 Task: Open Card Event Execution in Board Thought Leadership to Workspace Creative Services and add a team member Softage.3@softage.net, a label Orange, a checklist Exercise, an attachment from Trello, a color Orange and finally, add a card description 'Plan and host company volunteer event' and a comment 'We should approach this task with a sense of ownership, taking pride in our work and its impact on the project.'. Add a start date 'Jan 07, 1900' with a due date 'Jan 14, 1900'
Action: Mouse moved to (527, 159)
Screenshot: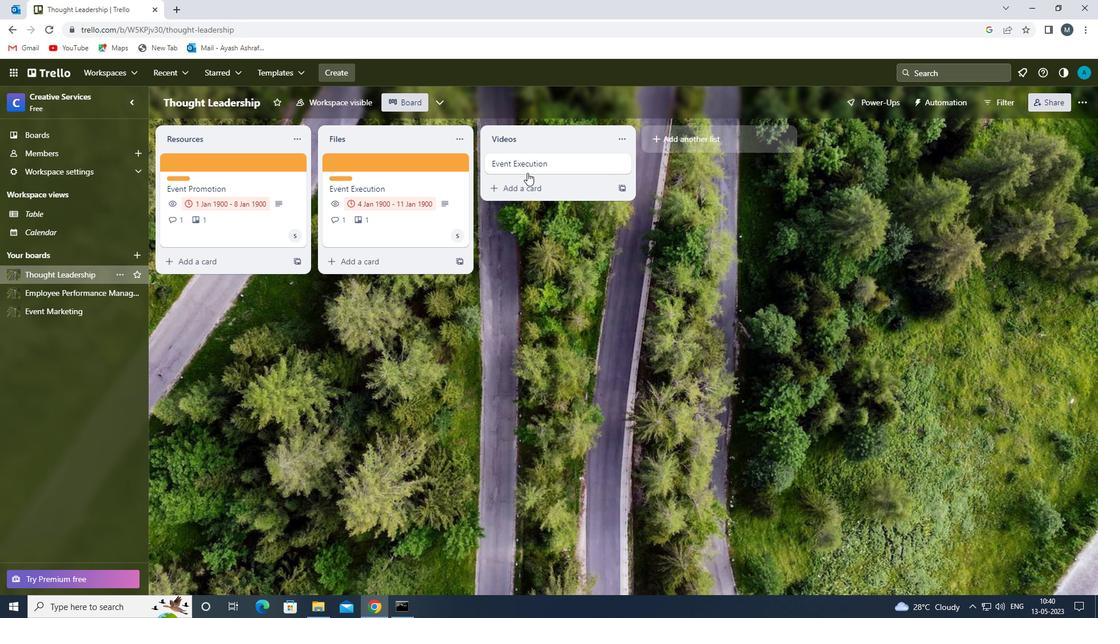 
Action: Mouse pressed left at (527, 159)
Screenshot: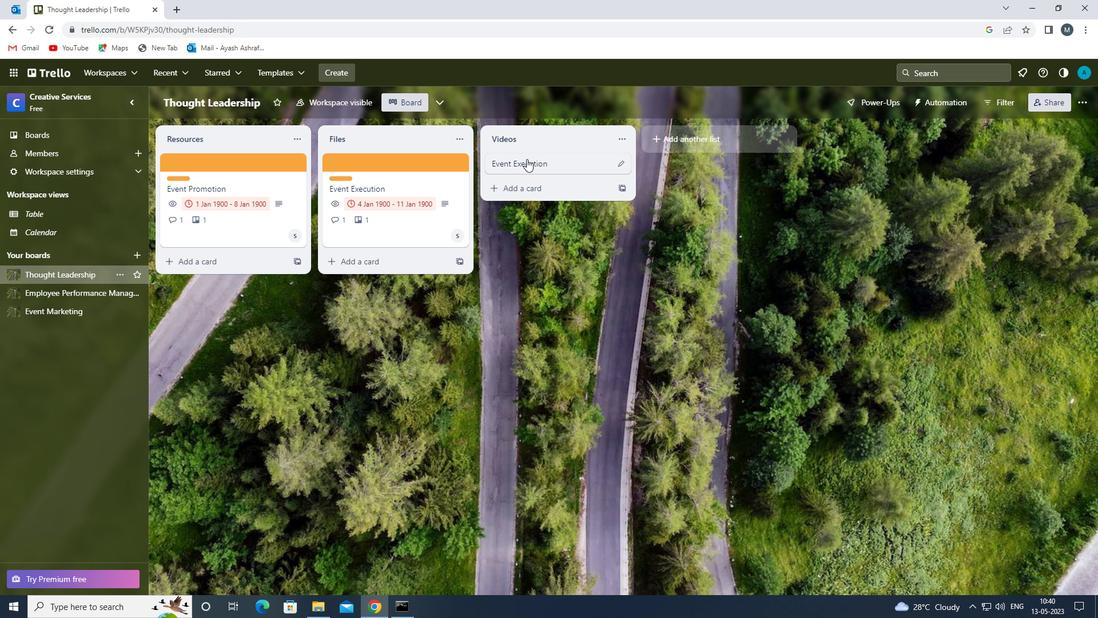 
Action: Mouse moved to (679, 210)
Screenshot: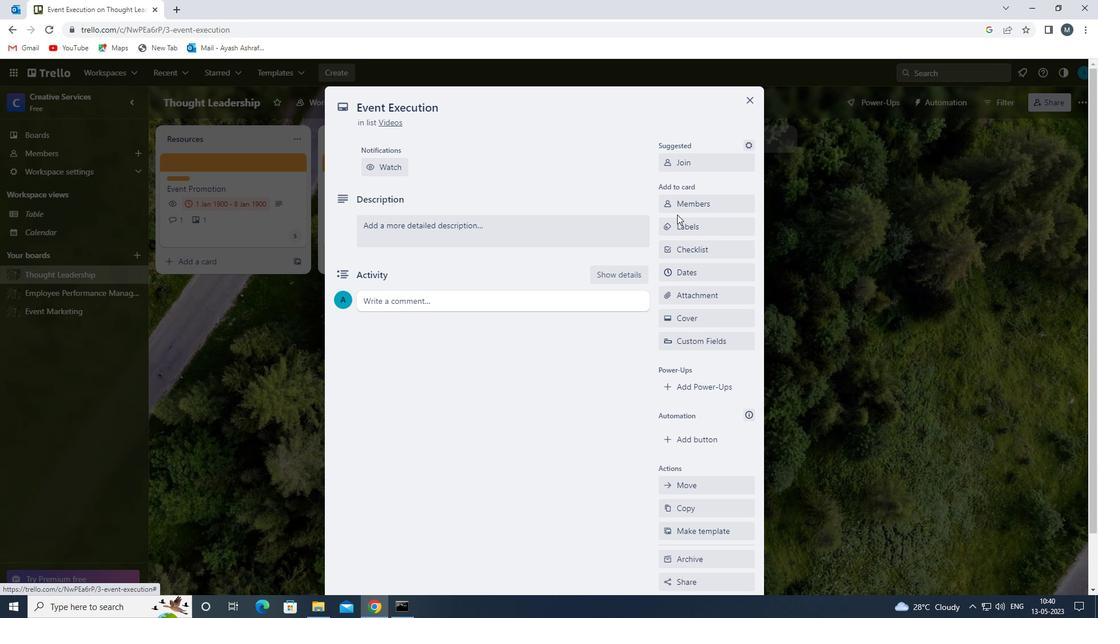 
Action: Mouse pressed left at (679, 210)
Screenshot: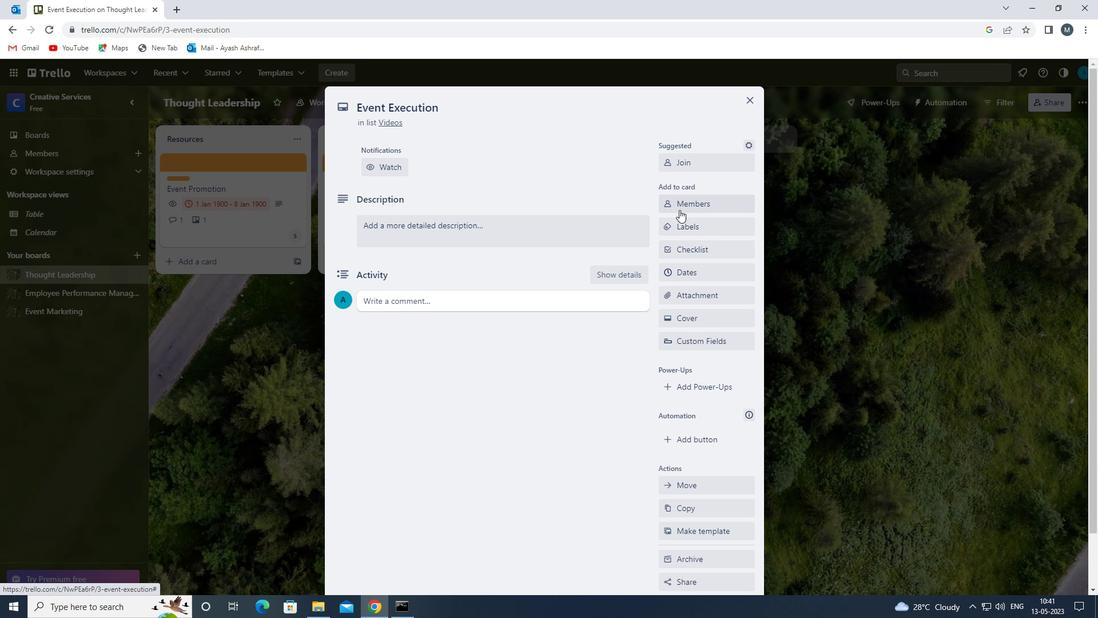 
Action: Key pressed s
Screenshot: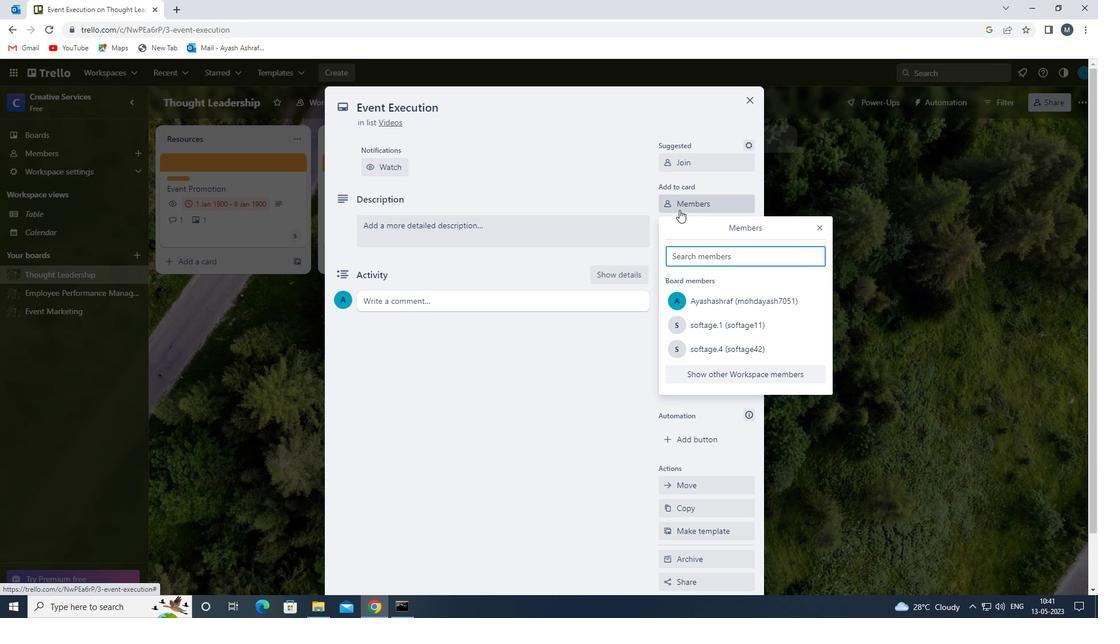 
Action: Mouse moved to (719, 395)
Screenshot: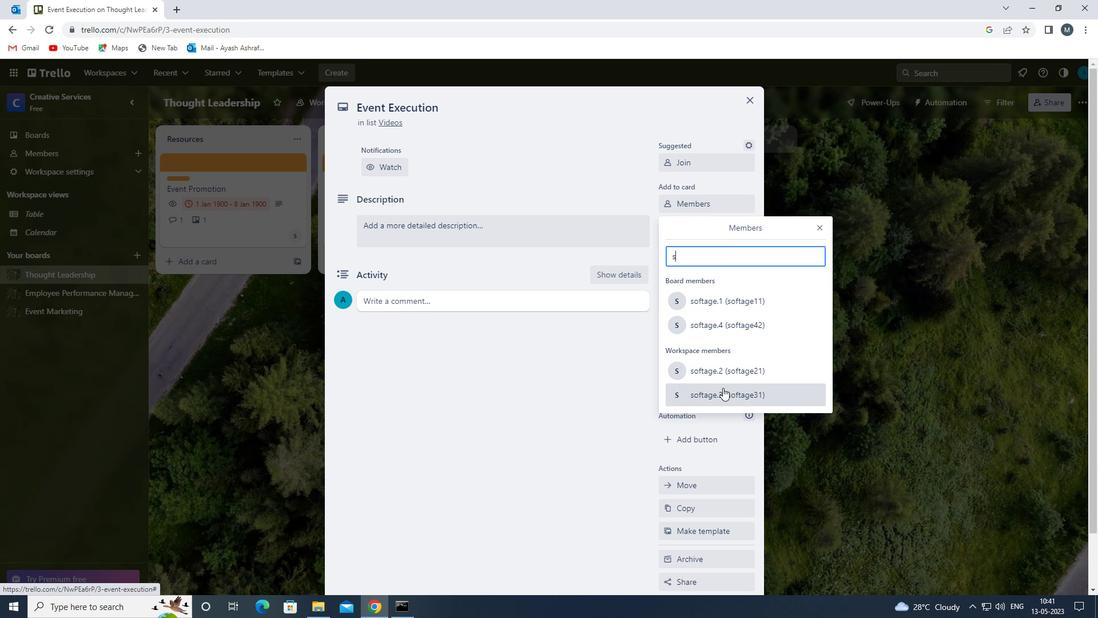 
Action: Mouse pressed left at (719, 395)
Screenshot: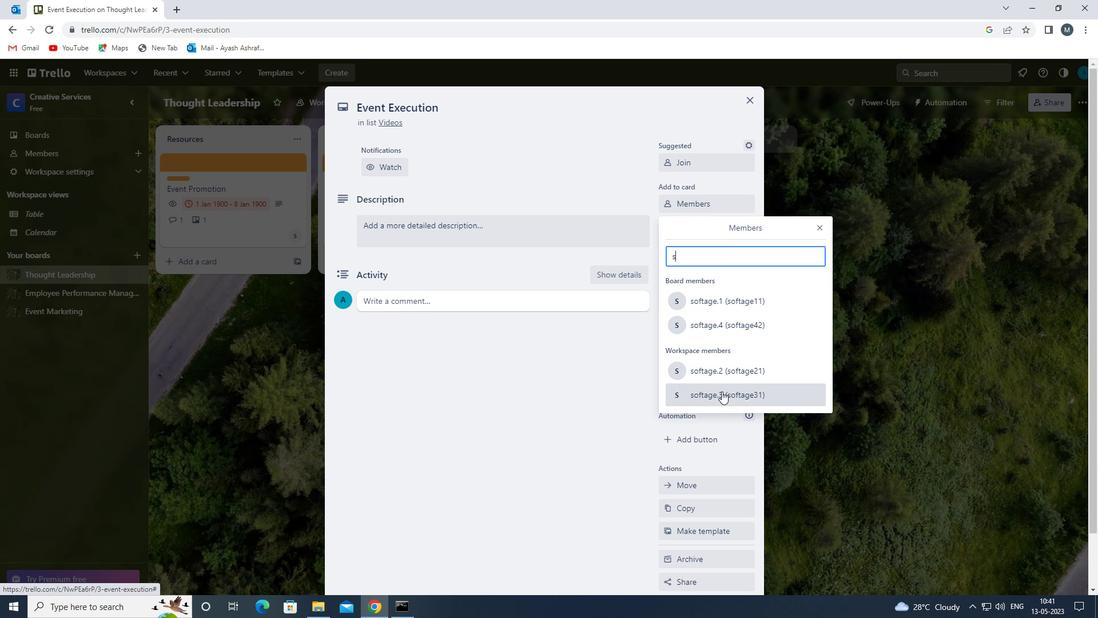 
Action: Mouse moved to (823, 228)
Screenshot: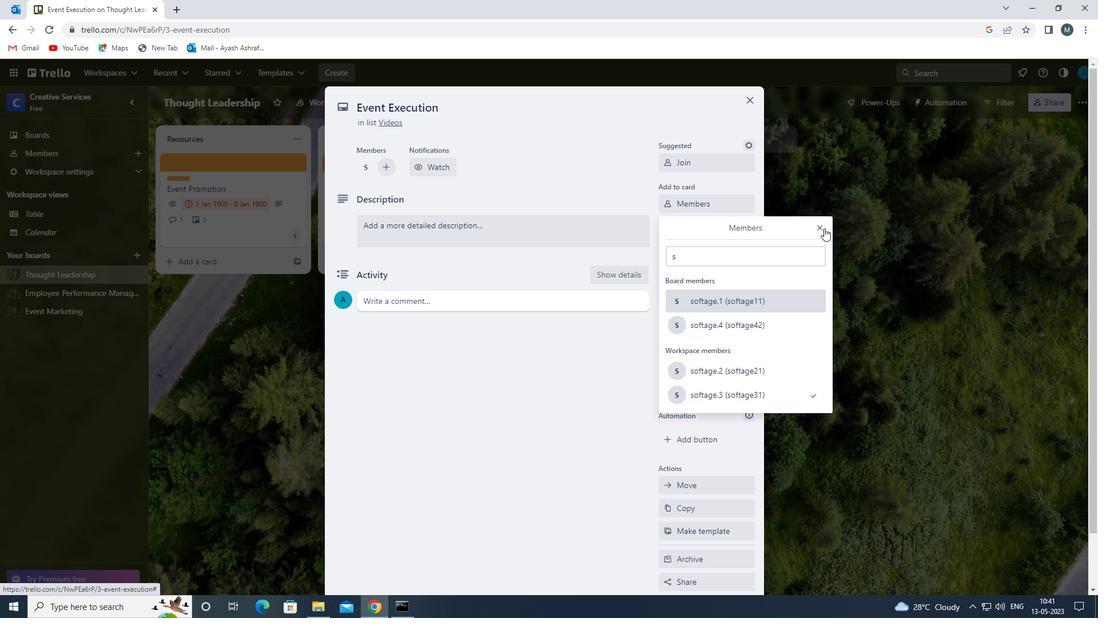 
Action: Mouse pressed left at (823, 228)
Screenshot: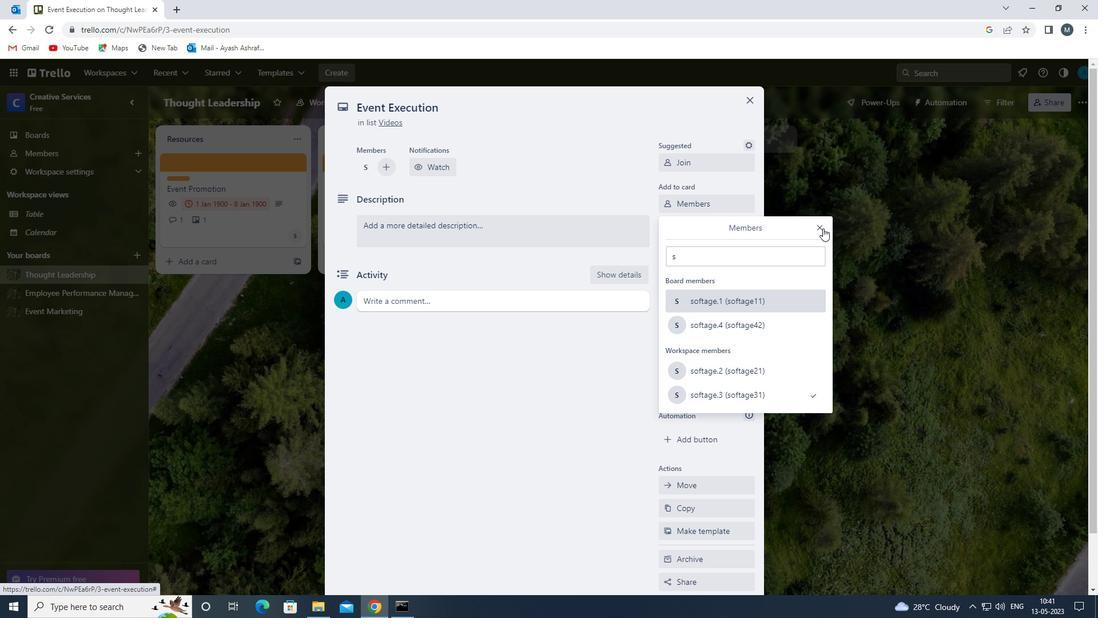 
Action: Mouse moved to (700, 233)
Screenshot: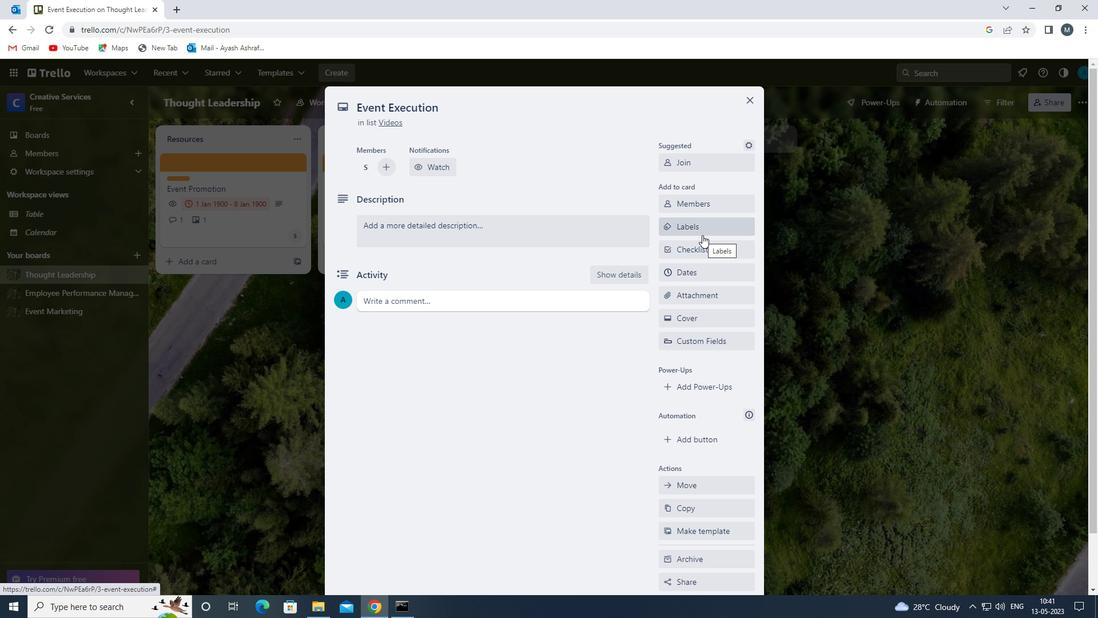 
Action: Mouse pressed left at (700, 233)
Screenshot: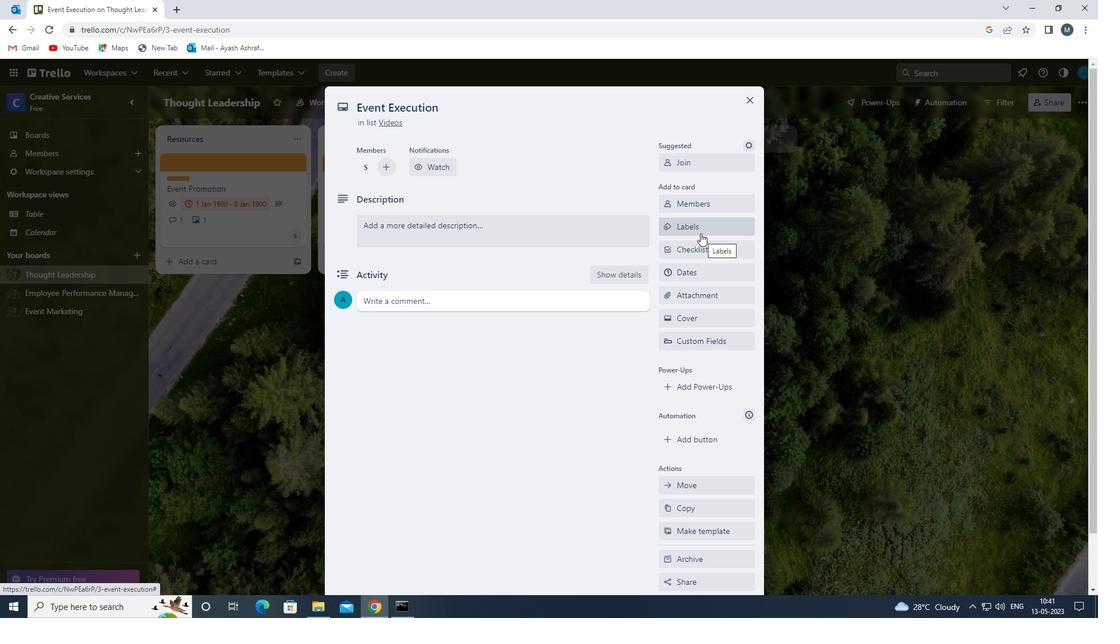 
Action: Mouse moved to (714, 364)
Screenshot: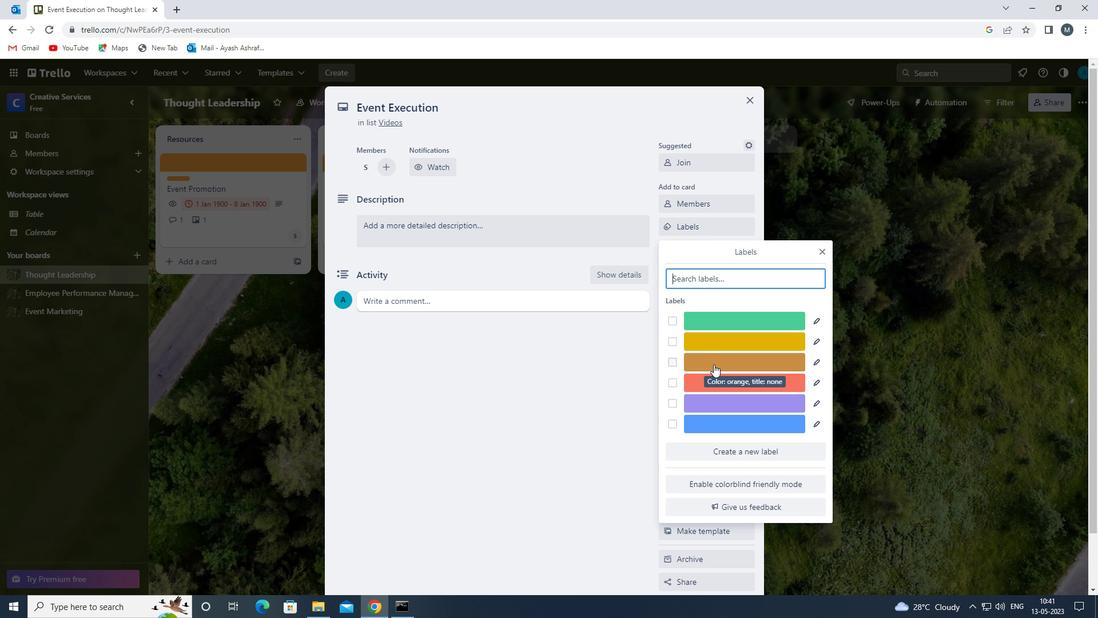 
Action: Mouse pressed left at (714, 364)
Screenshot: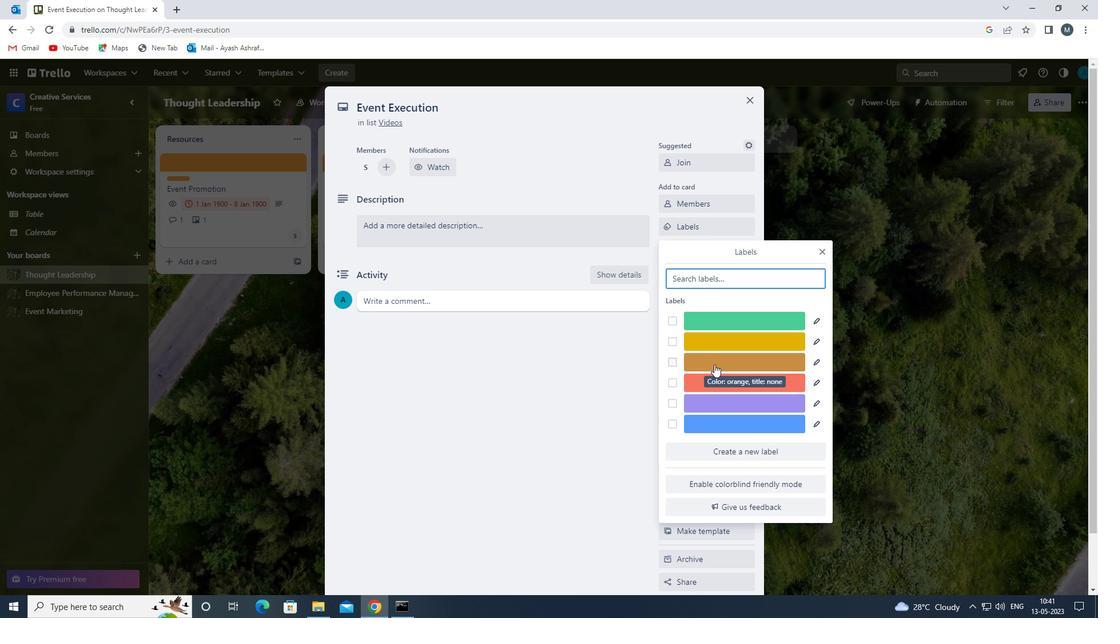 
Action: Mouse moved to (821, 251)
Screenshot: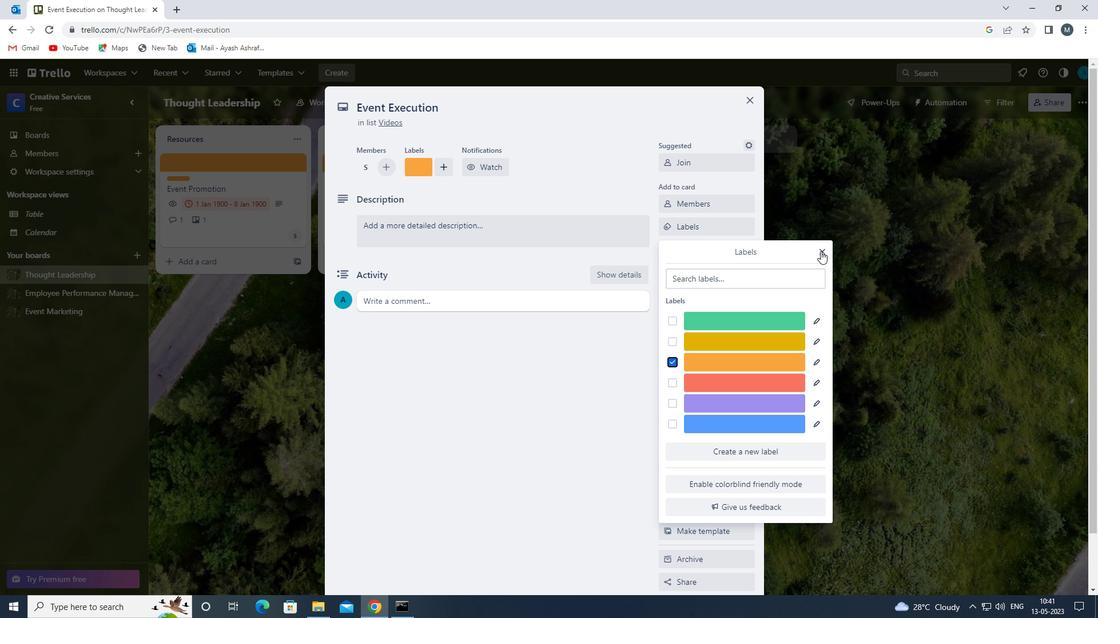 
Action: Mouse pressed left at (821, 251)
Screenshot: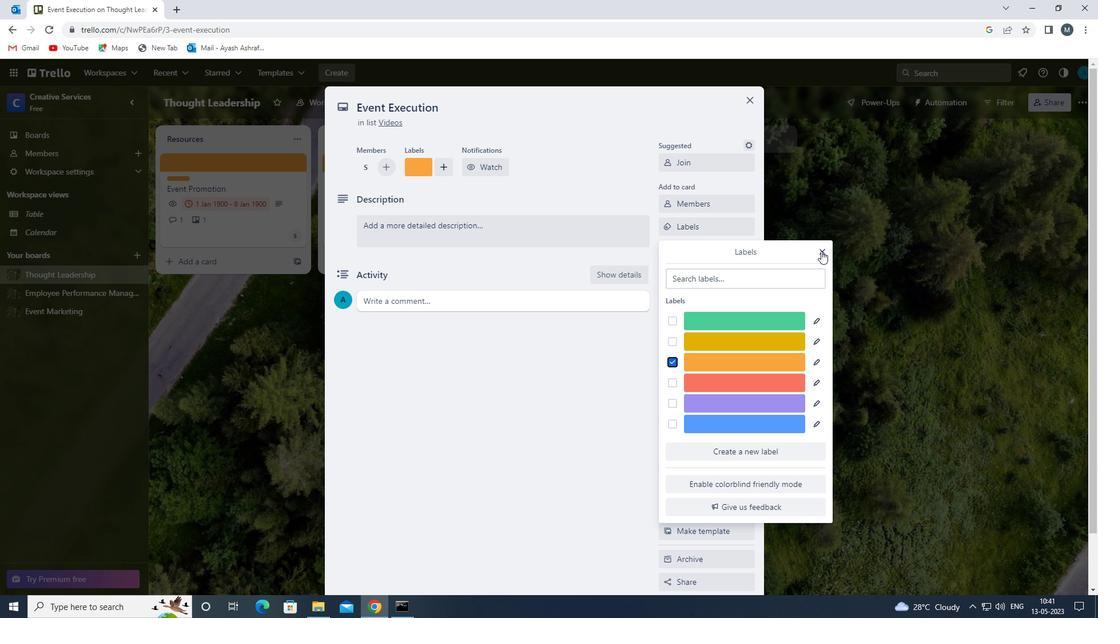
Action: Mouse moved to (695, 254)
Screenshot: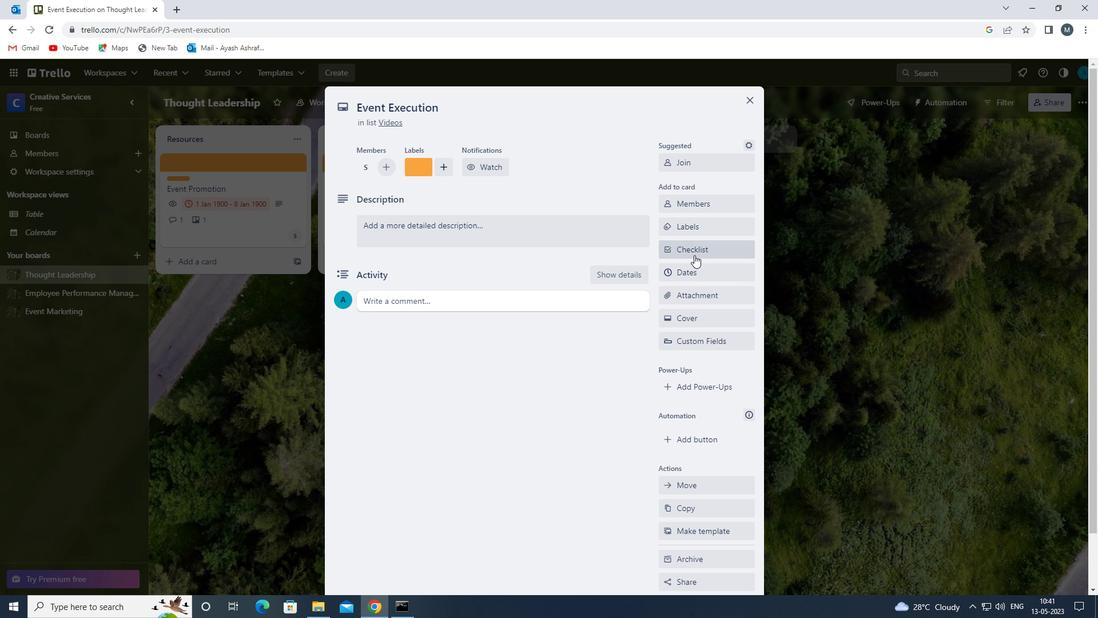 
Action: Mouse pressed left at (695, 254)
Screenshot: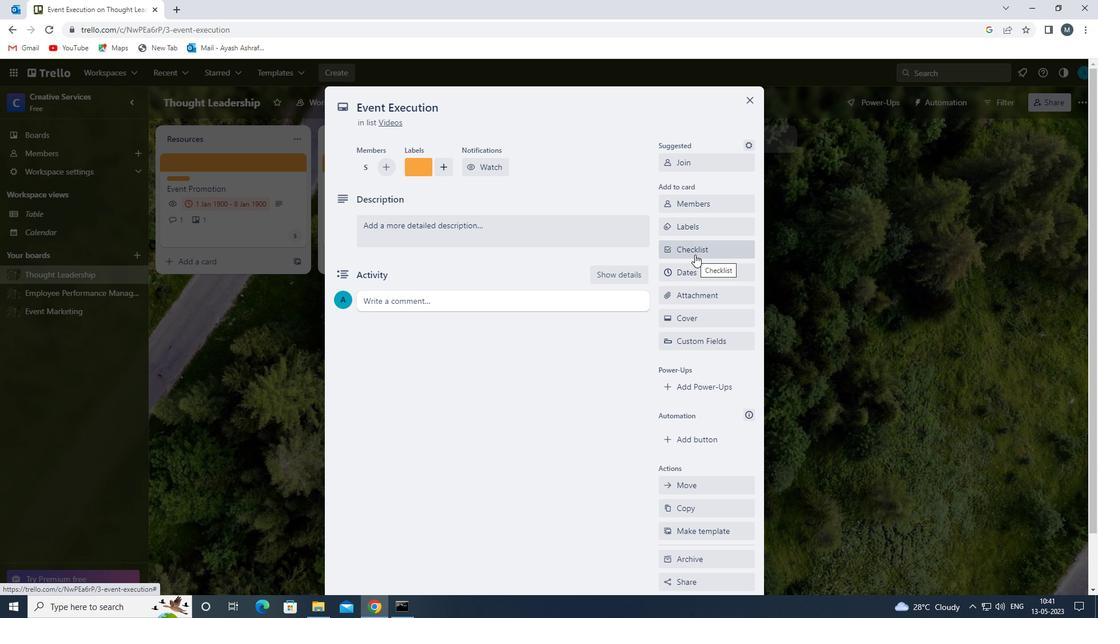 
Action: Mouse moved to (695, 322)
Screenshot: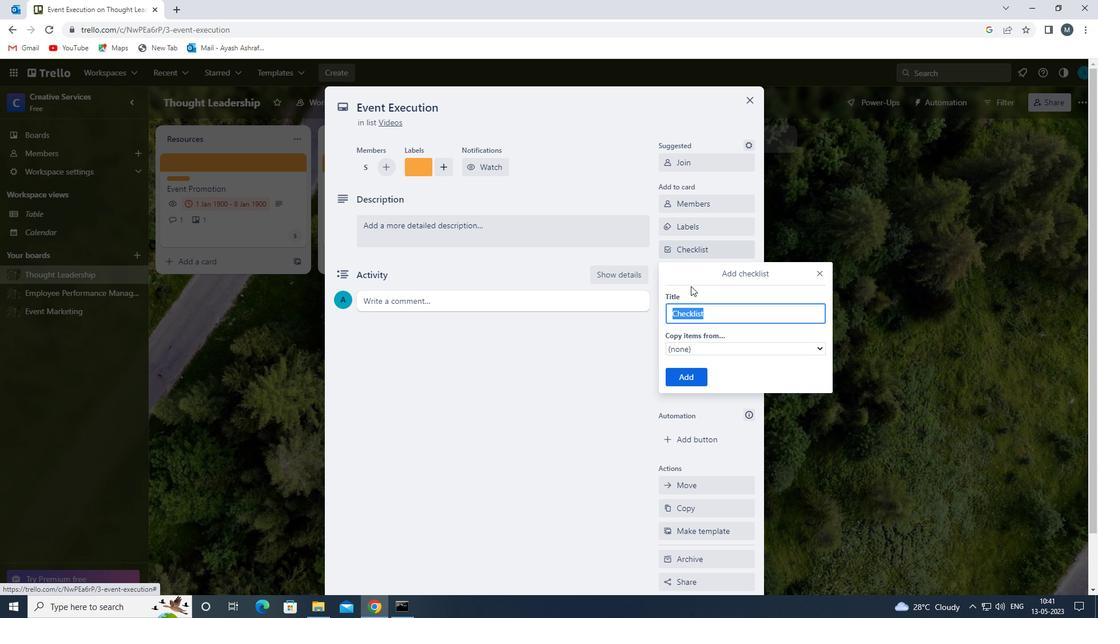 
Action: Key pressed e
Screenshot: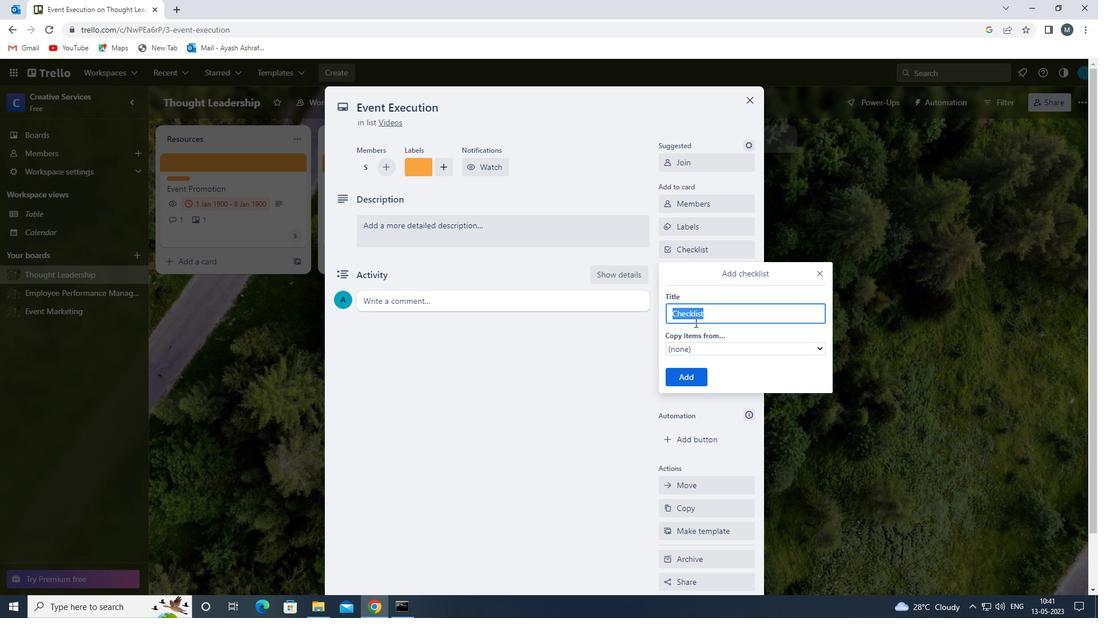 
Action: Mouse moved to (746, 386)
Screenshot: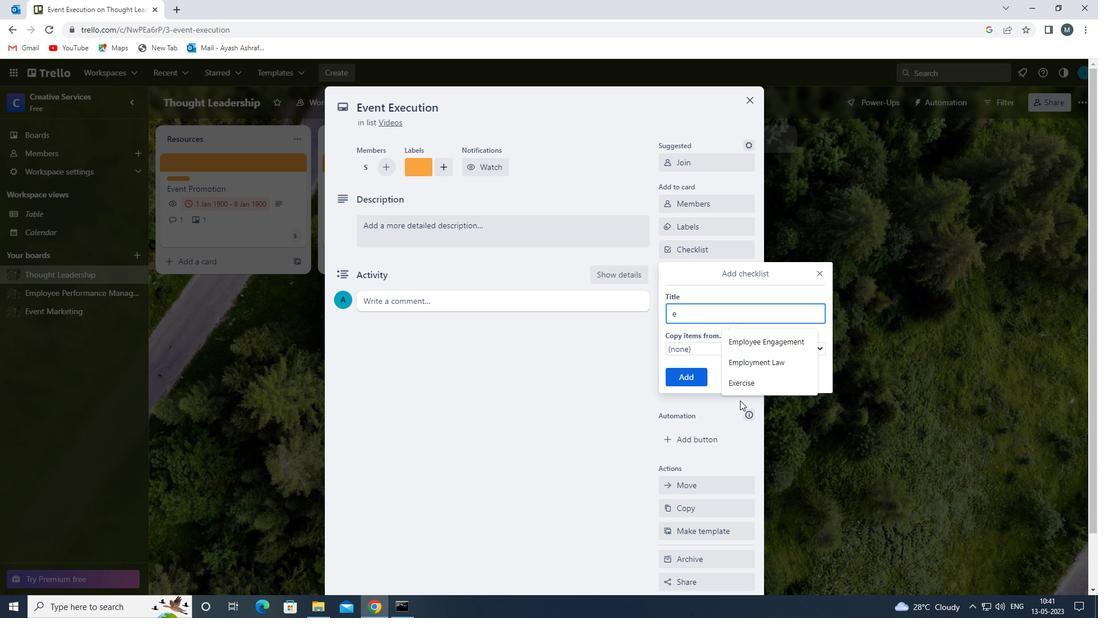 
Action: Mouse pressed left at (746, 386)
Screenshot: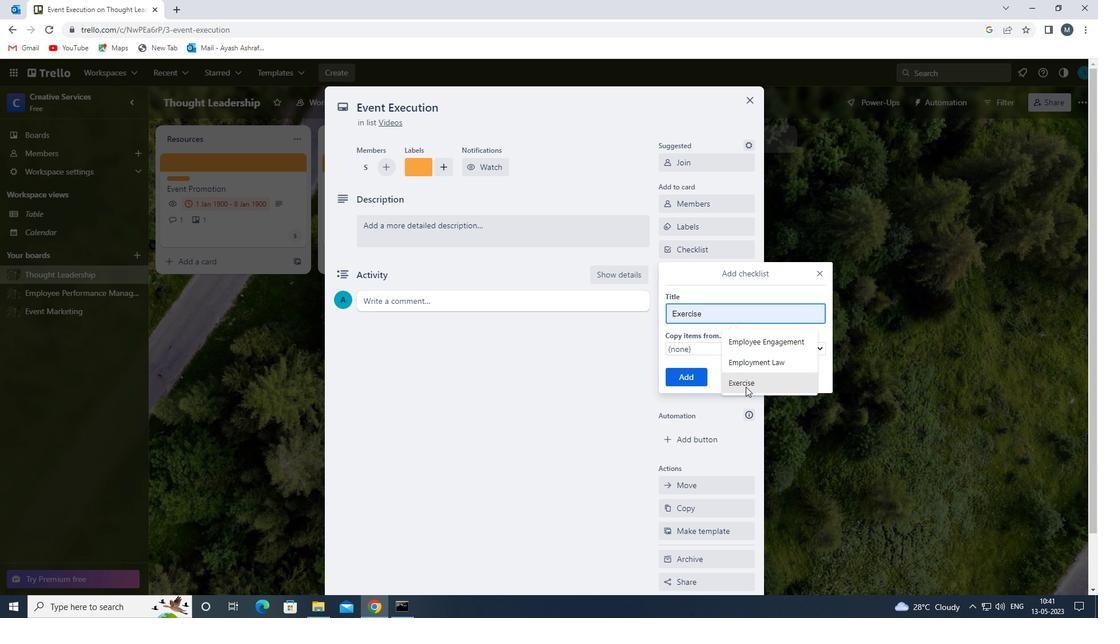 
Action: Mouse moved to (687, 379)
Screenshot: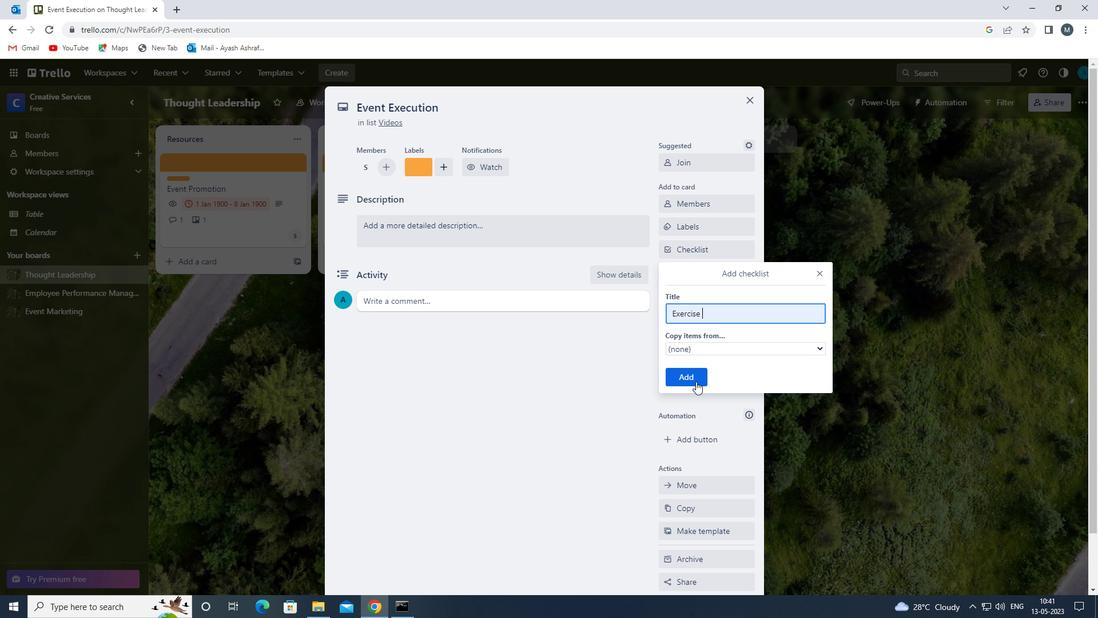 
Action: Mouse pressed left at (687, 379)
Screenshot: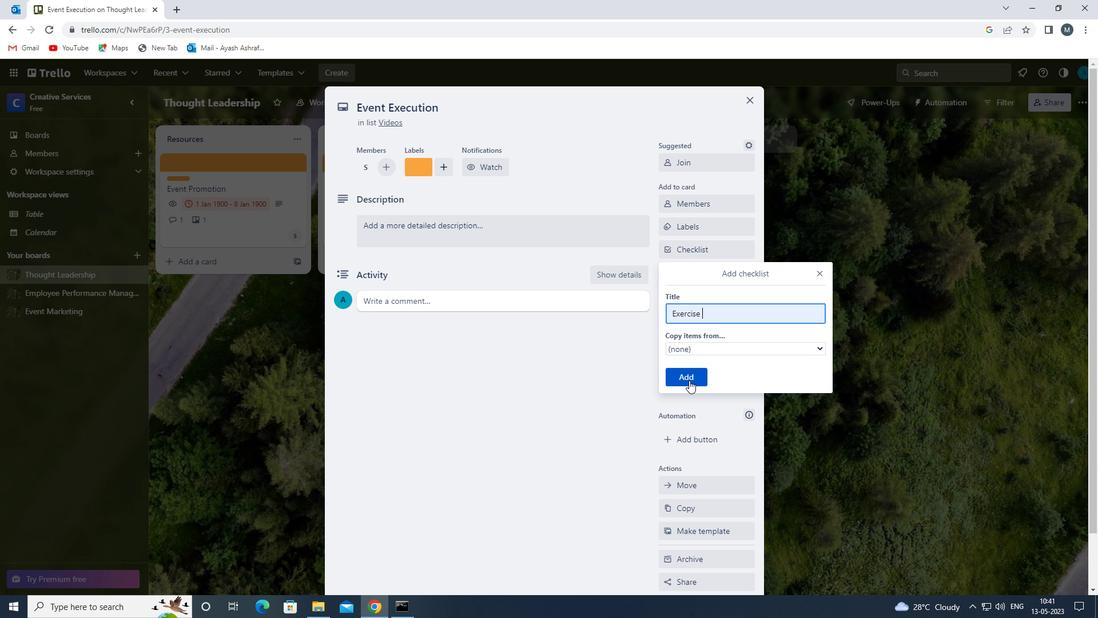 
Action: Mouse moved to (707, 298)
Screenshot: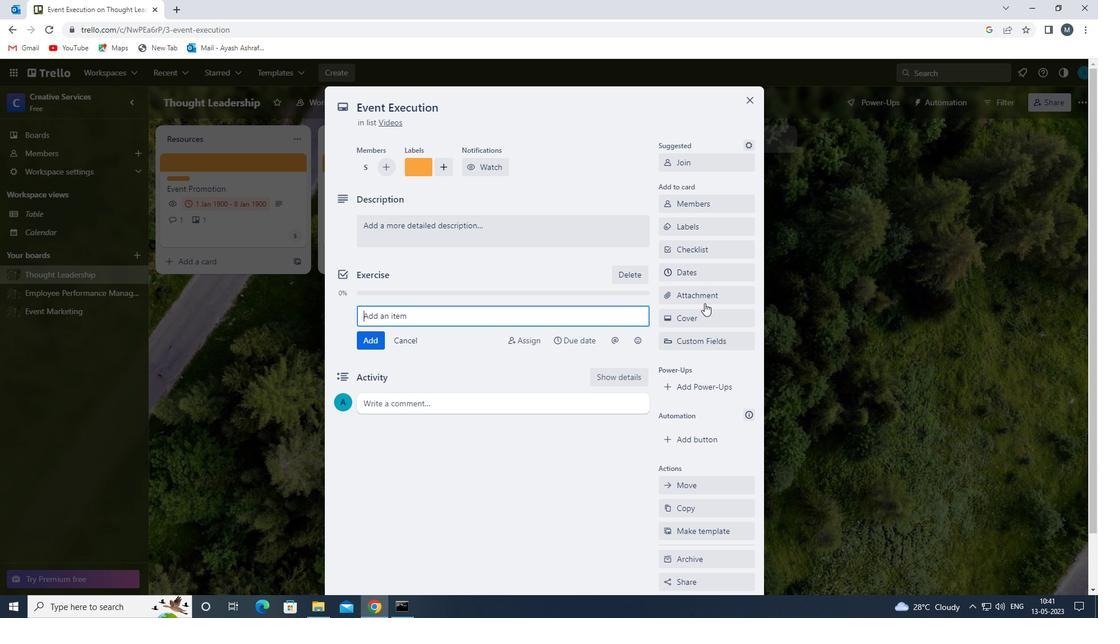 
Action: Mouse pressed left at (707, 298)
Screenshot: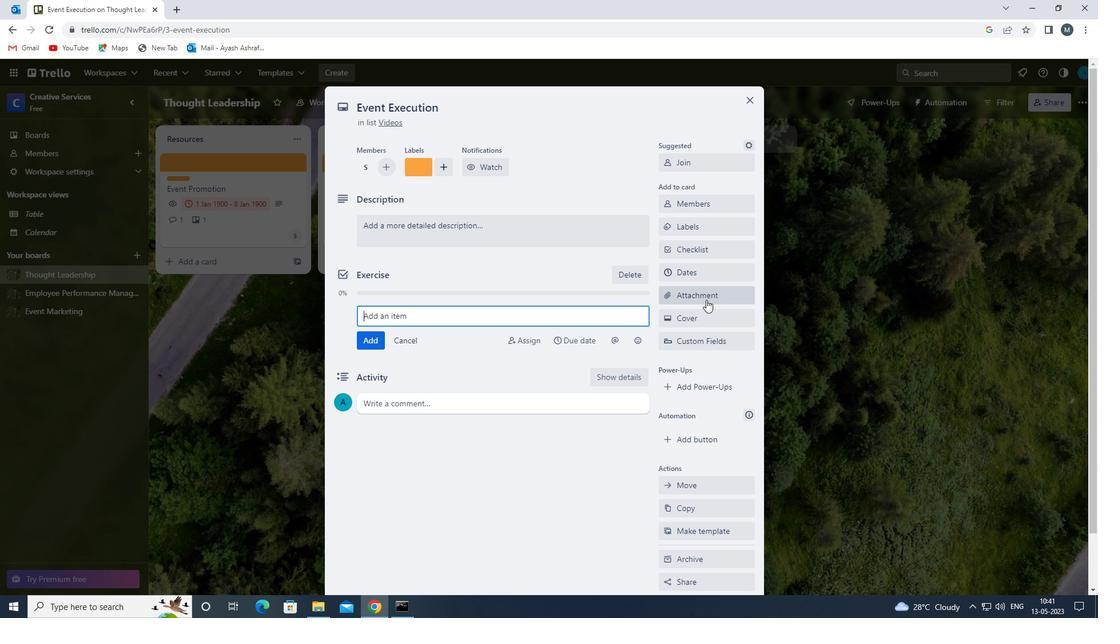 
Action: Mouse moved to (697, 367)
Screenshot: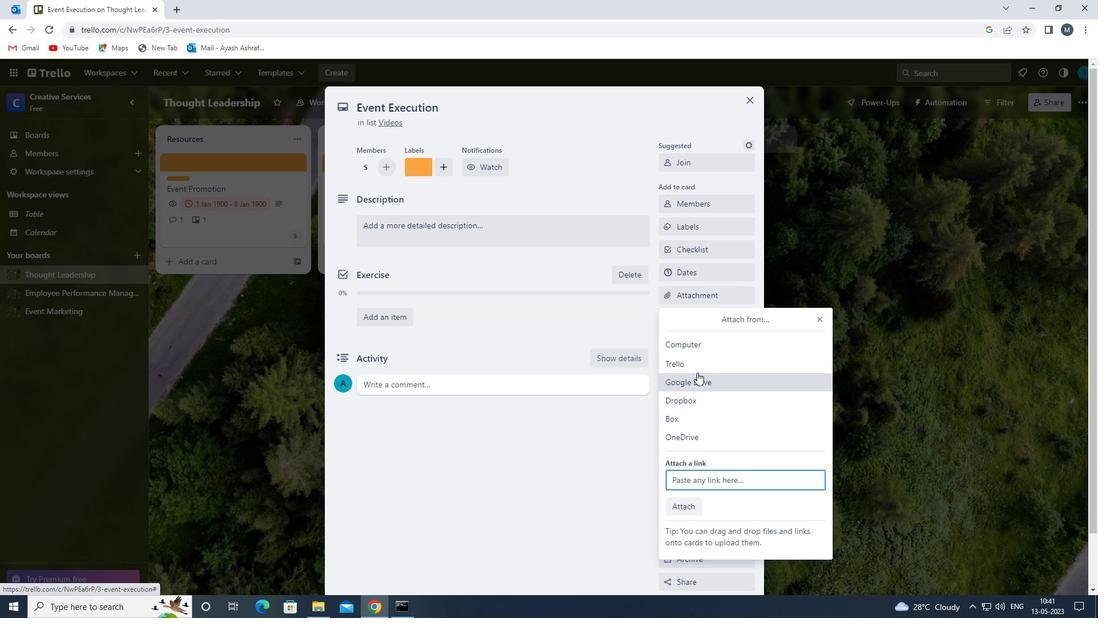 
Action: Mouse pressed left at (697, 367)
Screenshot: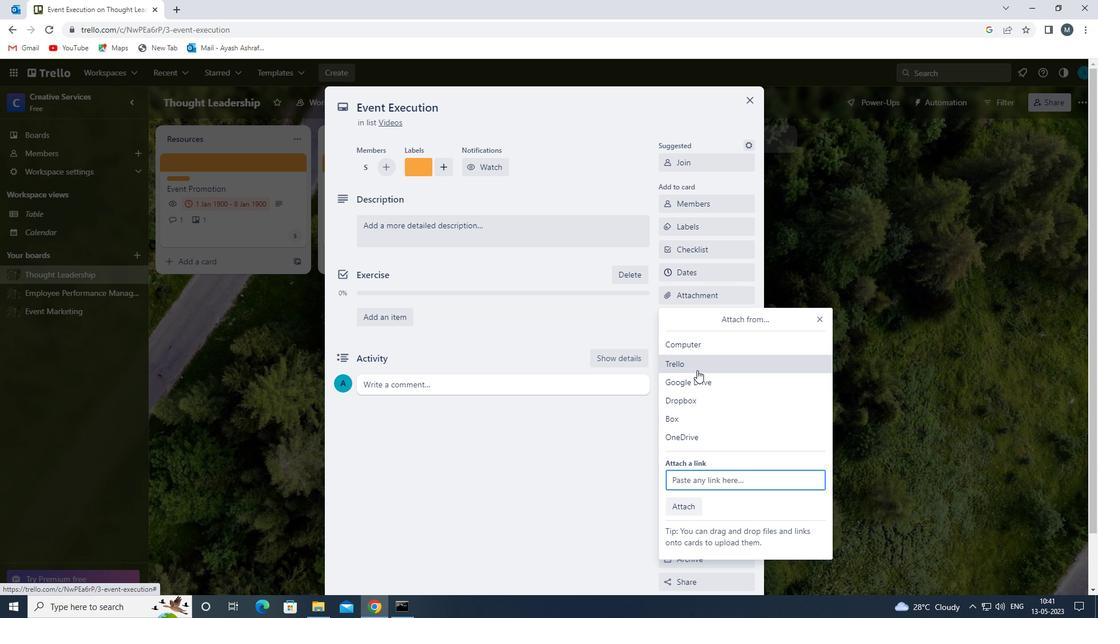 
Action: Mouse moved to (705, 335)
Screenshot: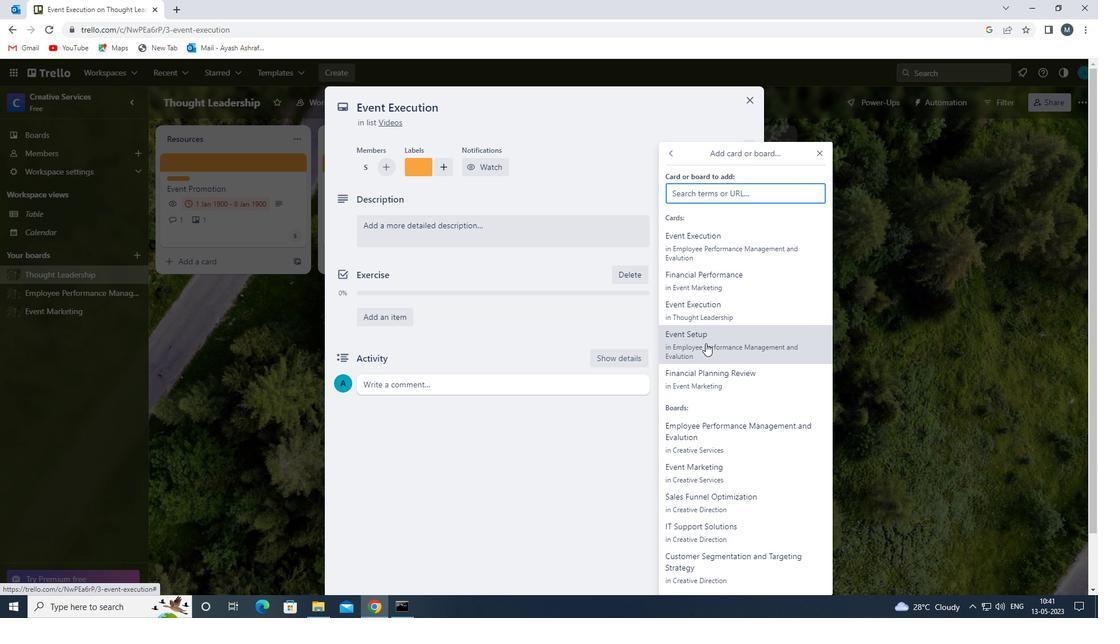
Action: Mouse pressed left at (705, 335)
Screenshot: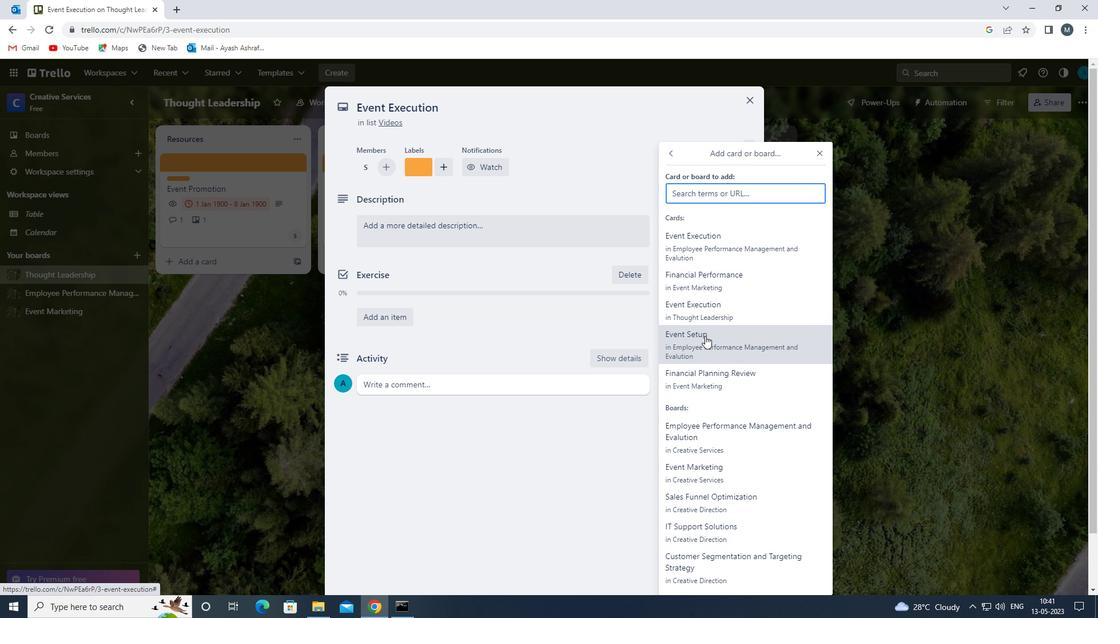 
Action: Mouse moved to (694, 322)
Screenshot: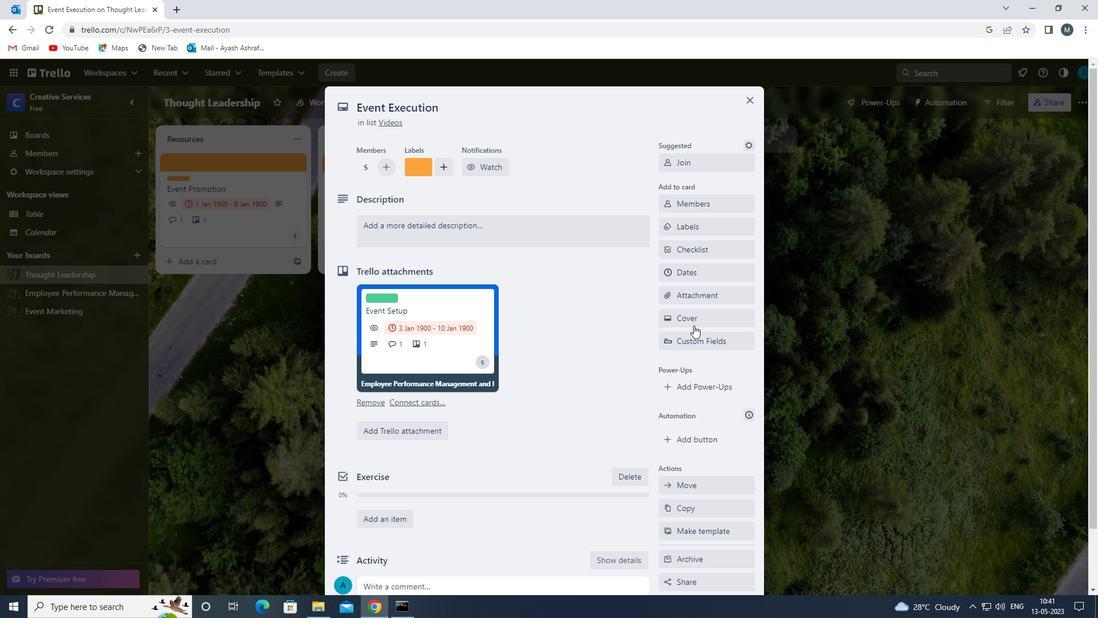 
Action: Mouse pressed left at (694, 322)
Screenshot: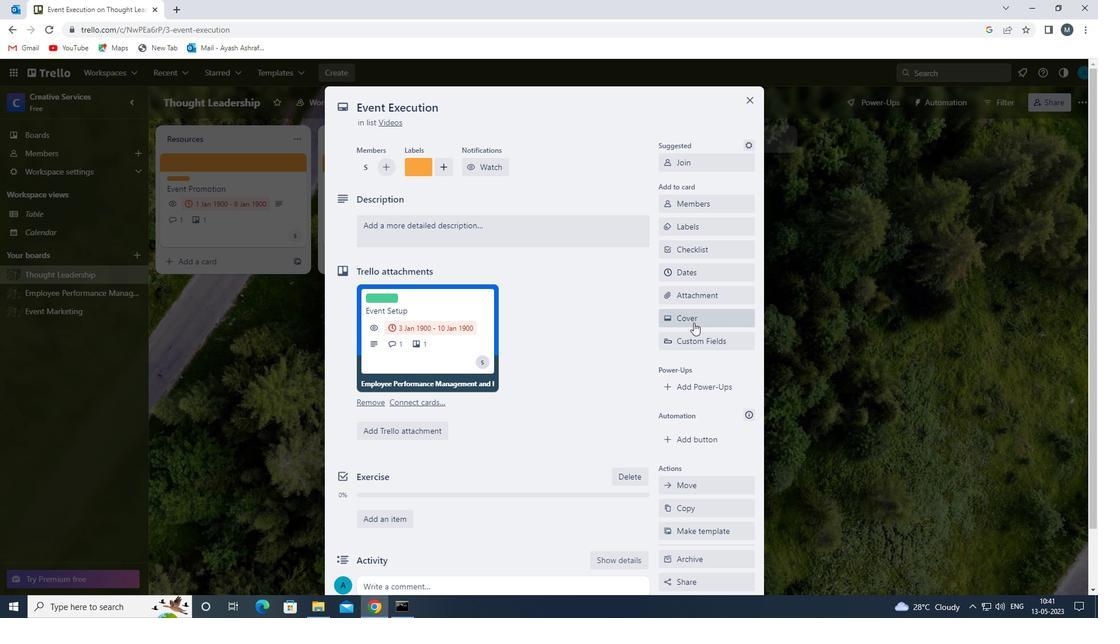 
Action: Mouse moved to (743, 363)
Screenshot: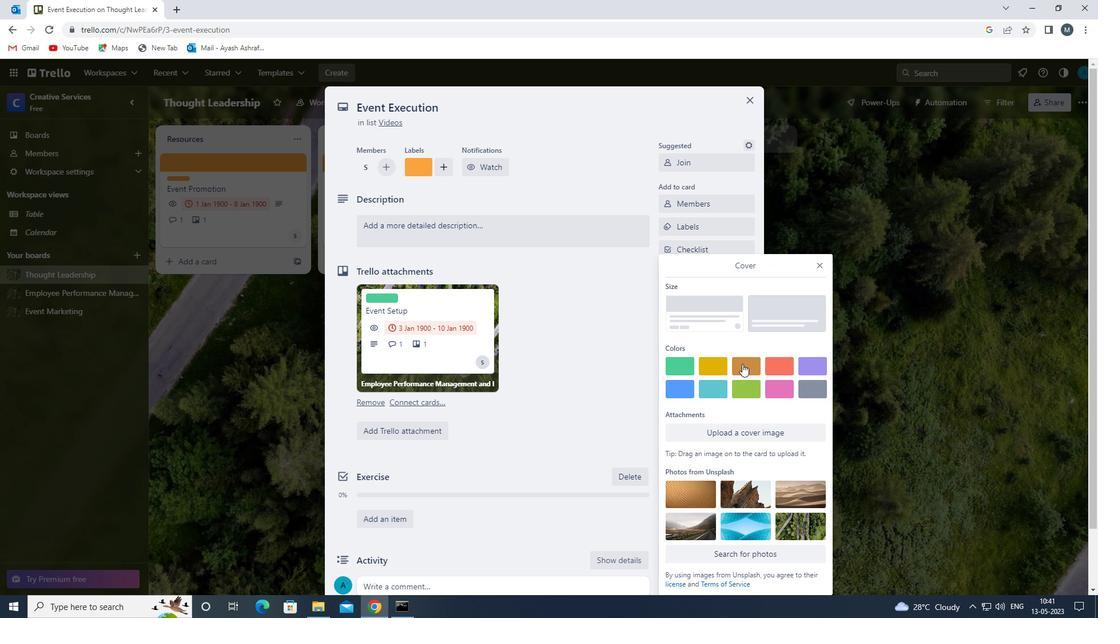 
Action: Mouse pressed left at (743, 363)
Screenshot: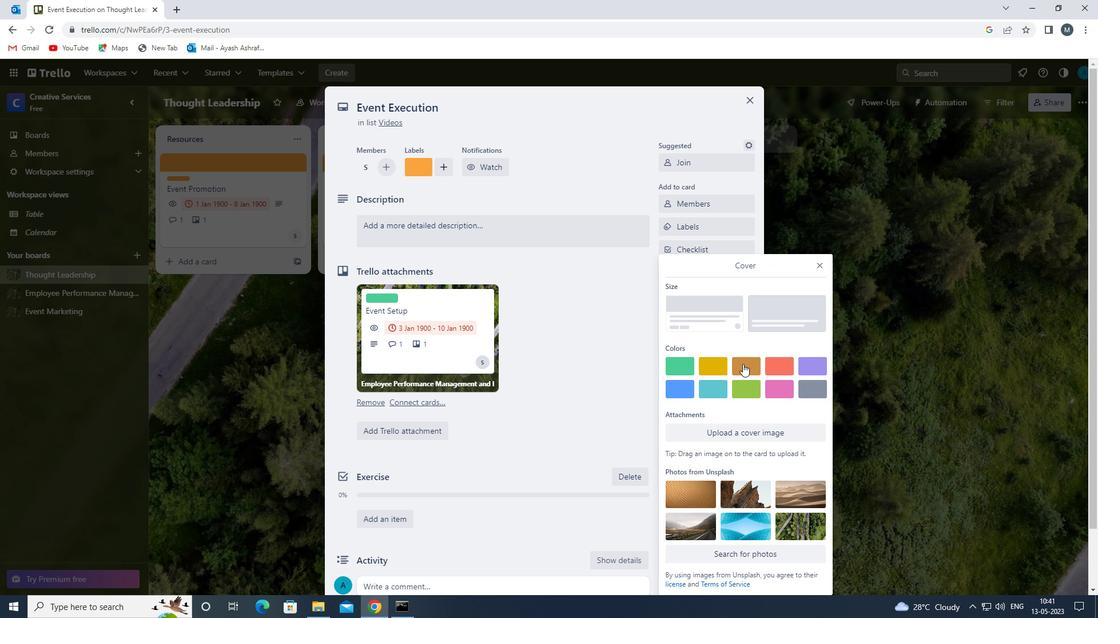 
Action: Mouse moved to (821, 247)
Screenshot: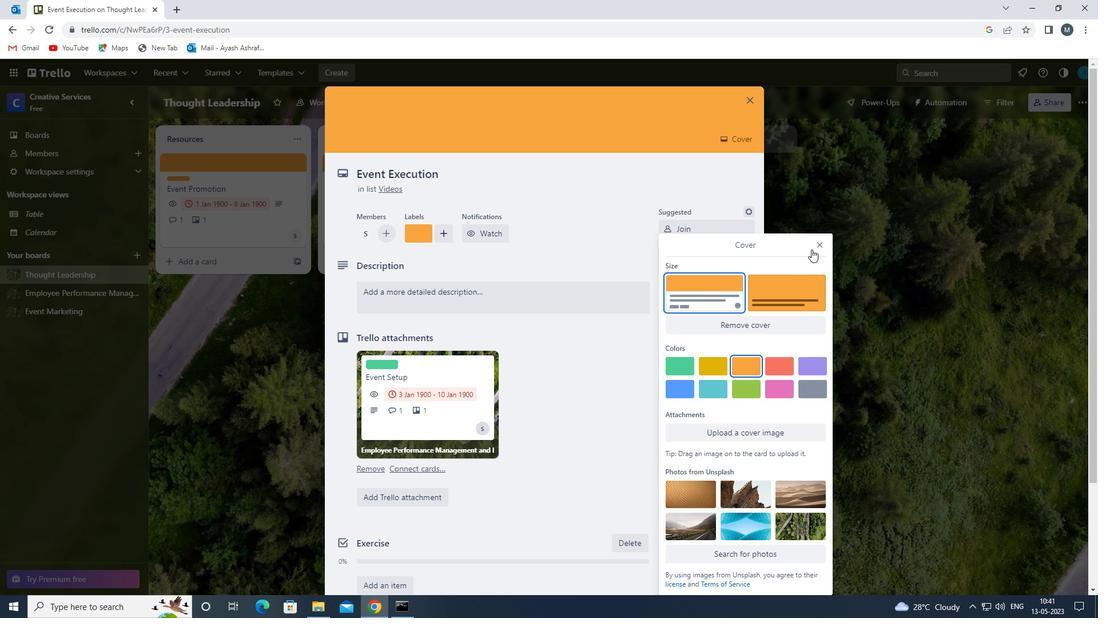 
Action: Mouse pressed left at (821, 247)
Screenshot: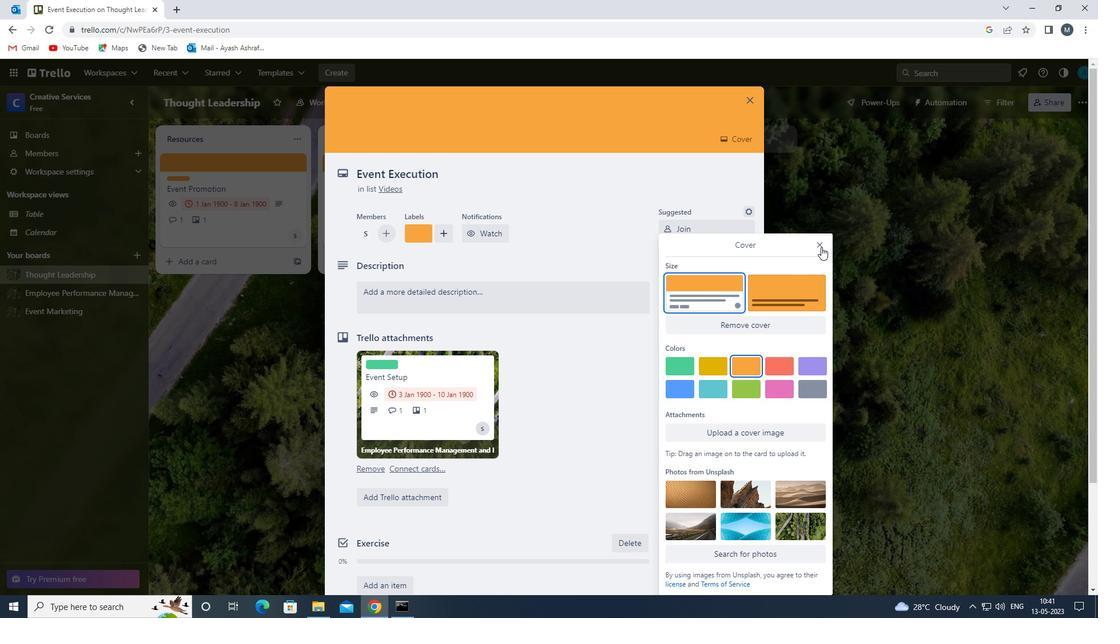 
Action: Mouse moved to (399, 304)
Screenshot: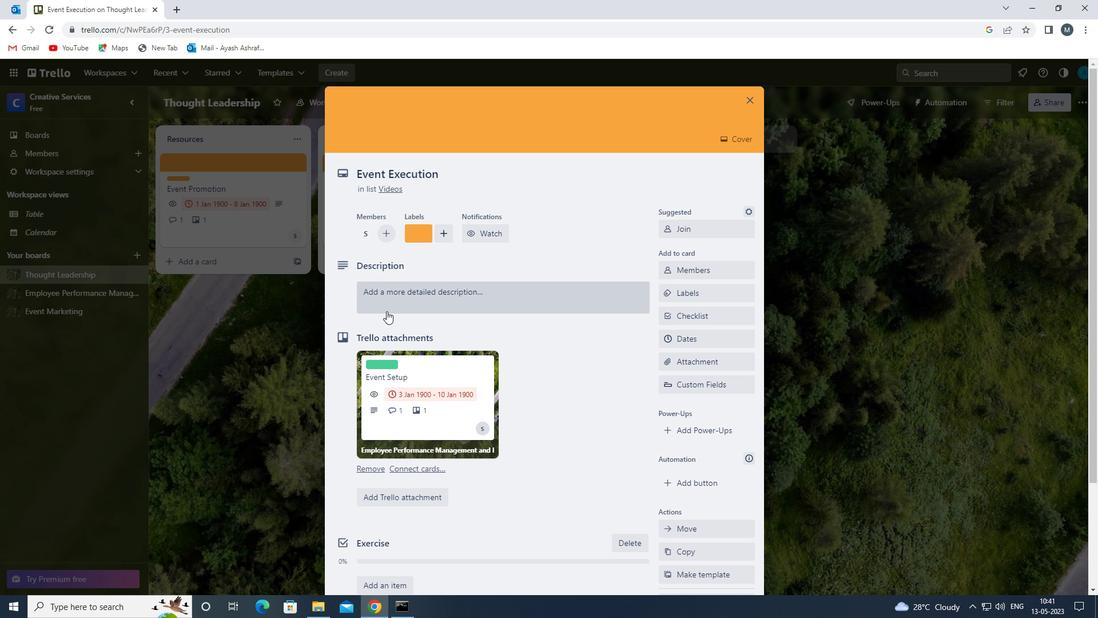 
Action: Mouse pressed left at (399, 304)
Screenshot: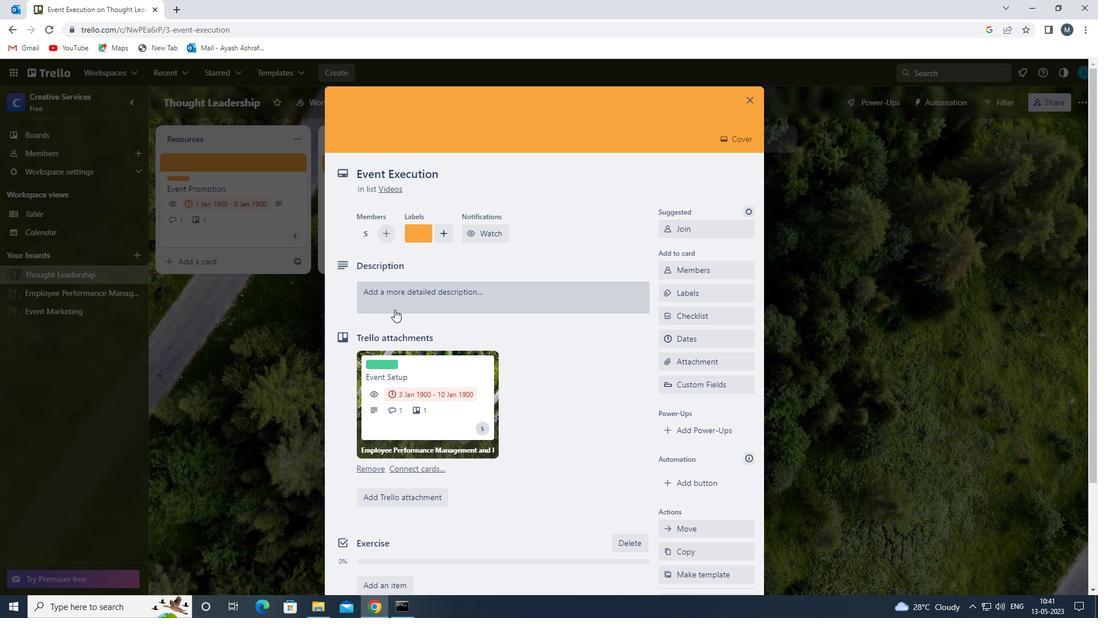 
Action: Mouse moved to (413, 340)
Screenshot: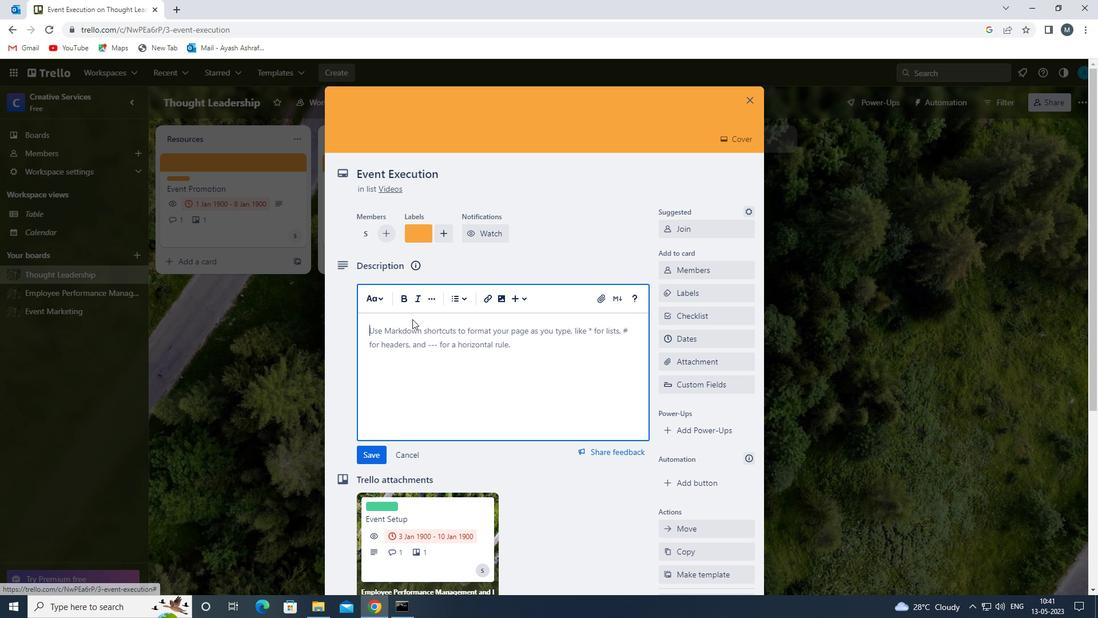 
Action: Mouse pressed left at (413, 340)
Screenshot: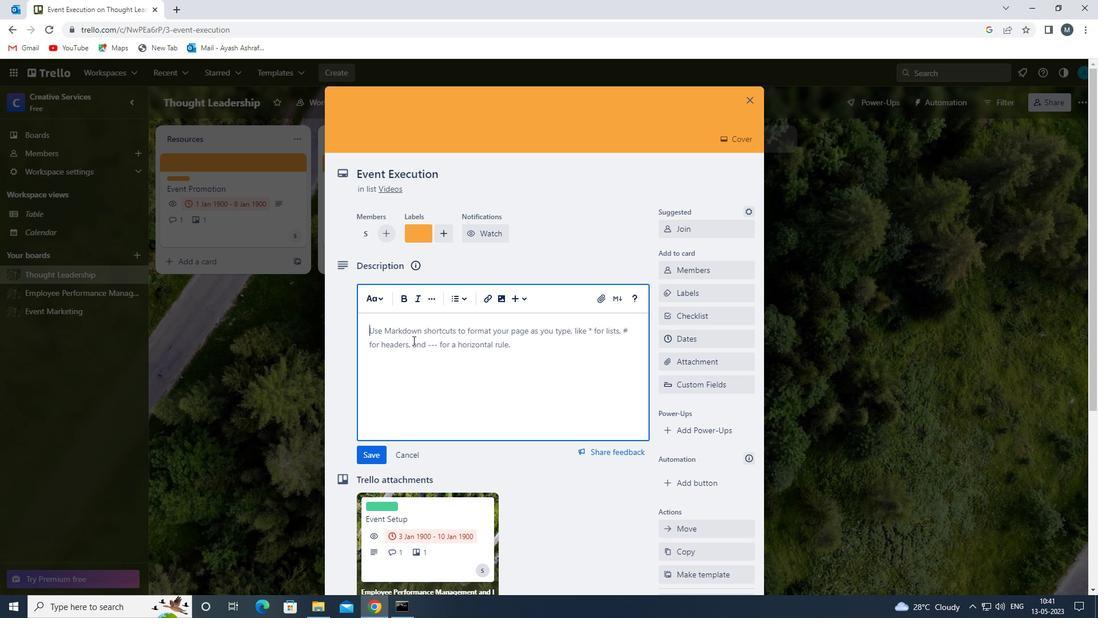 
Action: Key pressed <Key.shift>PLAN<Key.space>AND<Key.space>HOST<Key.space>COMPANY<Key.space>VOLUNTEER<Key.space>EVENT
Screenshot: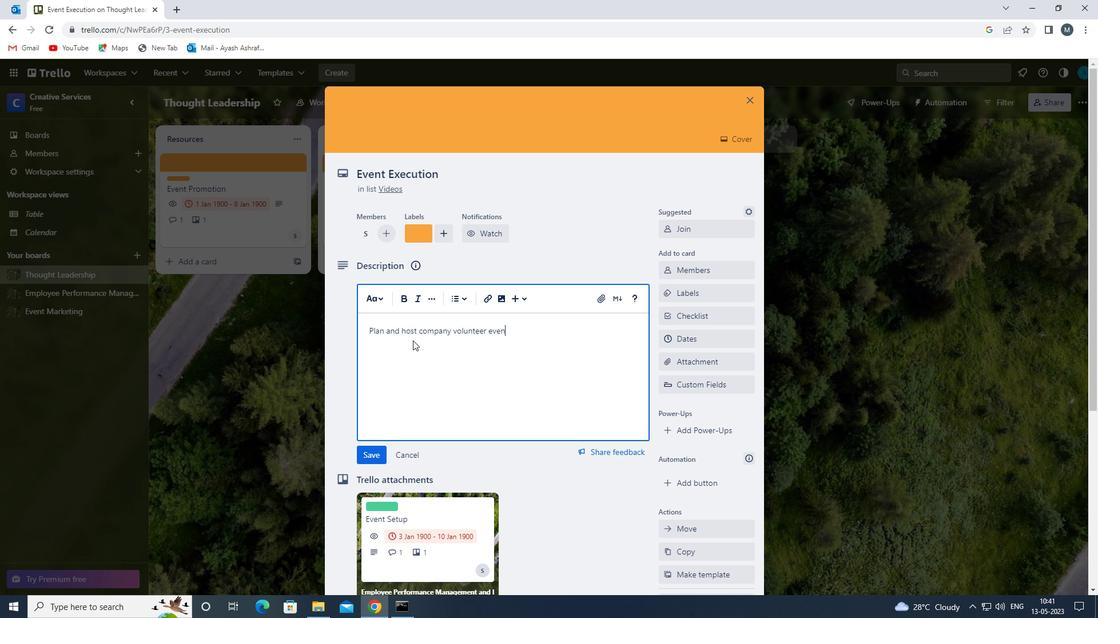 
Action: Mouse moved to (369, 456)
Screenshot: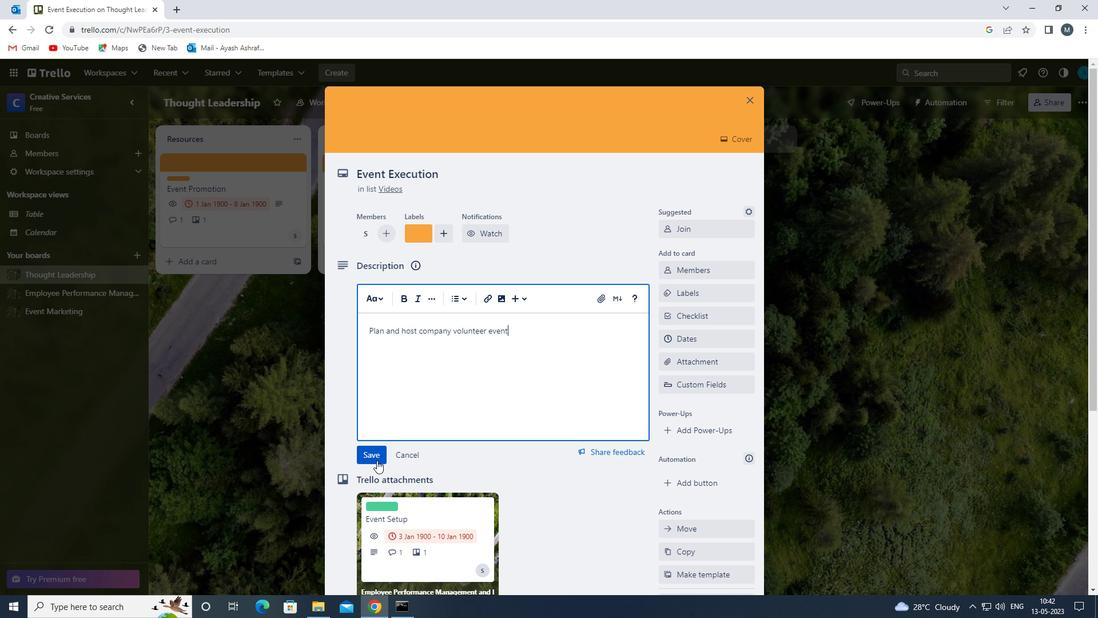 
Action: Mouse pressed left at (369, 456)
Screenshot: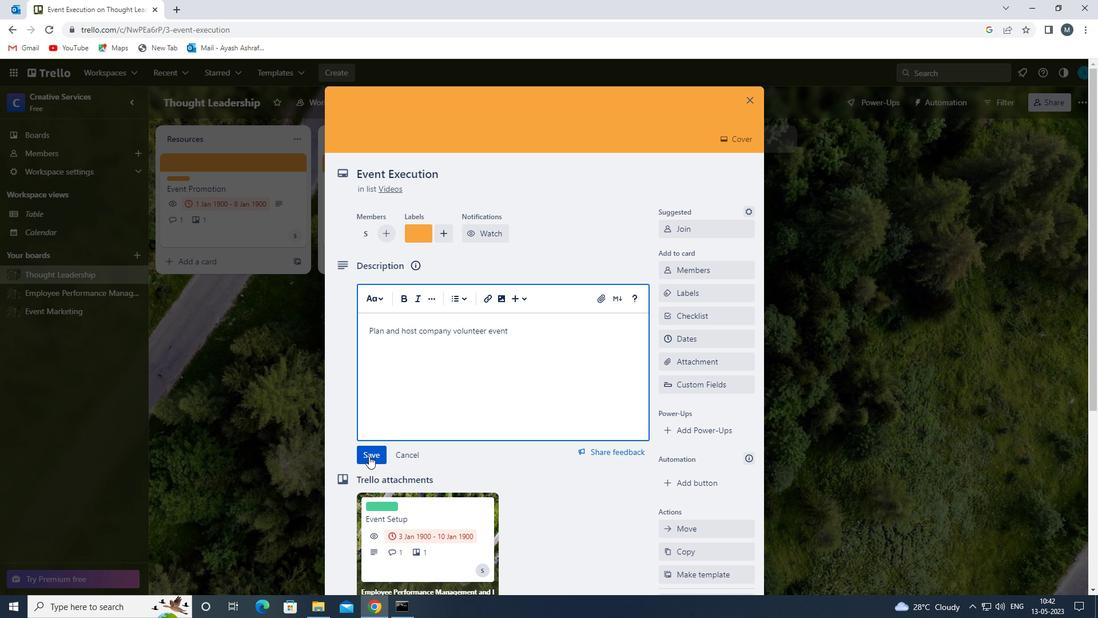 
Action: Mouse moved to (551, 391)
Screenshot: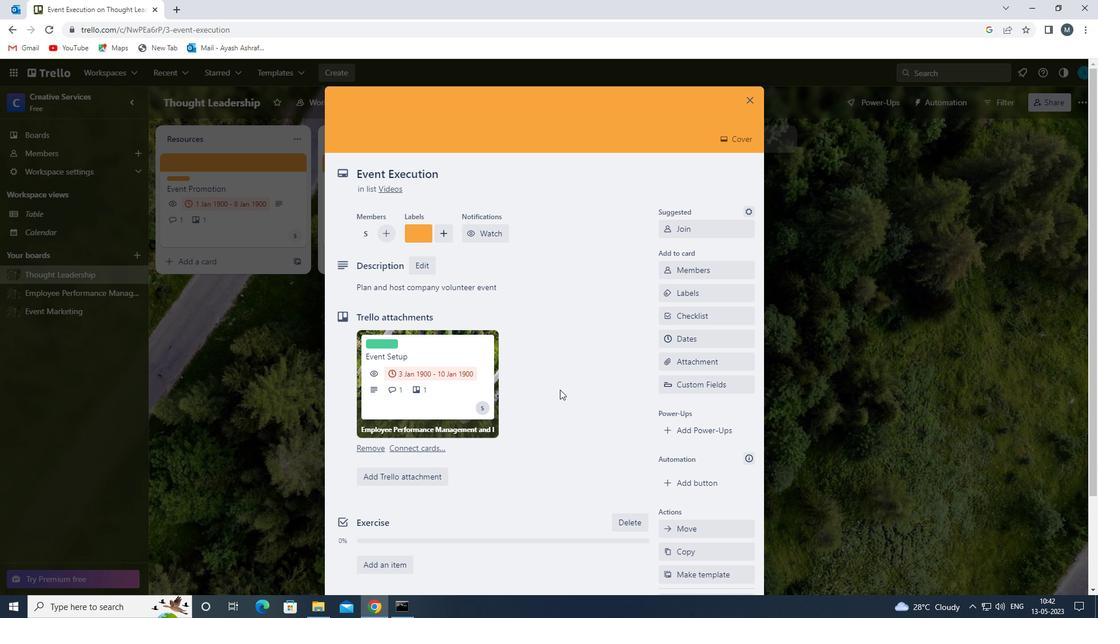 
Action: Mouse scrolled (551, 390) with delta (0, 0)
Screenshot: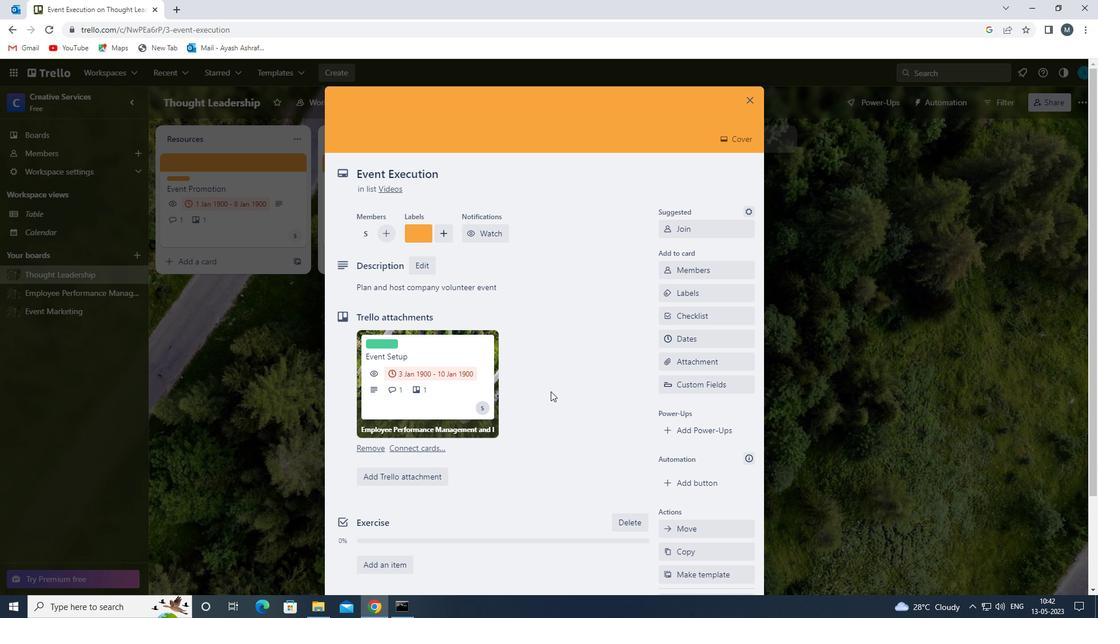 
Action: Mouse moved to (539, 395)
Screenshot: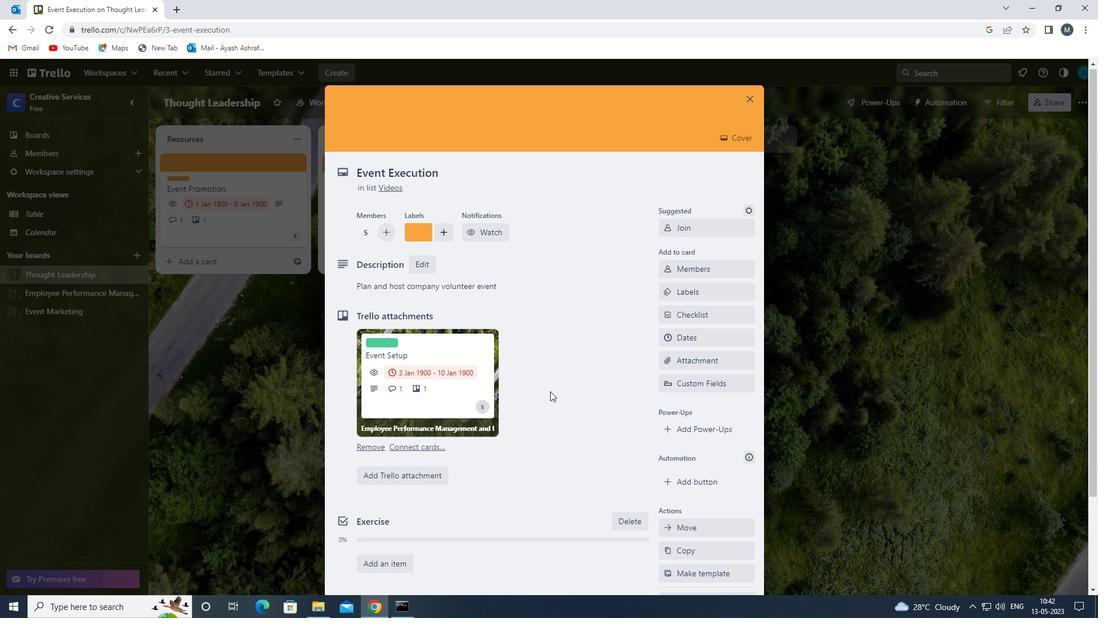 
Action: Mouse scrolled (539, 395) with delta (0, 0)
Screenshot: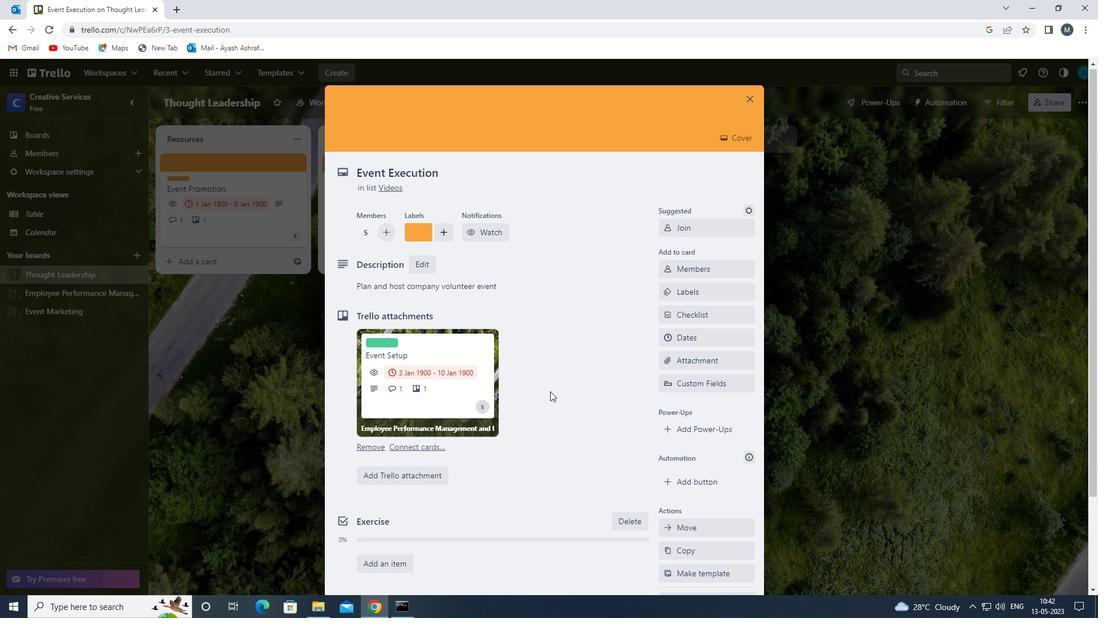 
Action: Mouse moved to (505, 409)
Screenshot: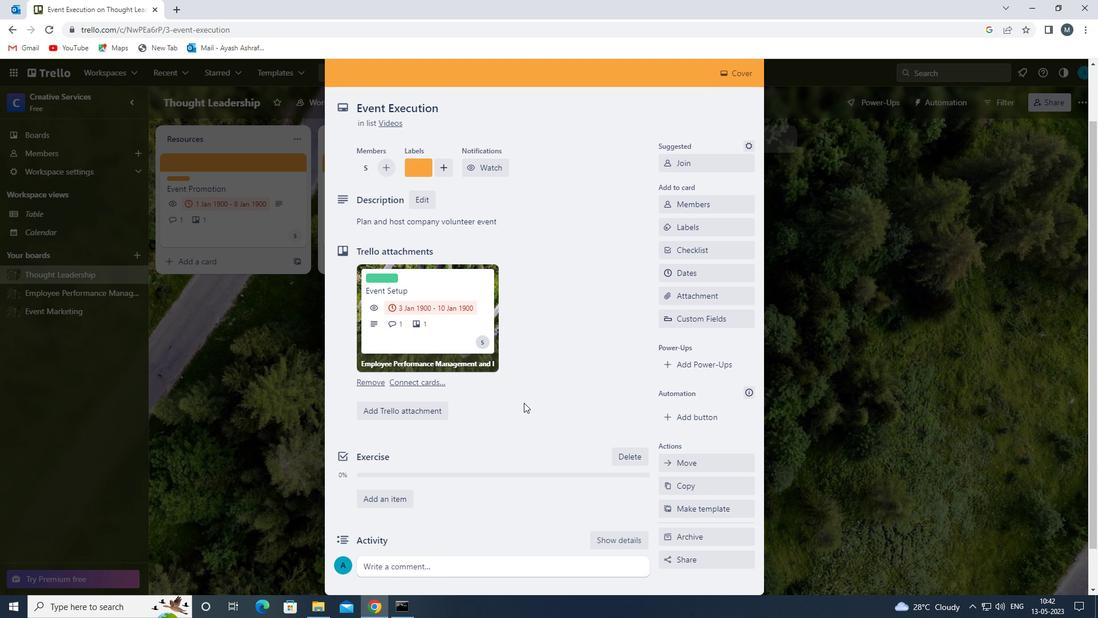 
Action: Mouse scrolled (505, 409) with delta (0, 0)
Screenshot: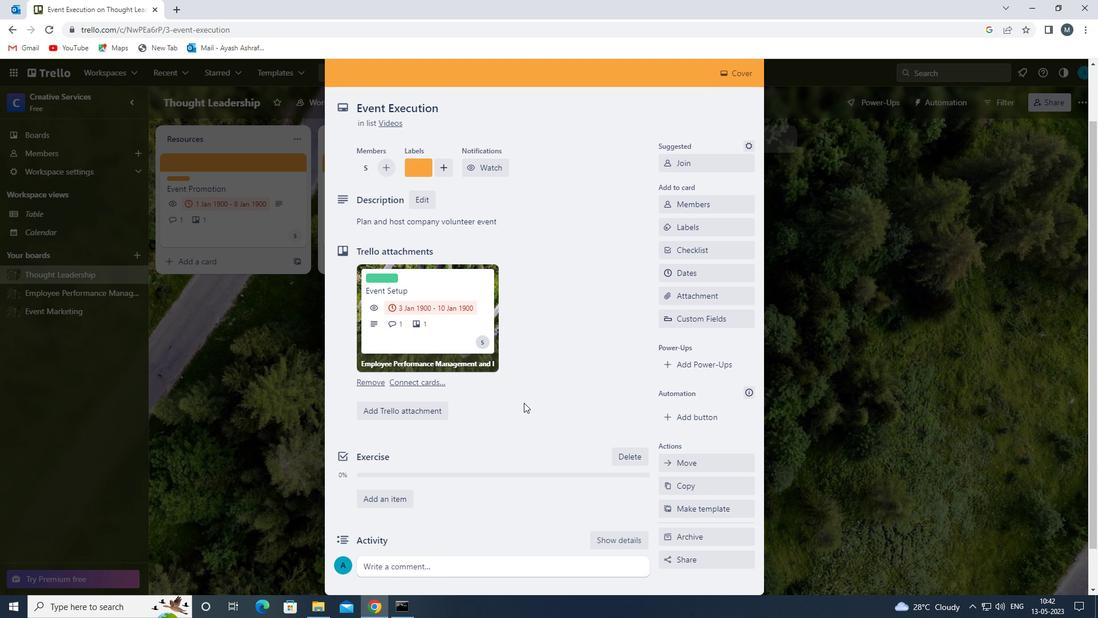 
Action: Mouse moved to (497, 412)
Screenshot: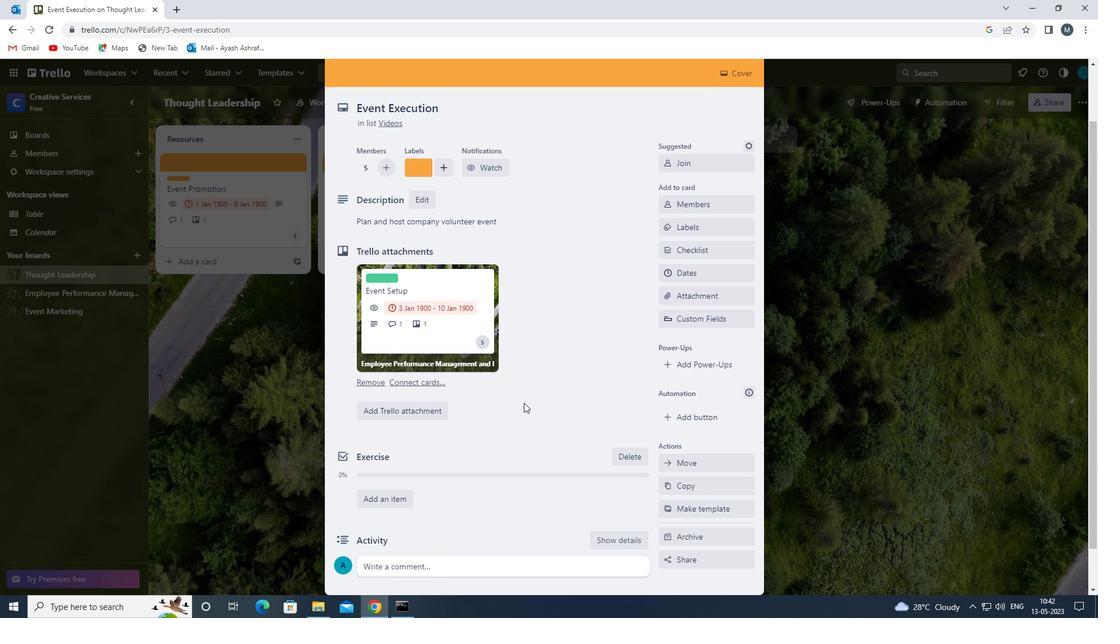 
Action: Mouse scrolled (497, 412) with delta (0, 0)
Screenshot: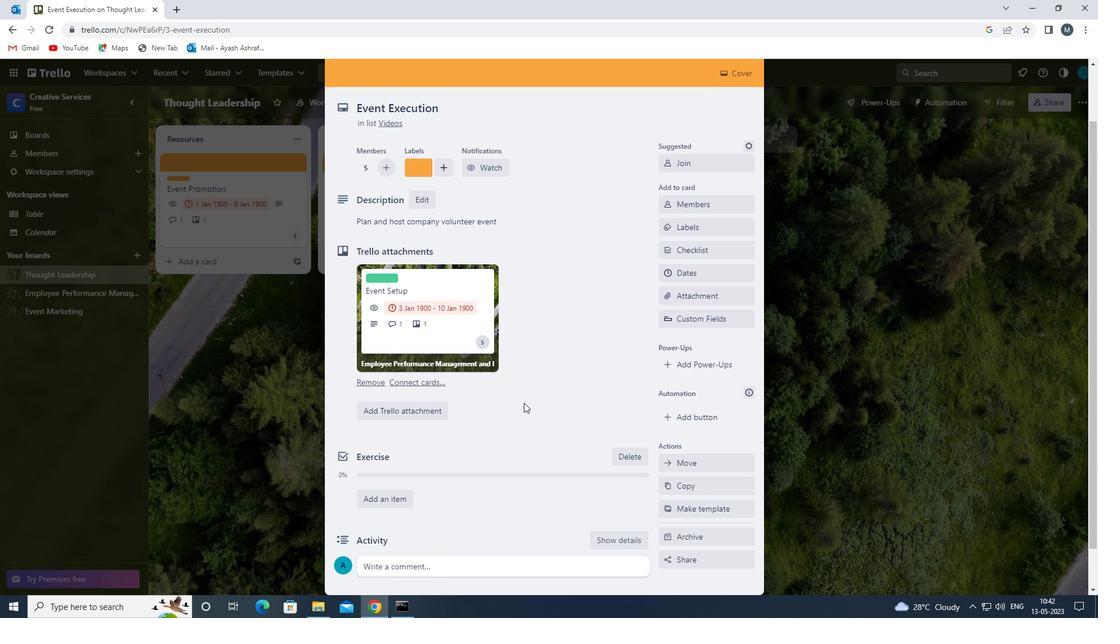 
Action: Mouse moved to (468, 516)
Screenshot: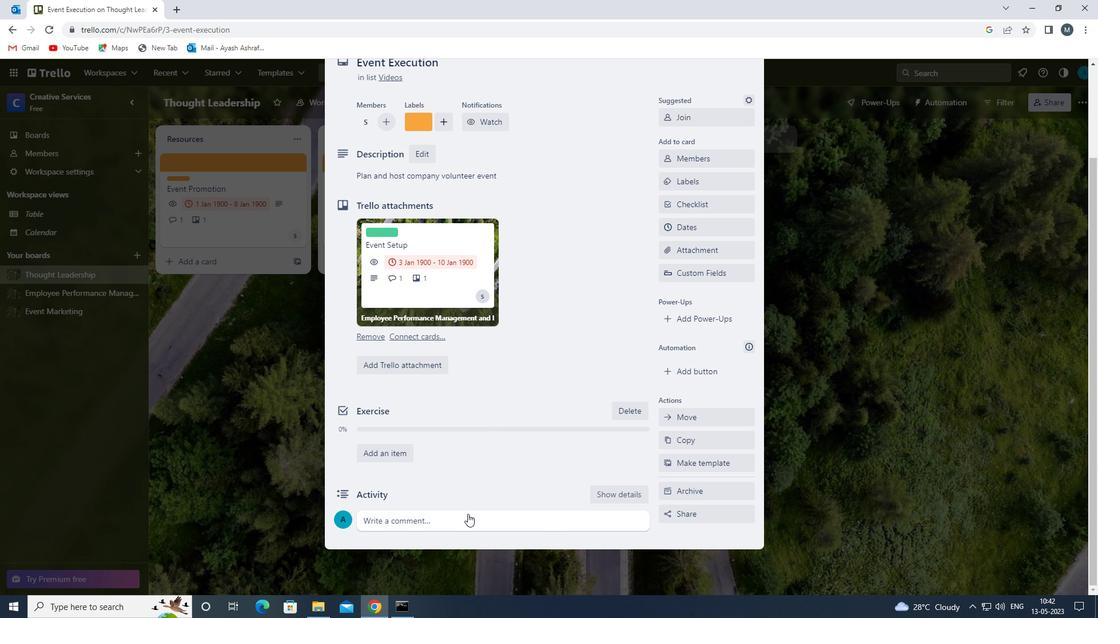 
Action: Mouse pressed left at (468, 516)
Screenshot: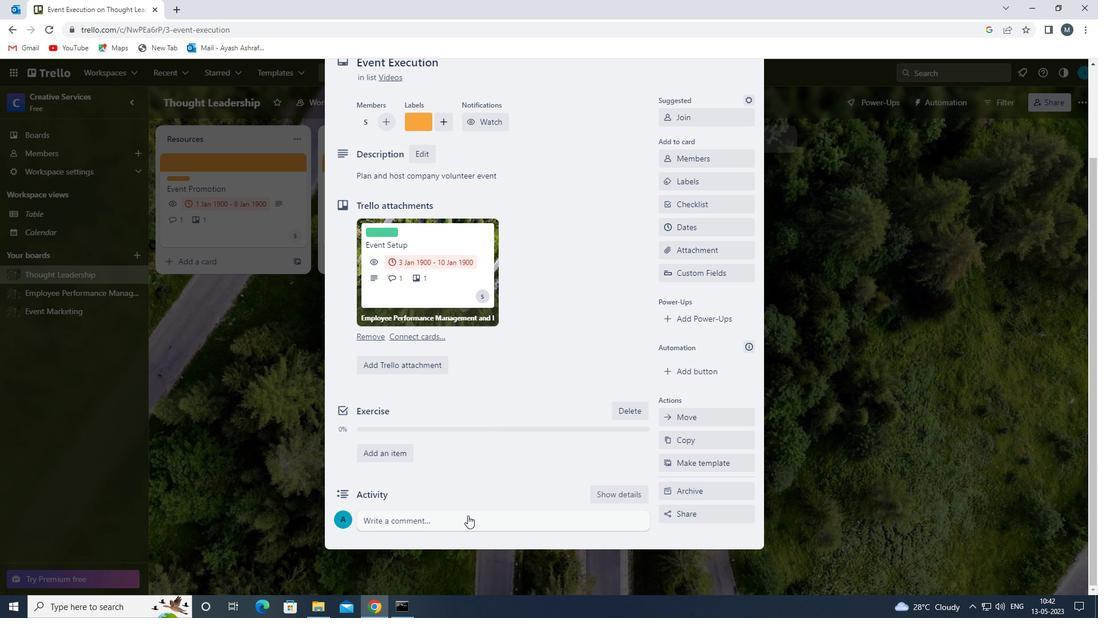 
Action: Mouse moved to (453, 557)
Screenshot: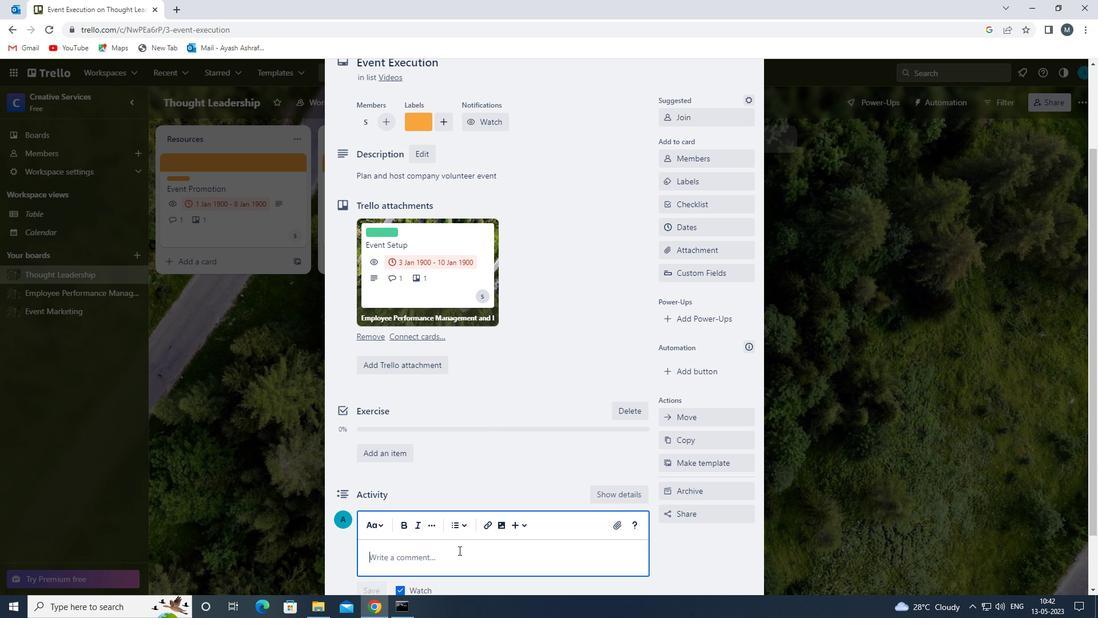 
Action: Mouse pressed left at (453, 557)
Screenshot: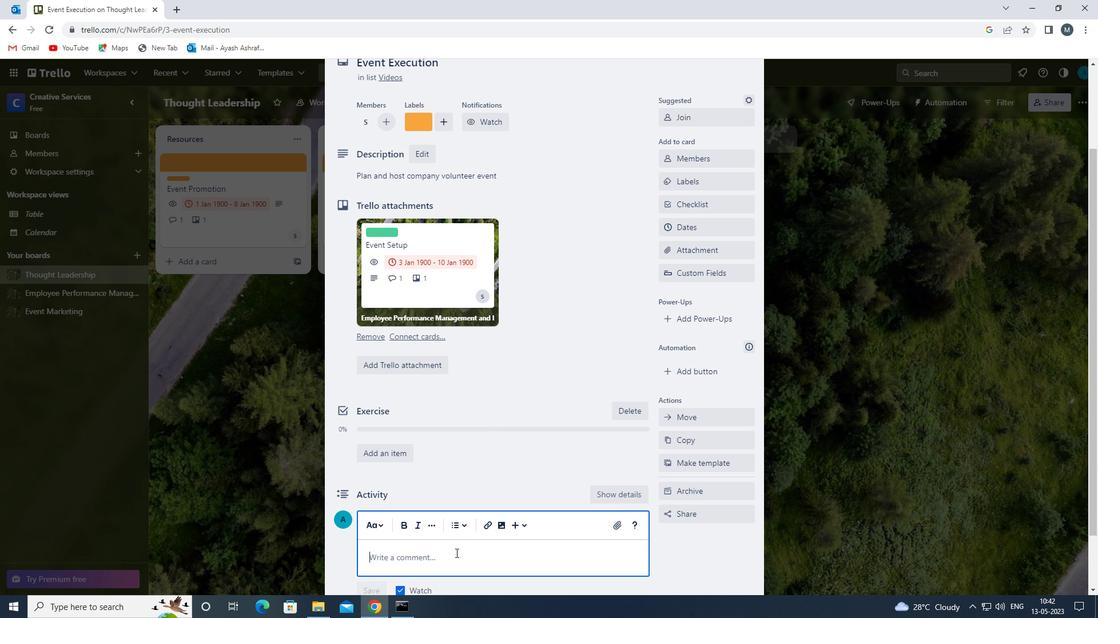 
Action: Mouse moved to (456, 552)
Screenshot: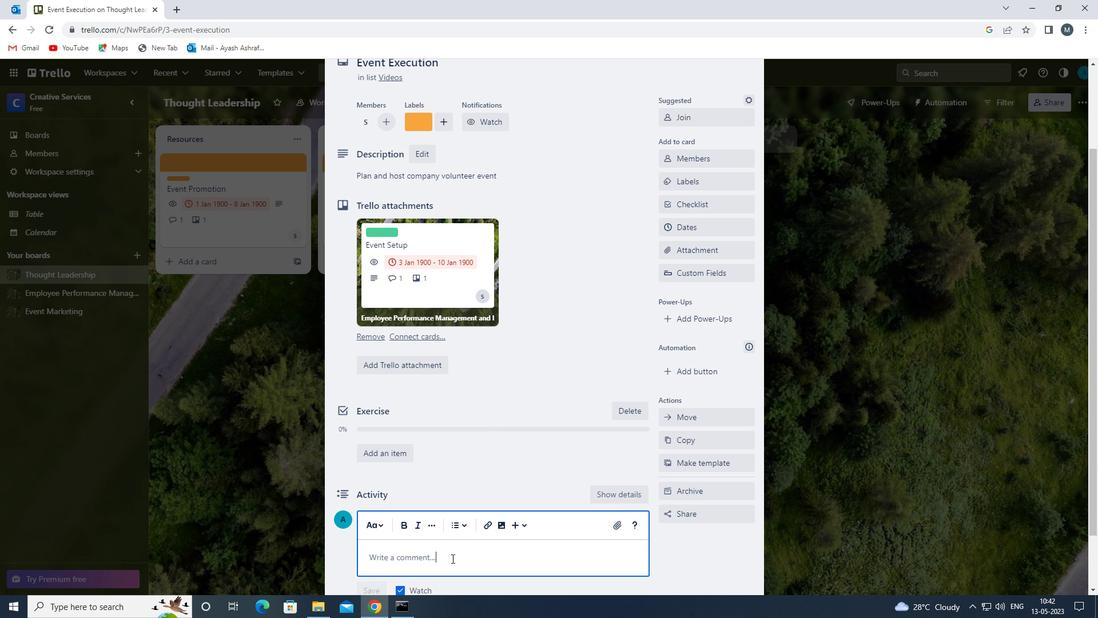 
Action: Mouse scrolled (456, 552) with delta (0, 0)
Screenshot: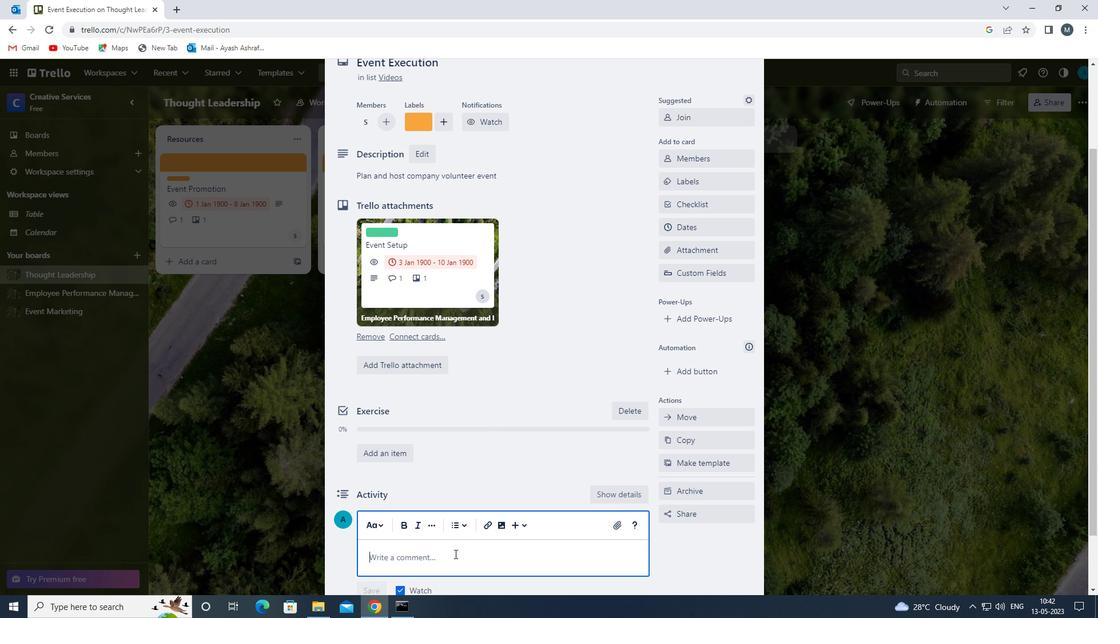 
Action: Mouse moved to (457, 552)
Screenshot: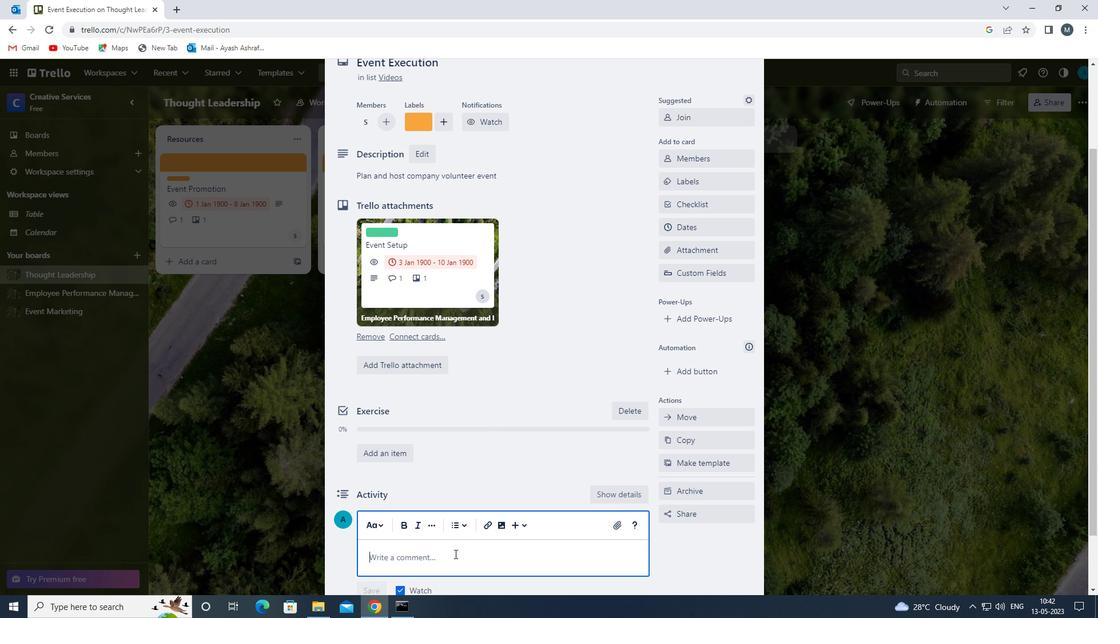 
Action: Mouse scrolled (457, 552) with delta (0, 0)
Screenshot: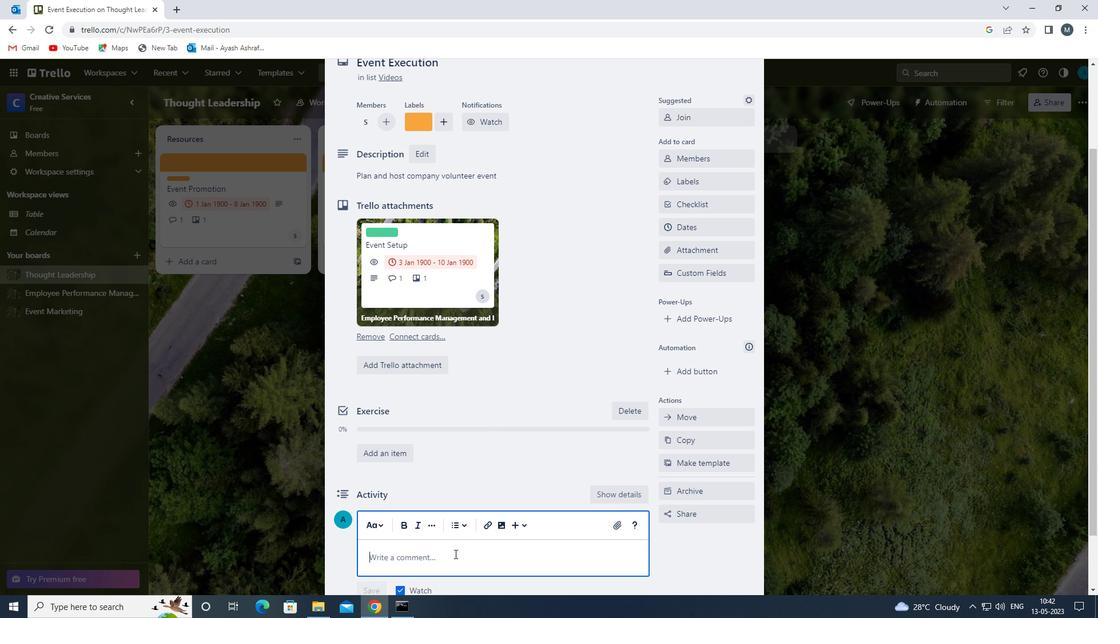 
Action: Mouse moved to (461, 508)
Screenshot: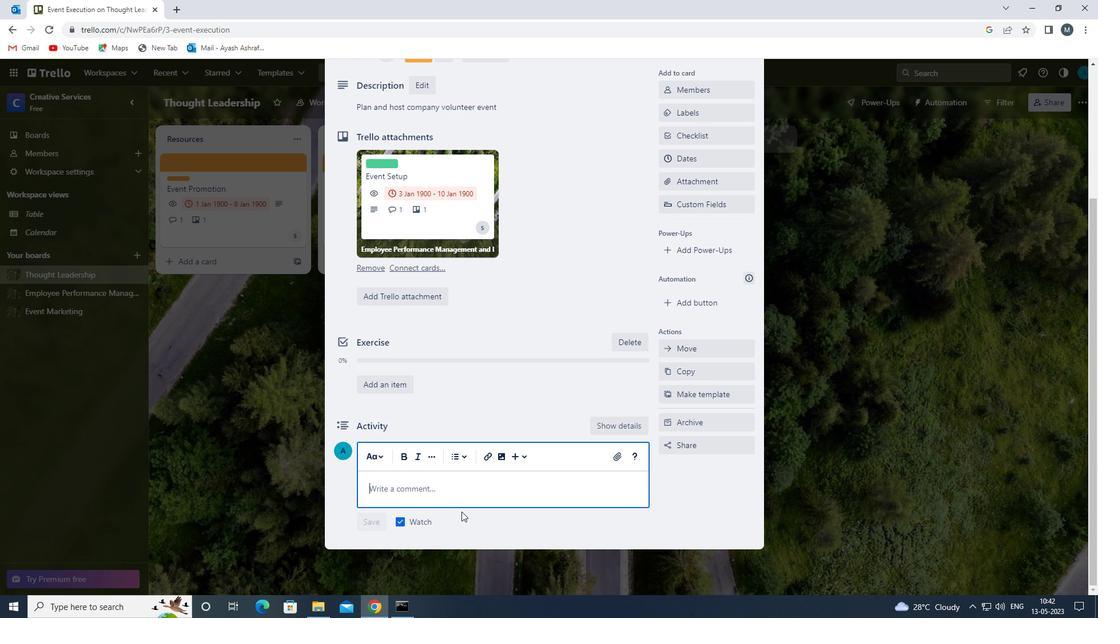 
Action: Key pressed <Key.shift>WE<Key.space>SHOULD<Key.space>APPROACH<Key.space>THIS<Key.space>TASK<Key.space>WITH<Key.space>A<Key.space>SENSE<Key.space>OF<Key.space>OWNERSHIP,<Key.space>TAKING<Key.space>PRIDE<Key.space>IN<Key.space>OUR<Key.space>WORK<Key.space>AM<Key.backspace>ND<Key.space>ITS<Key.space>IMPAT<Key.backspace>CT<Key.space>ON<Key.space>THE<Key.space>PROJECT.
Screenshot: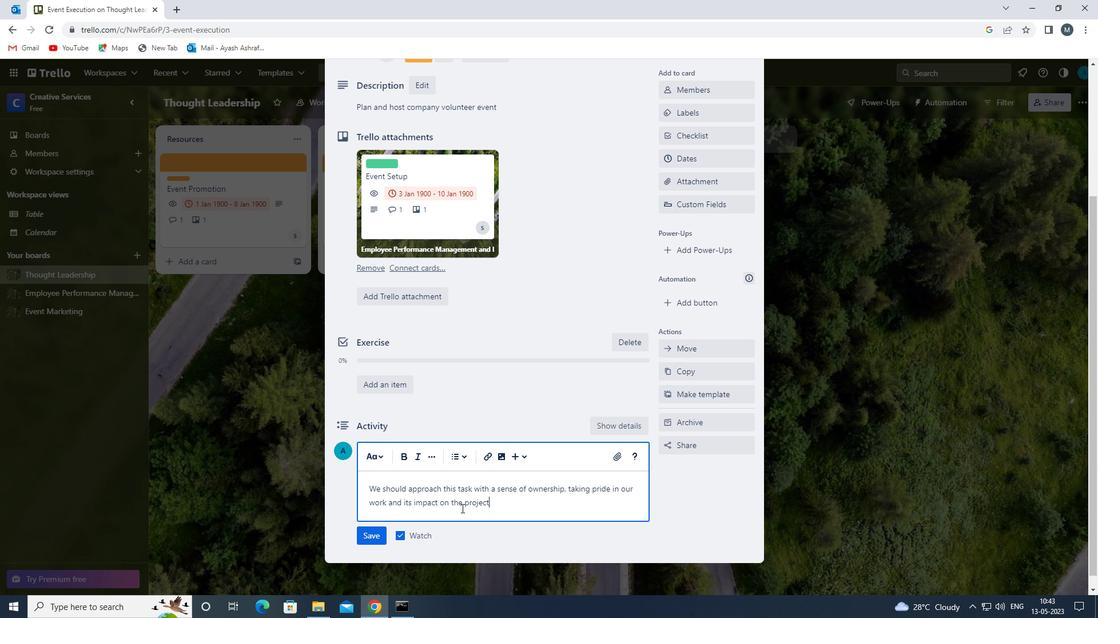
Action: Mouse moved to (371, 536)
Screenshot: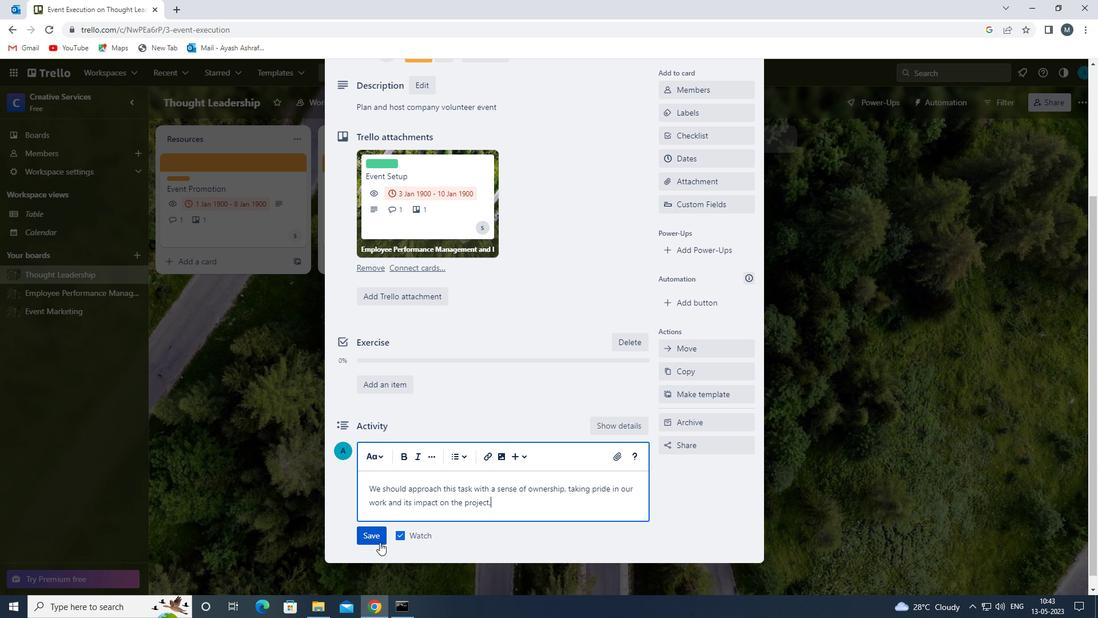
Action: Mouse pressed left at (371, 536)
Screenshot: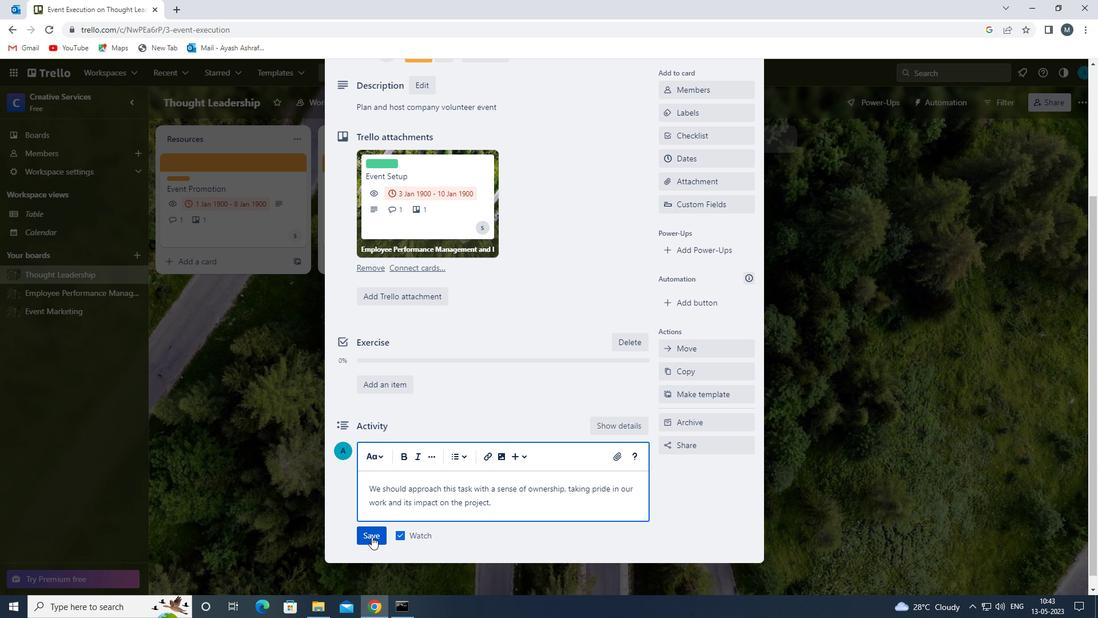 
Action: Mouse moved to (709, 151)
Screenshot: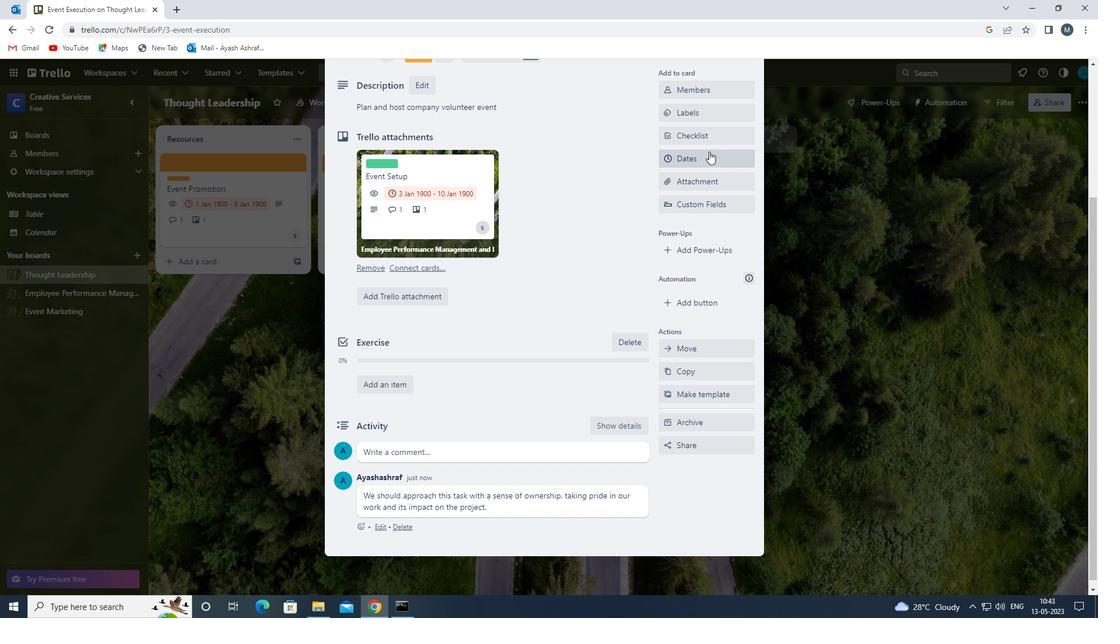 
Action: Mouse pressed left at (709, 151)
Screenshot: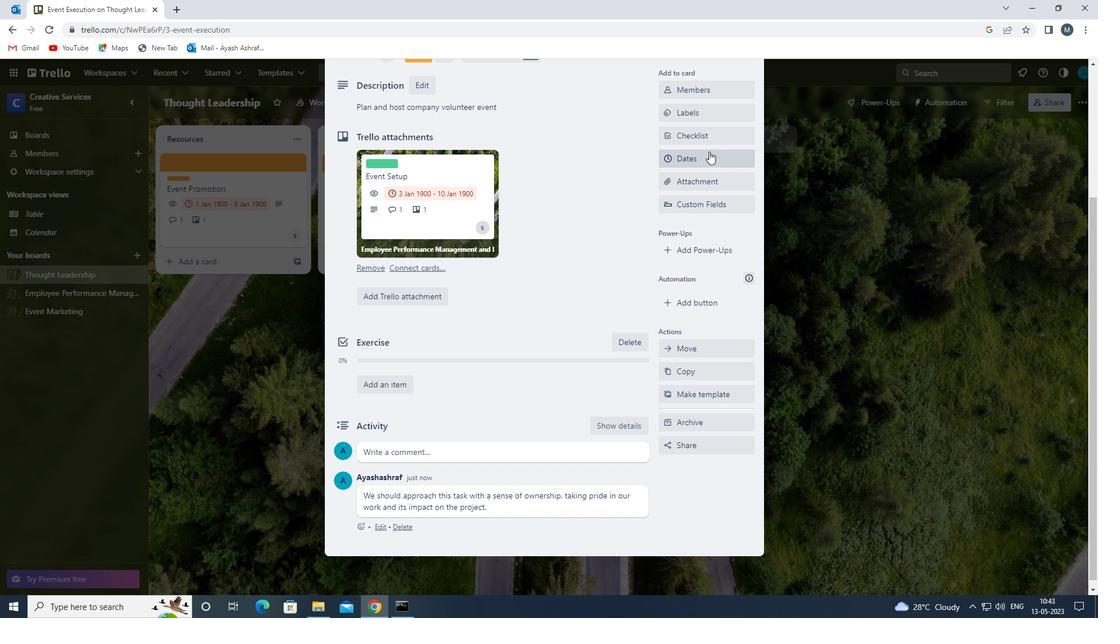 
Action: Mouse moved to (668, 394)
Screenshot: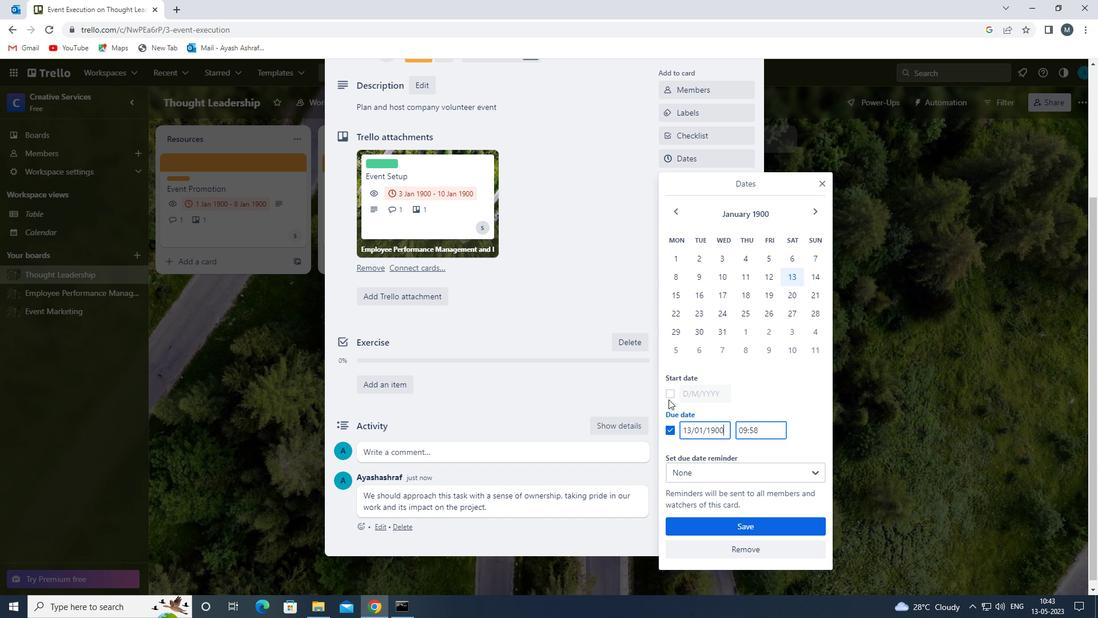
Action: Mouse pressed left at (668, 394)
Screenshot: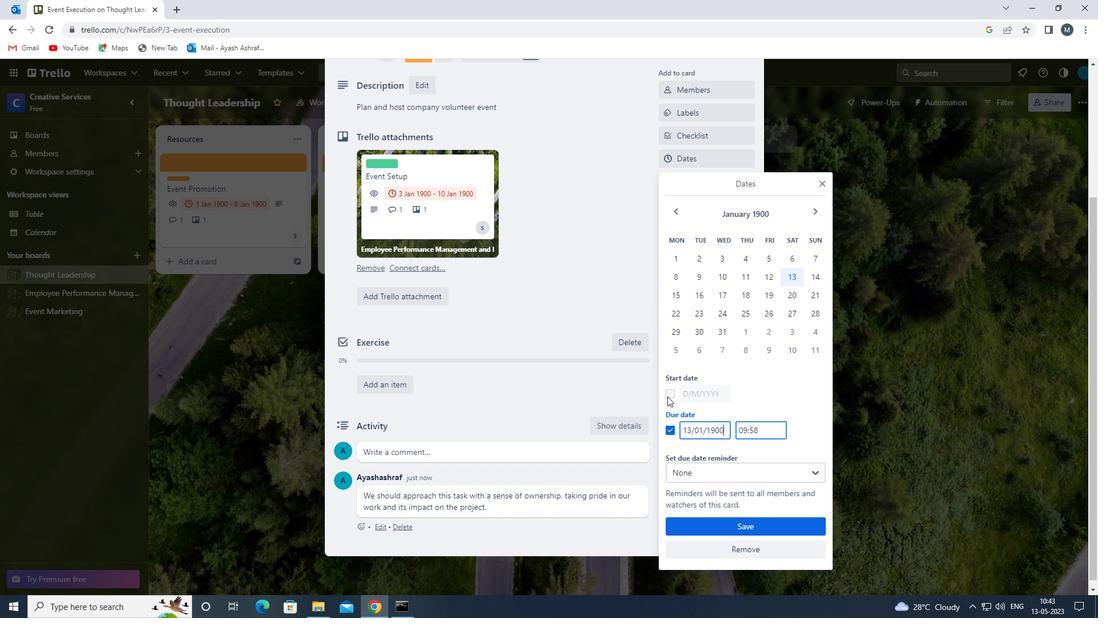 
Action: Mouse moved to (690, 393)
Screenshot: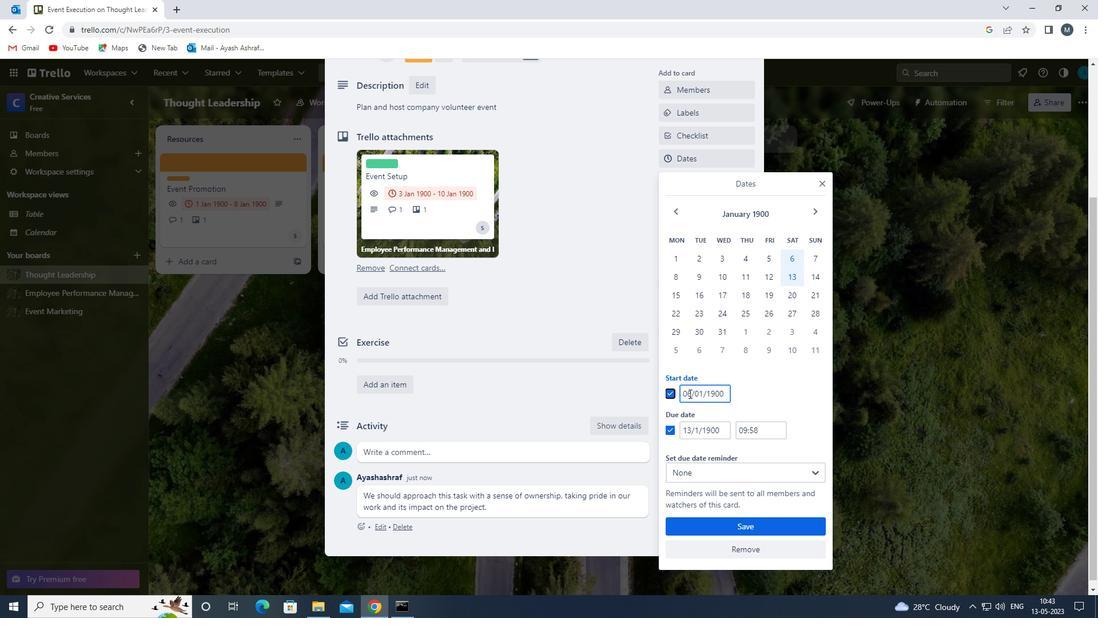
Action: Mouse pressed left at (690, 393)
Screenshot: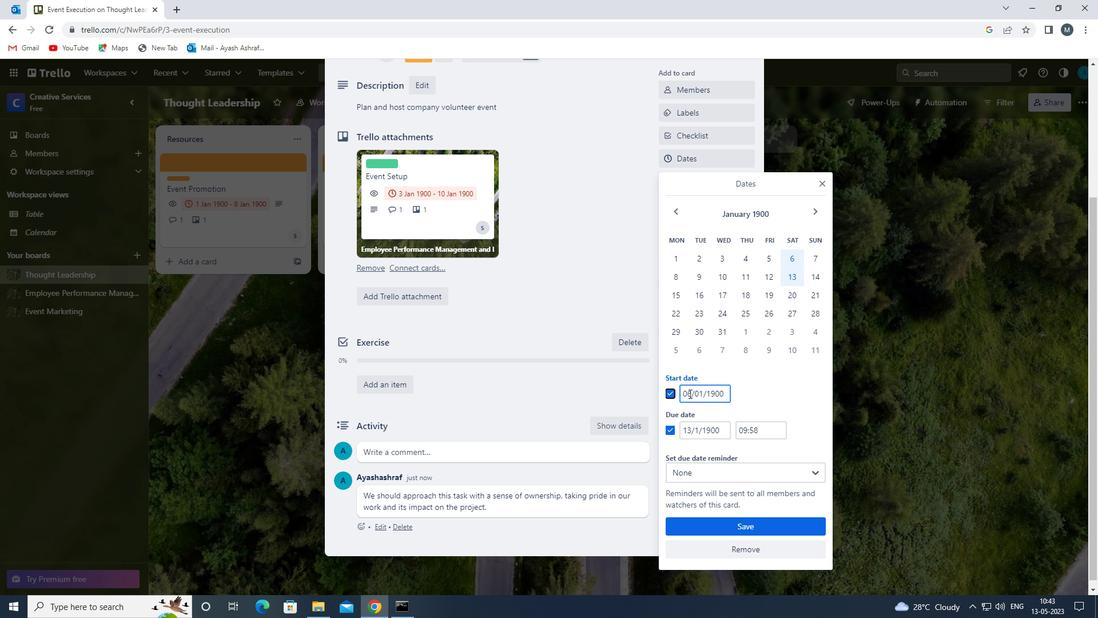 
Action: Mouse moved to (685, 393)
Screenshot: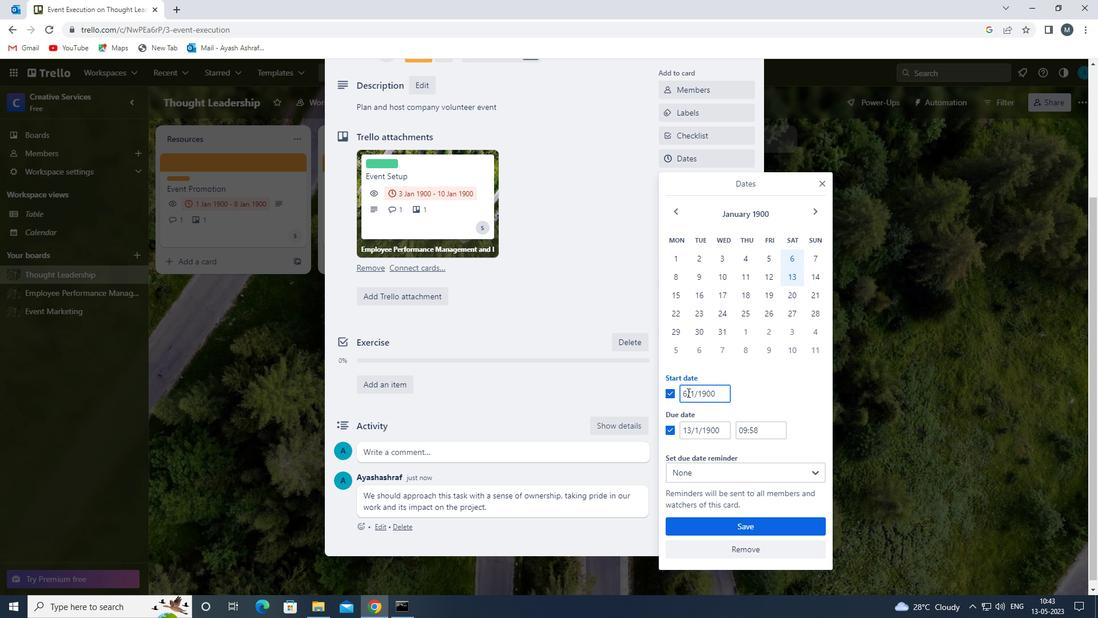 
Action: Mouse pressed left at (685, 393)
Screenshot: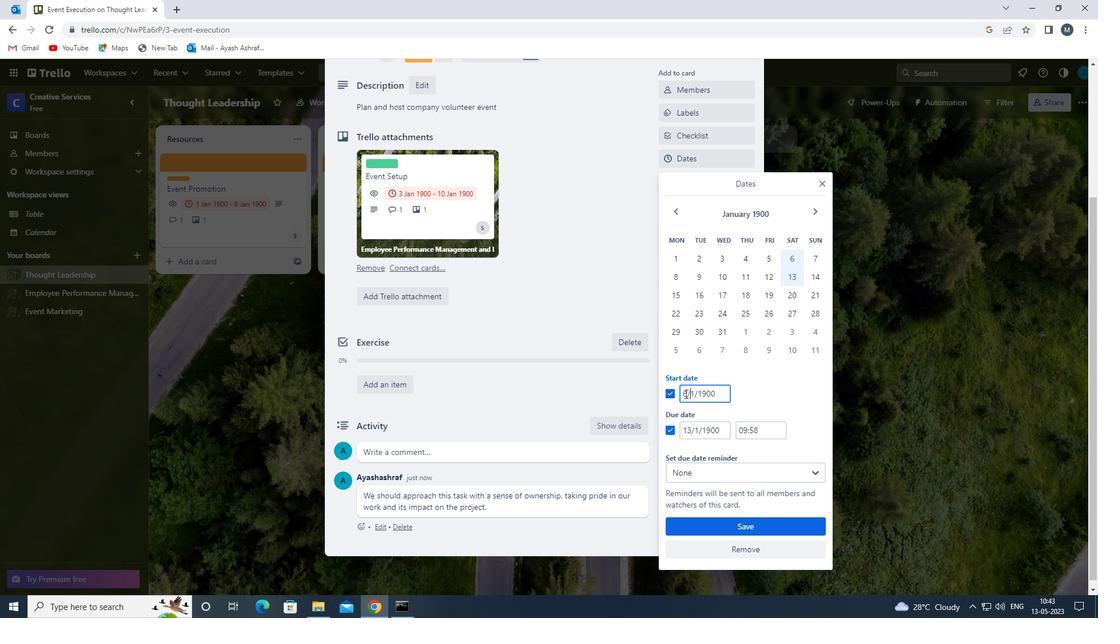 
Action: Mouse moved to (692, 394)
Screenshot: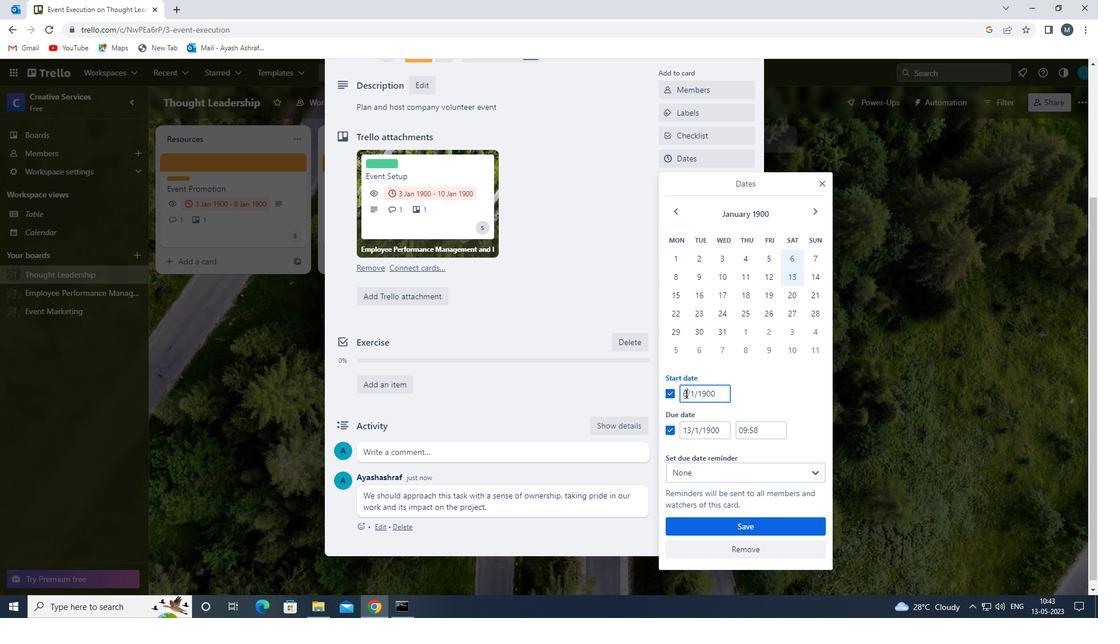 
Action: Key pressed <Key.backspace><Key.backspace>0
Screenshot: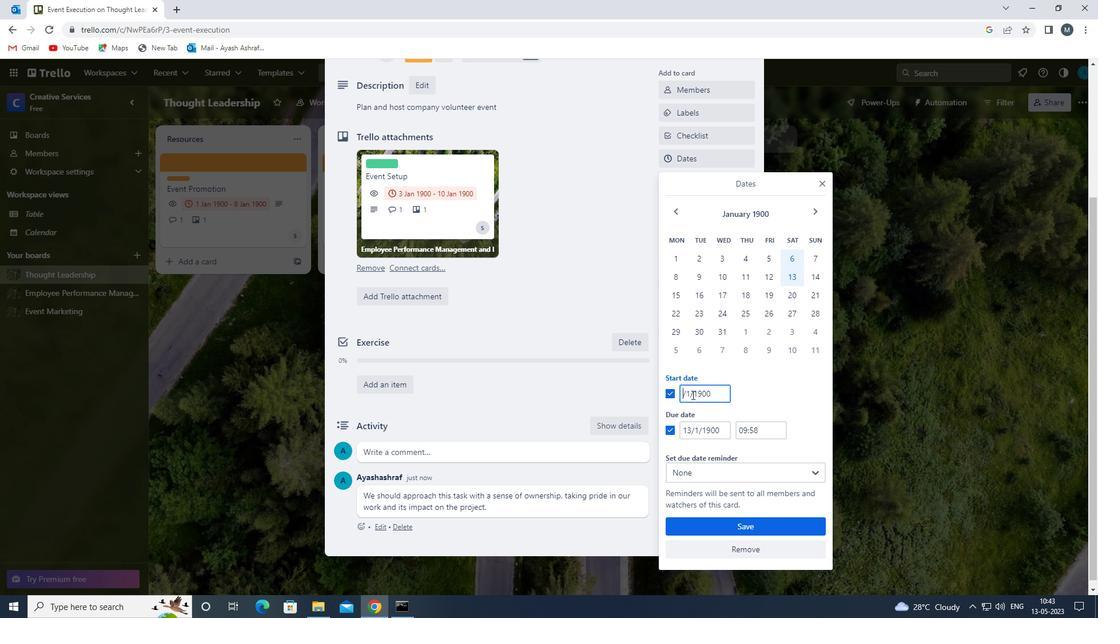 
Action: Mouse moved to (694, 397)
Screenshot: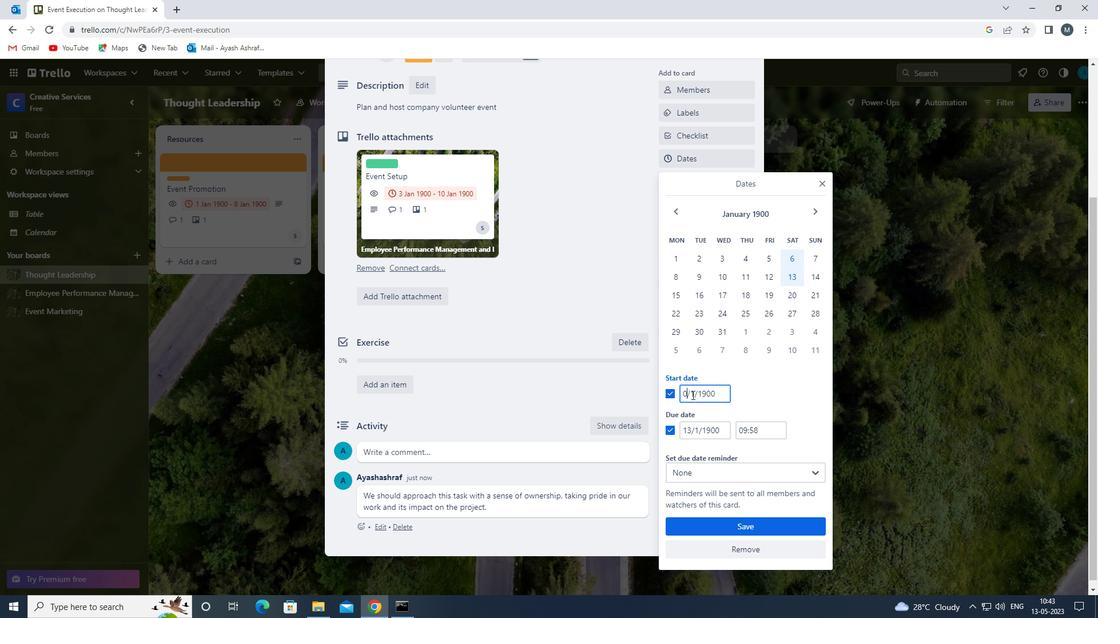 
Action: Key pressed 7
Screenshot: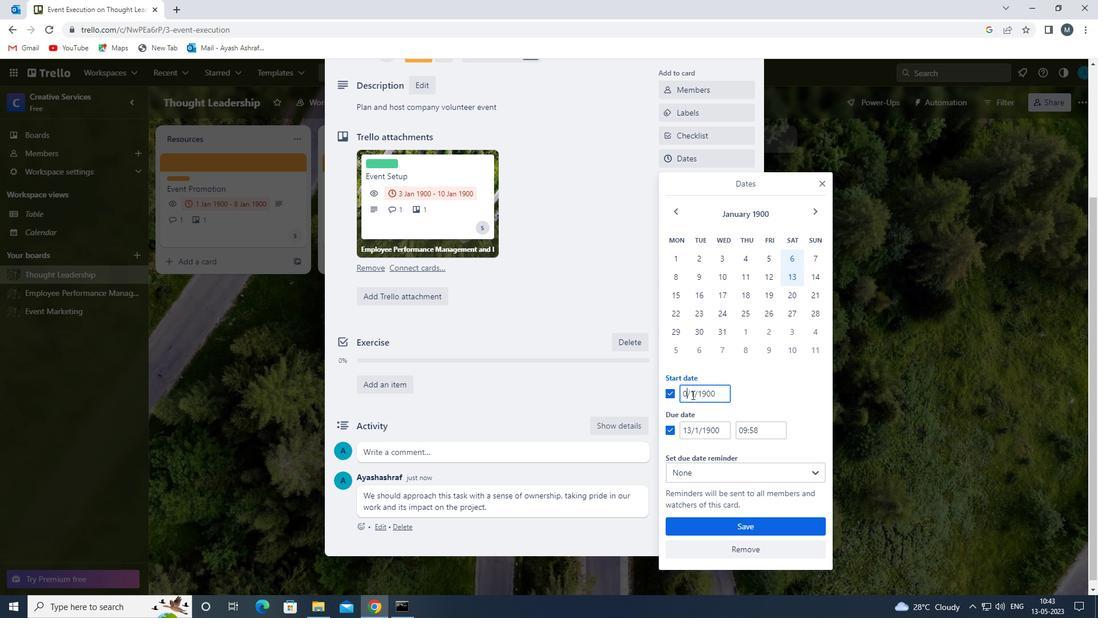 
Action: Mouse moved to (695, 394)
Screenshot: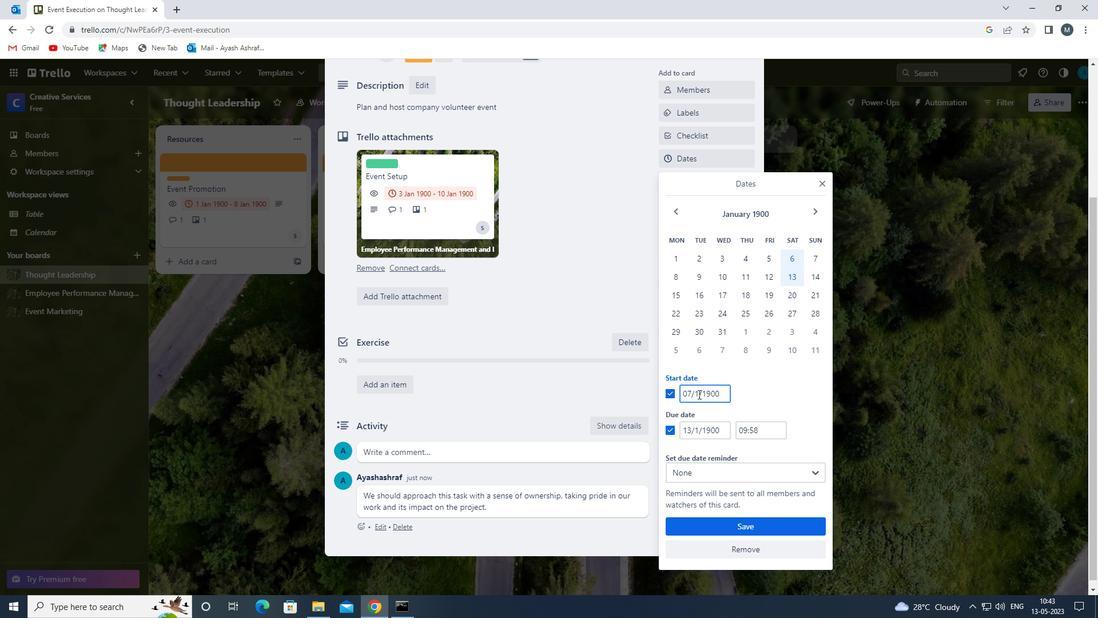 
Action: Mouse pressed left at (695, 394)
Screenshot: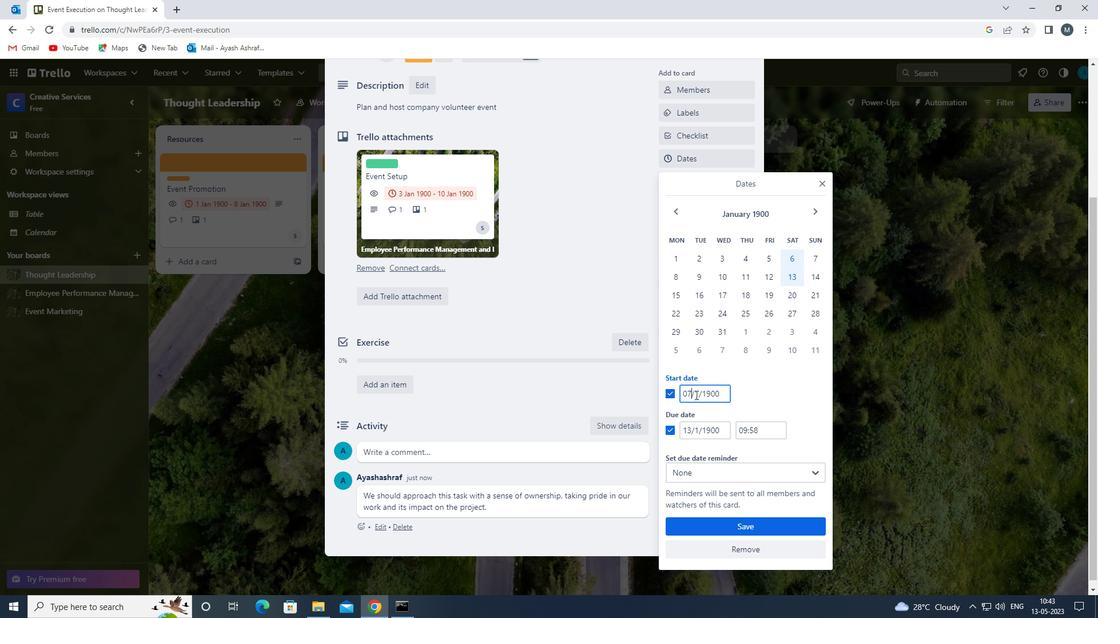 
Action: Mouse moved to (696, 396)
Screenshot: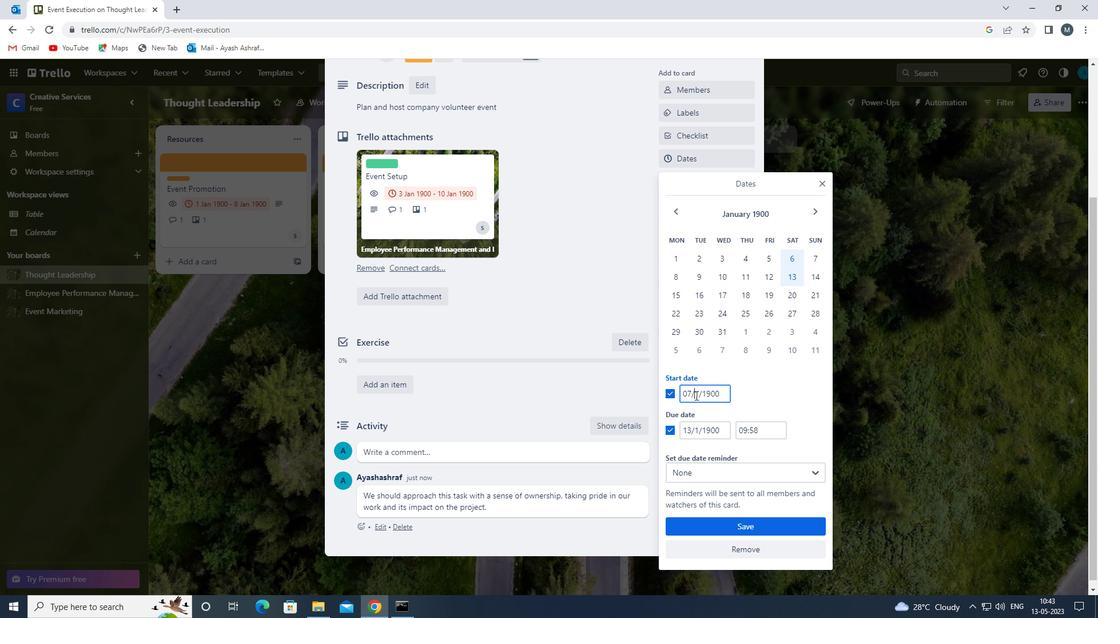 
Action: Key pressed 1
Screenshot: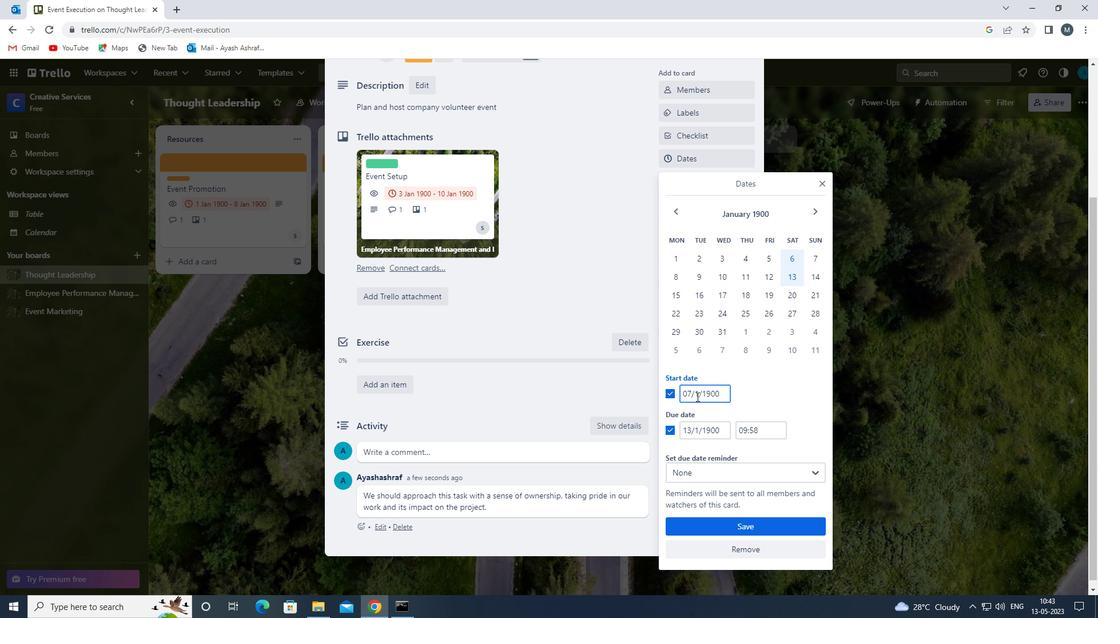 
Action: Mouse moved to (696, 403)
Screenshot: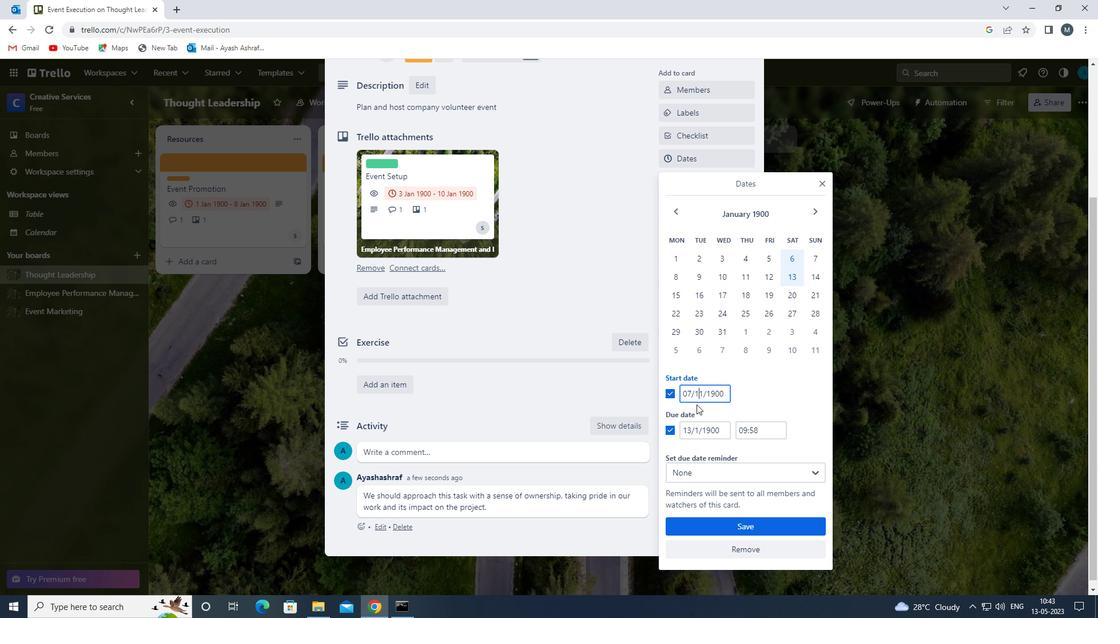
Action: Key pressed <Key.backspace>
Screenshot: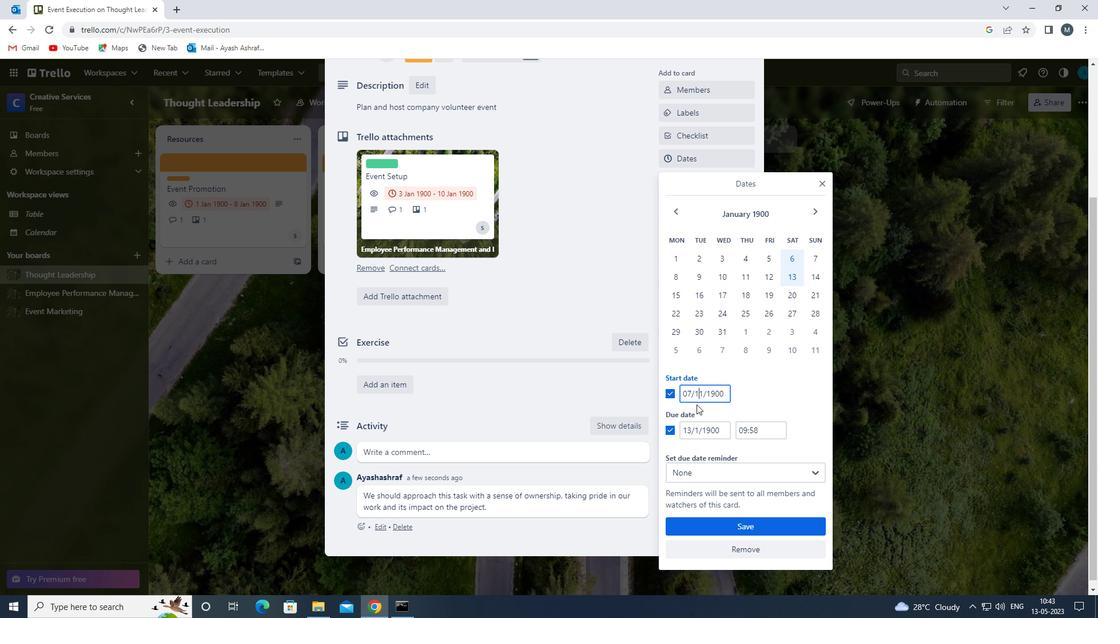 
Action: Mouse moved to (699, 402)
Screenshot: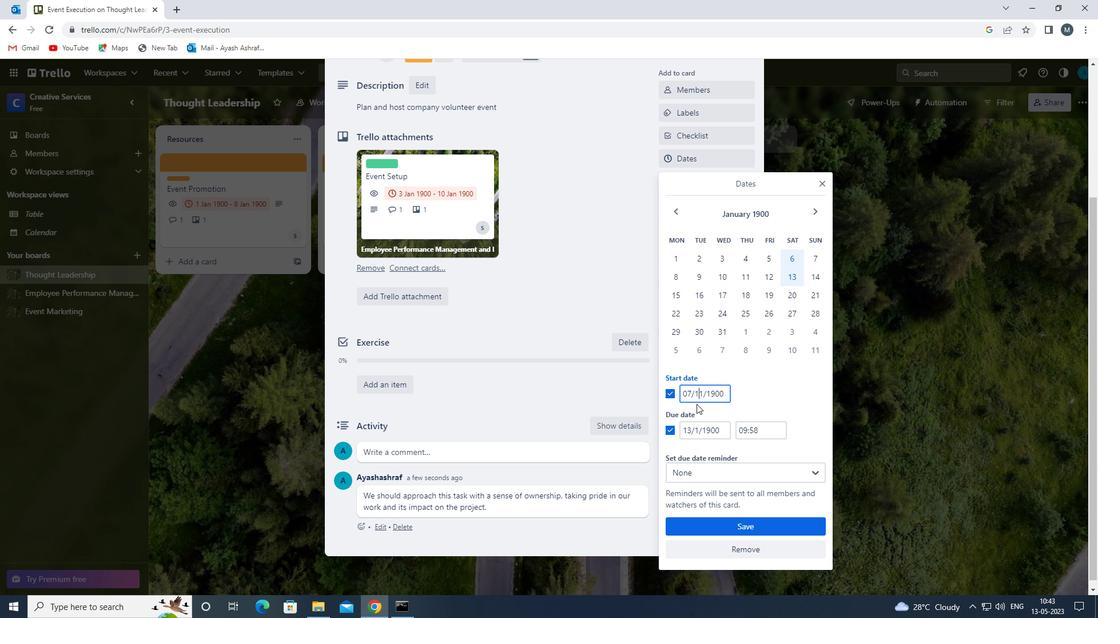 
Action: Key pressed 0
Screenshot: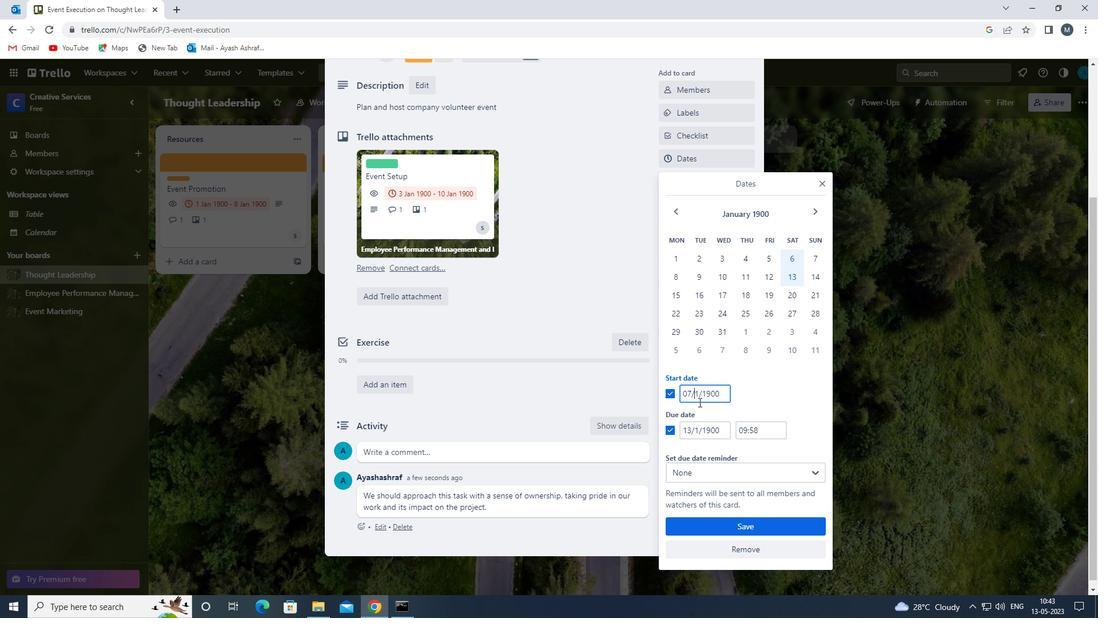 
Action: Mouse moved to (690, 432)
Screenshot: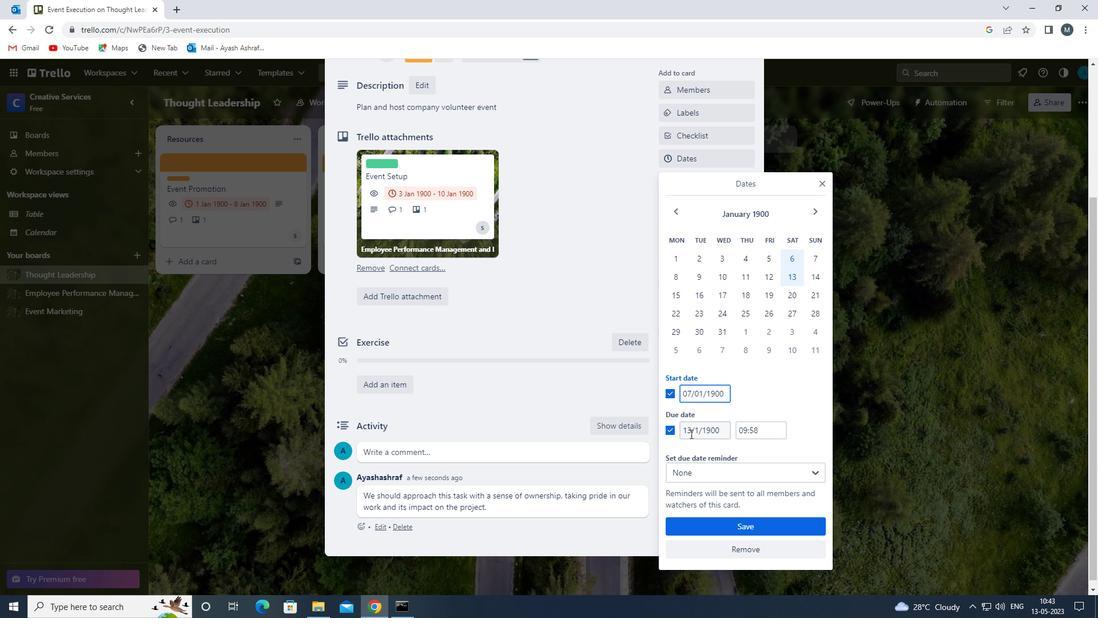 
Action: Mouse pressed left at (690, 432)
Screenshot: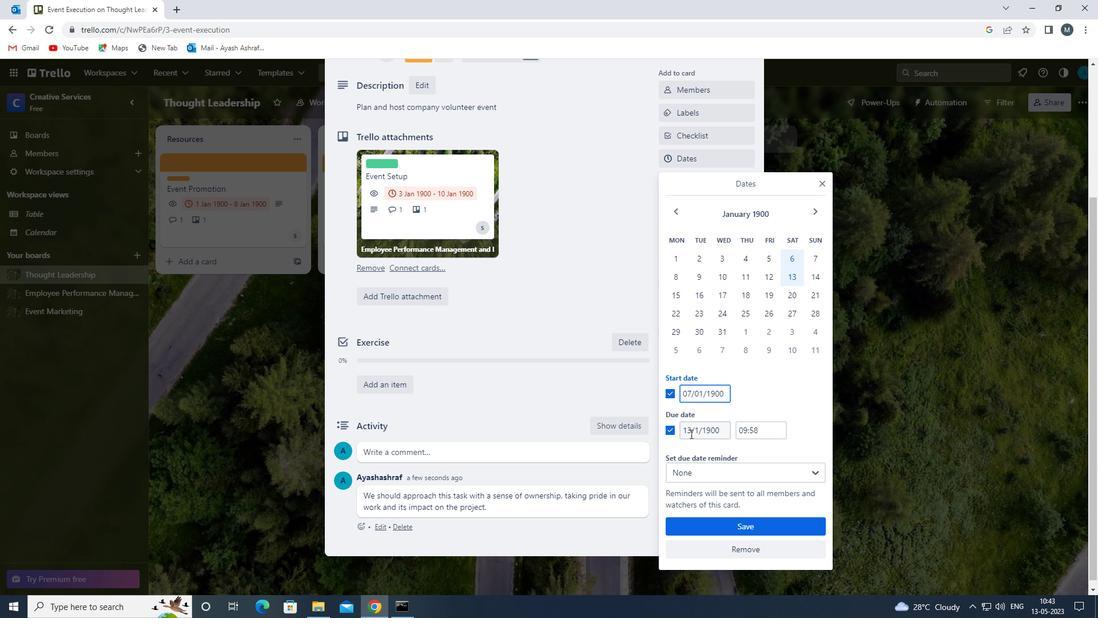 
Action: Mouse moved to (693, 433)
Screenshot: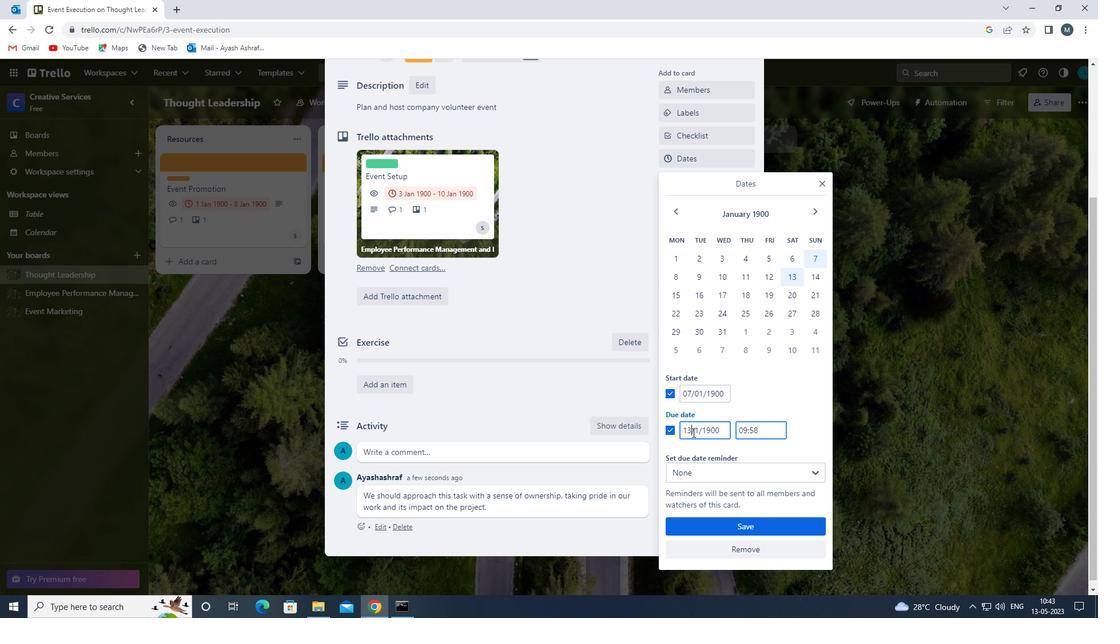 
Action: Key pressed <Key.backspace>4
Screenshot: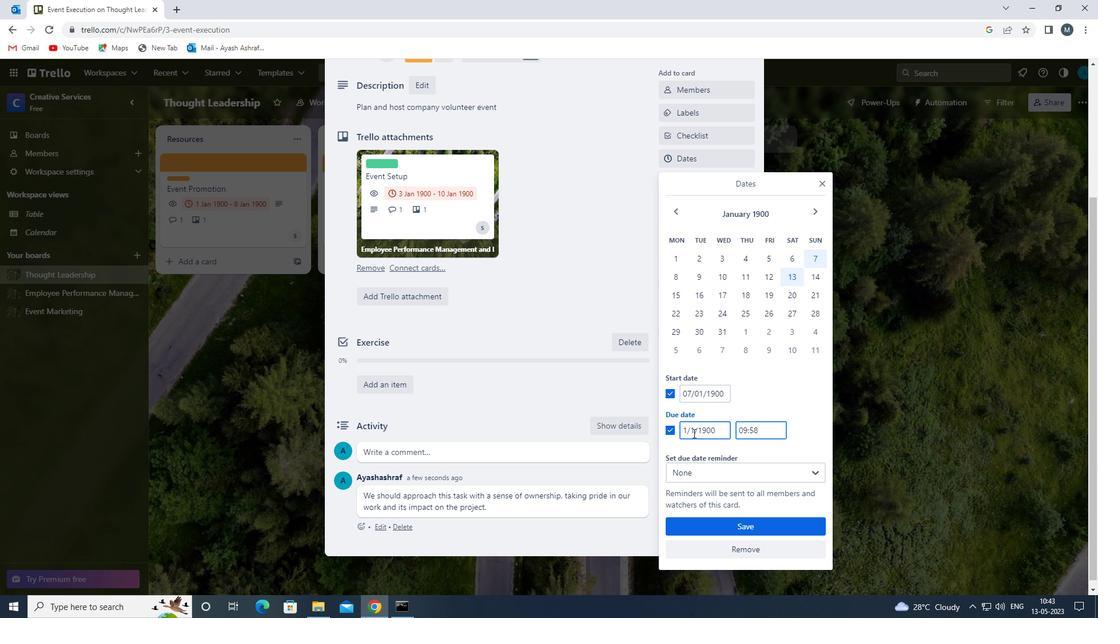 
Action: Mouse moved to (695, 432)
Screenshot: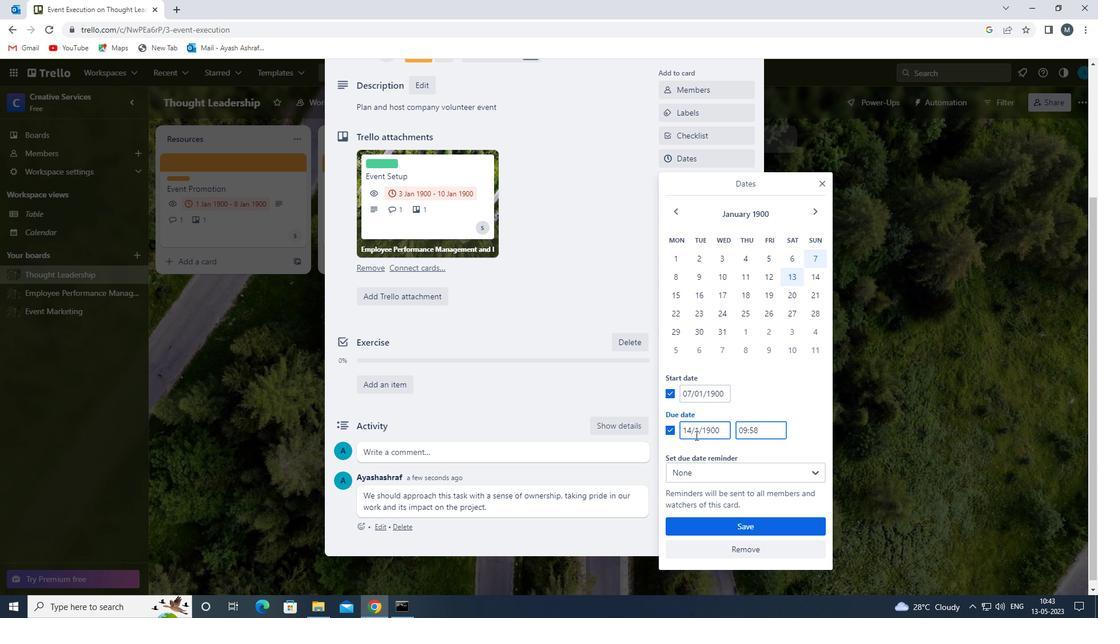 
Action: Mouse pressed left at (695, 432)
Screenshot: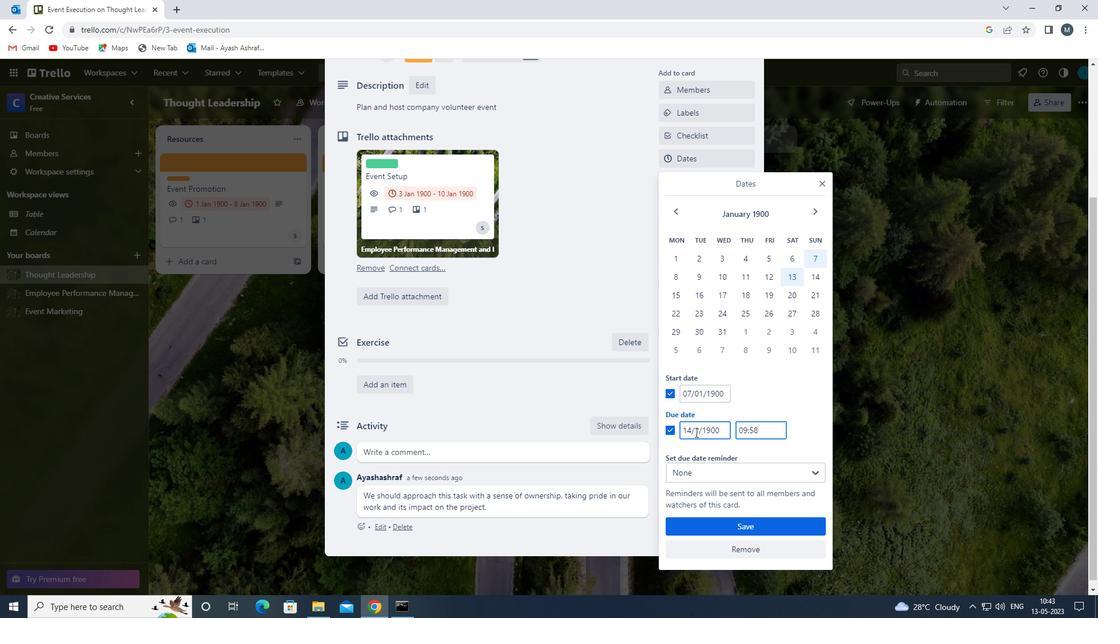 
Action: Mouse moved to (702, 434)
Screenshot: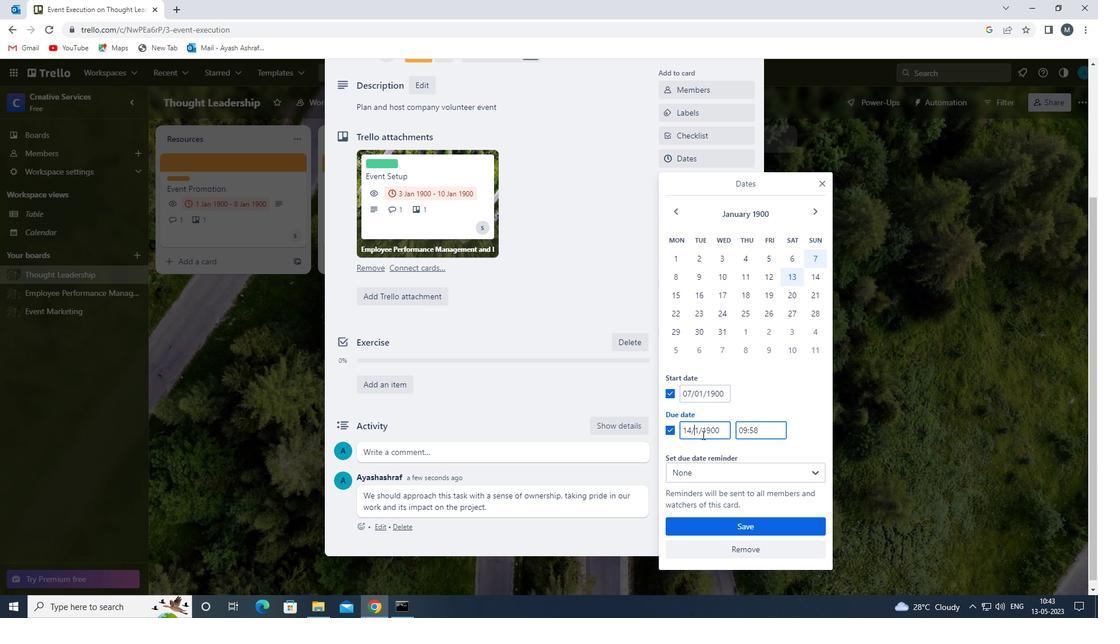 
Action: Key pressed 0
Screenshot: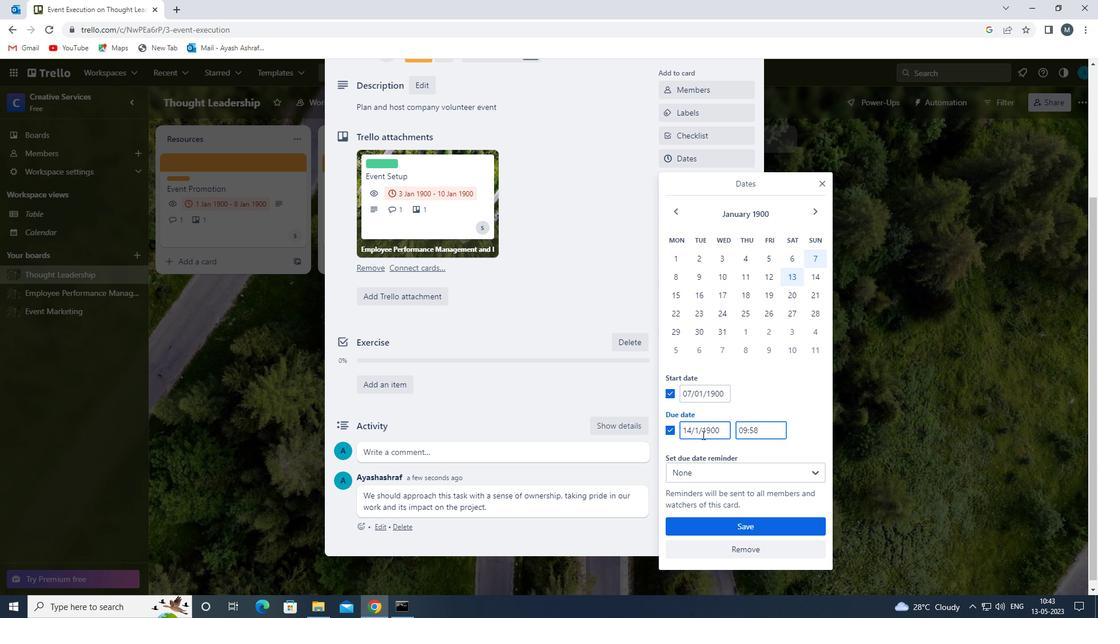 
Action: Mouse moved to (725, 527)
Screenshot: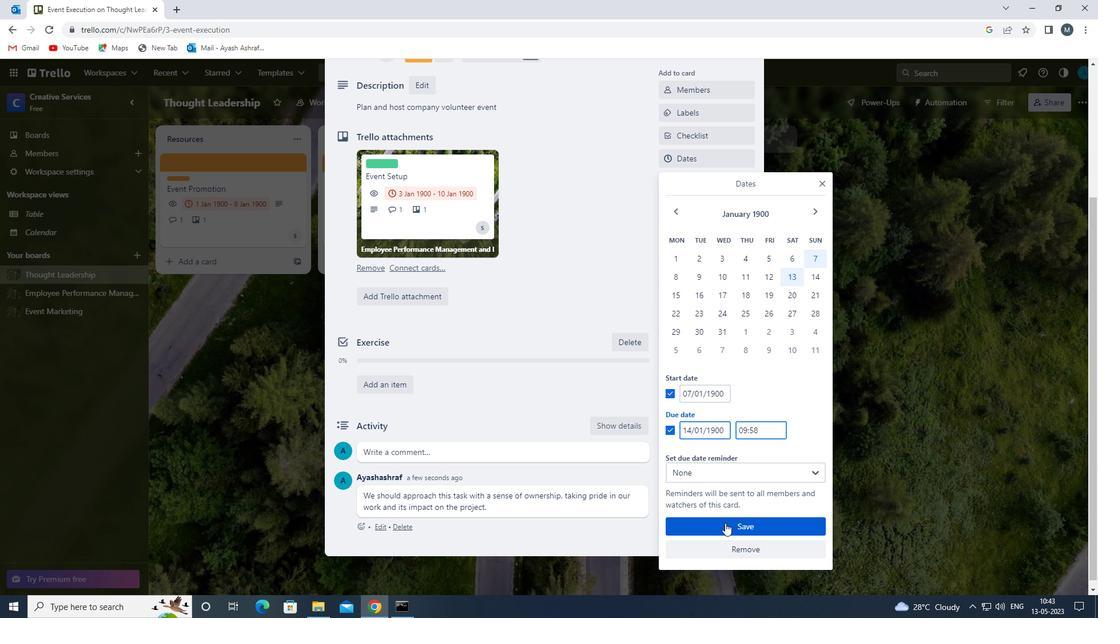 
Action: Mouse pressed left at (725, 527)
Screenshot: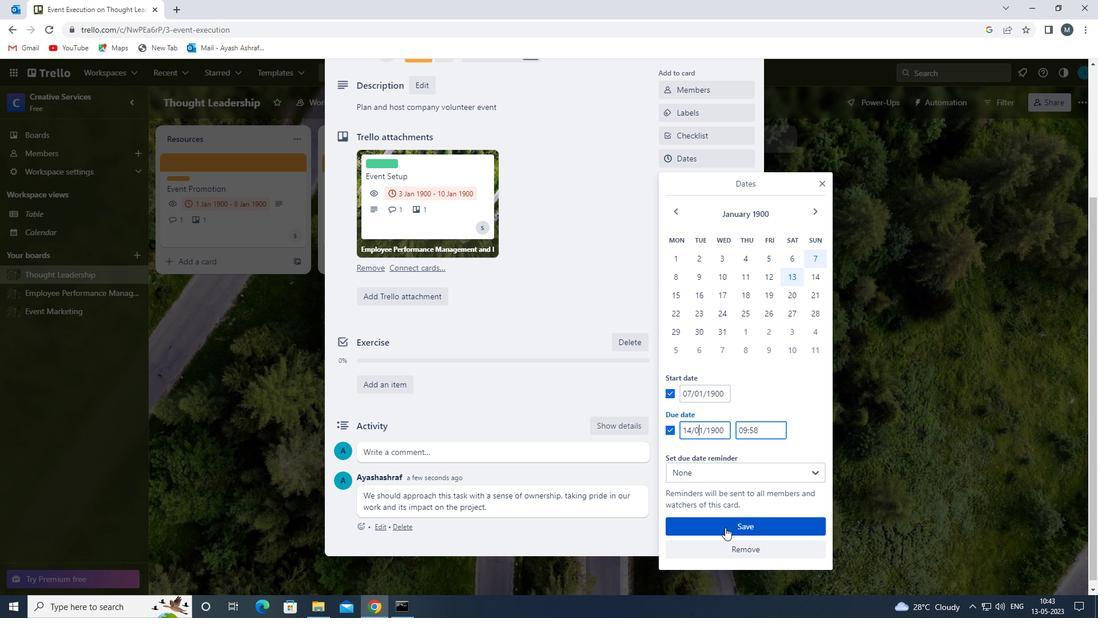 
Action: Mouse moved to (643, 490)
Screenshot: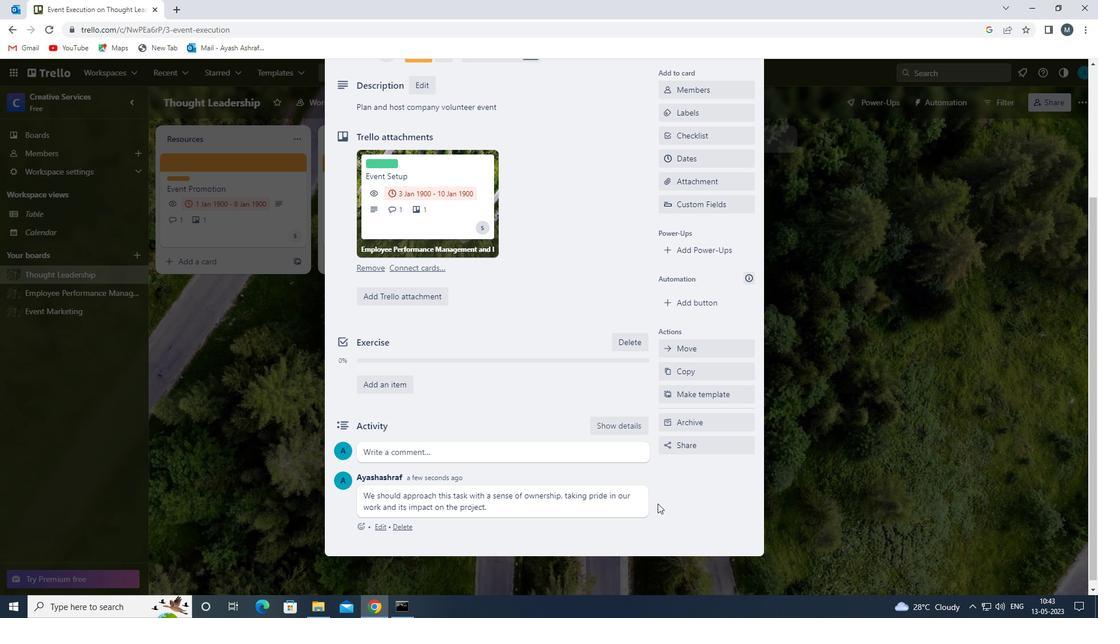 
Action: Mouse scrolled (643, 491) with delta (0, 0)
Screenshot: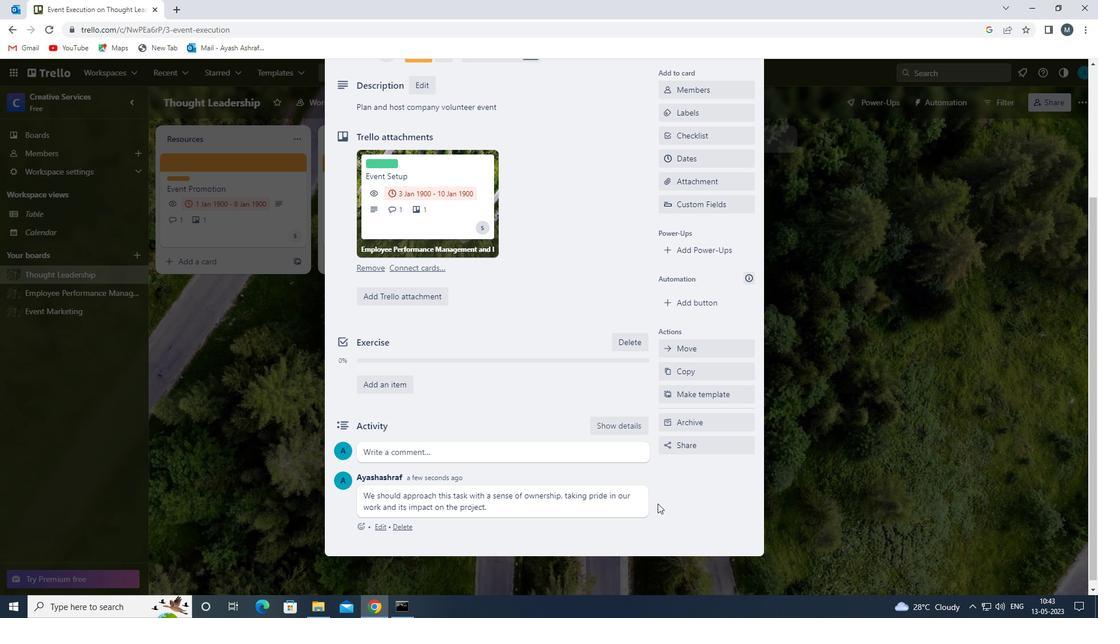 
Action: Mouse moved to (642, 490)
Screenshot: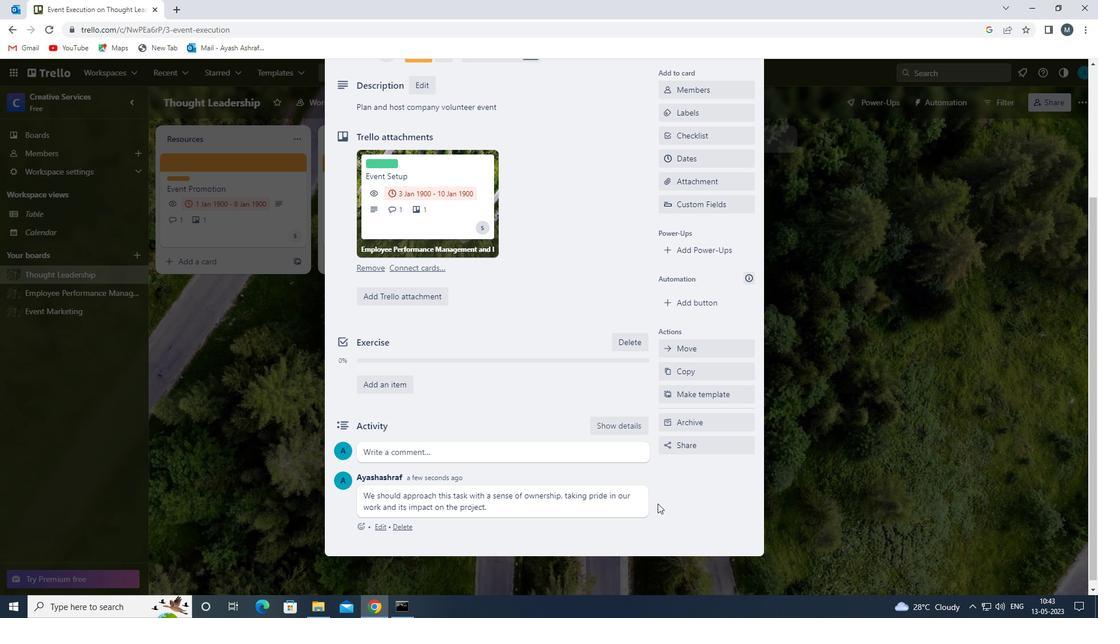 
Action: Mouse scrolled (642, 491) with delta (0, 0)
Screenshot: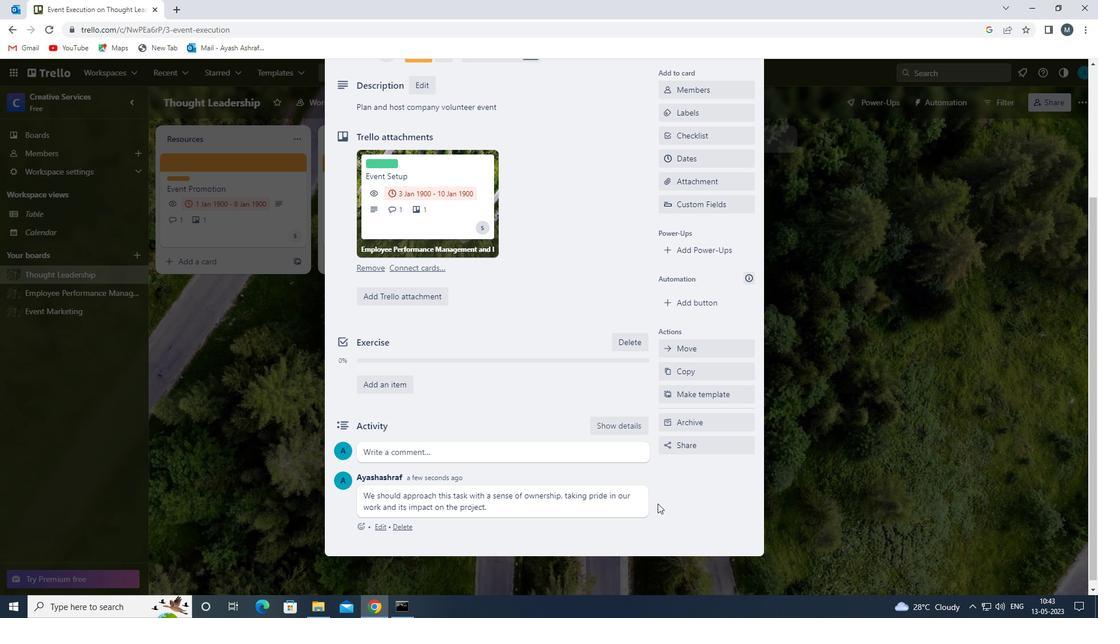 
Action: Mouse moved to (642, 490)
Screenshot: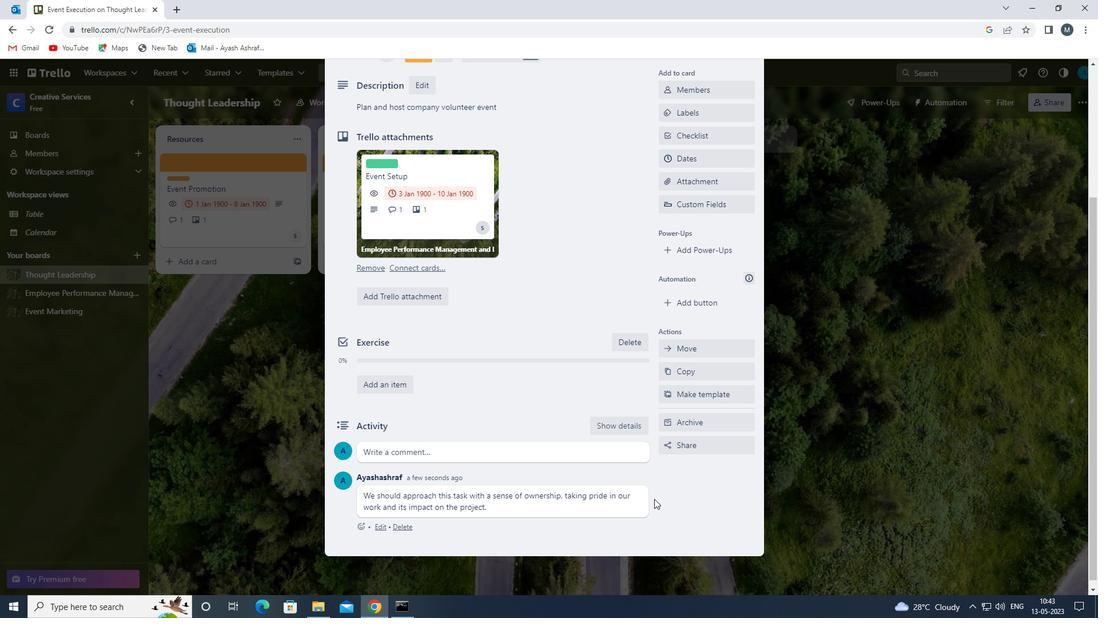 
Action: Mouse scrolled (642, 490) with delta (0, 0)
Screenshot: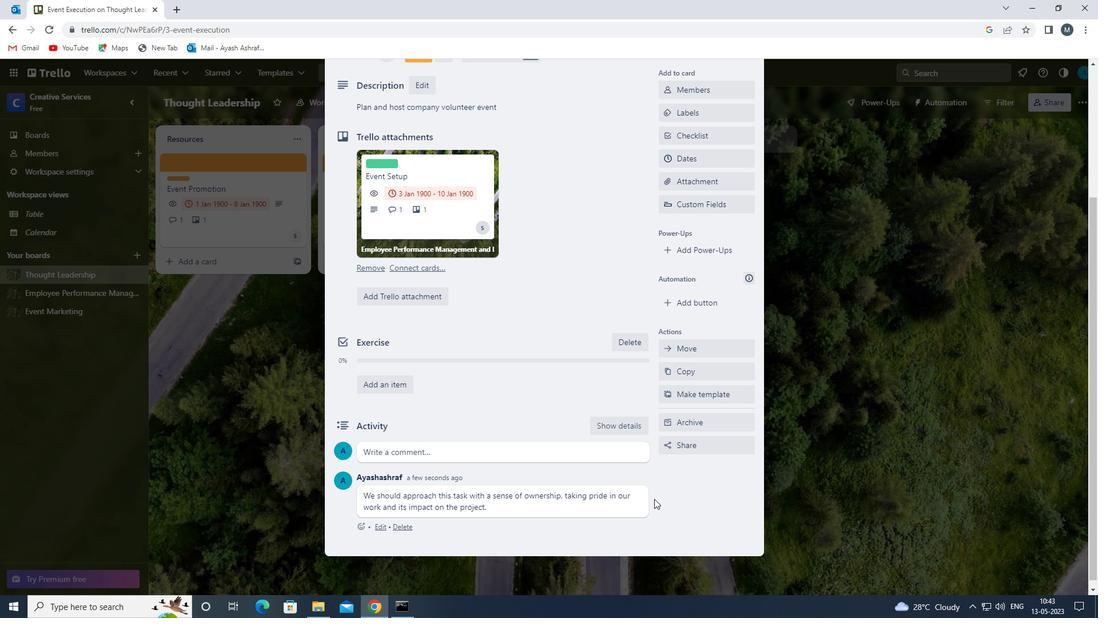 
Action: Mouse scrolled (642, 490) with delta (0, 0)
Screenshot: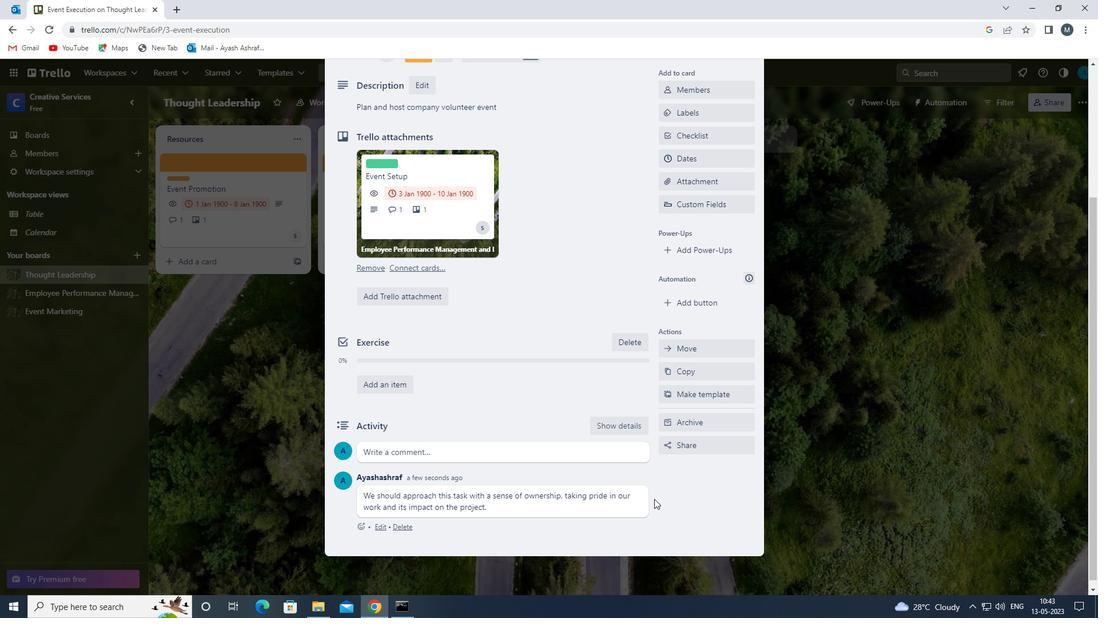 
Action: Mouse scrolled (642, 490) with delta (0, 0)
Screenshot: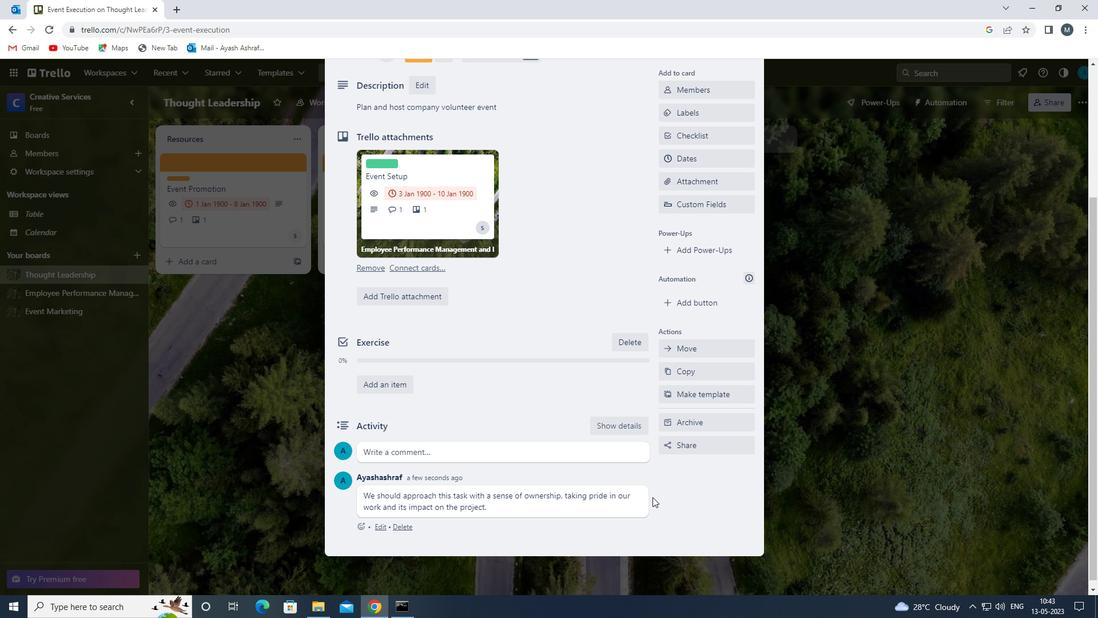
Action: Mouse scrolled (642, 490) with delta (0, 0)
Screenshot: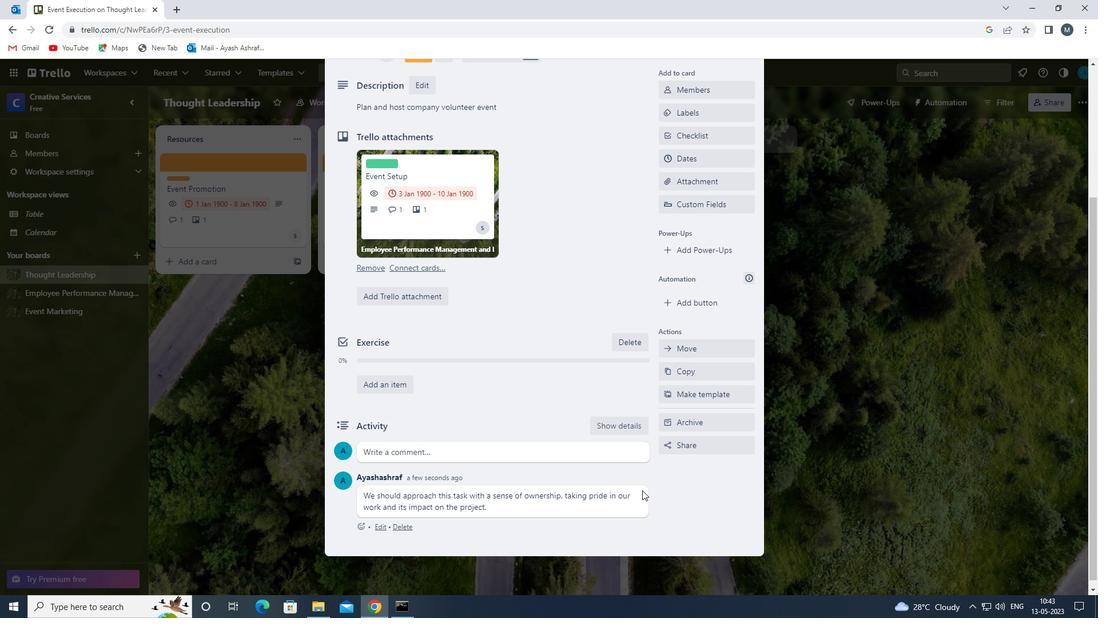 
Action: Mouse scrolled (642, 490) with delta (0, 0)
Screenshot: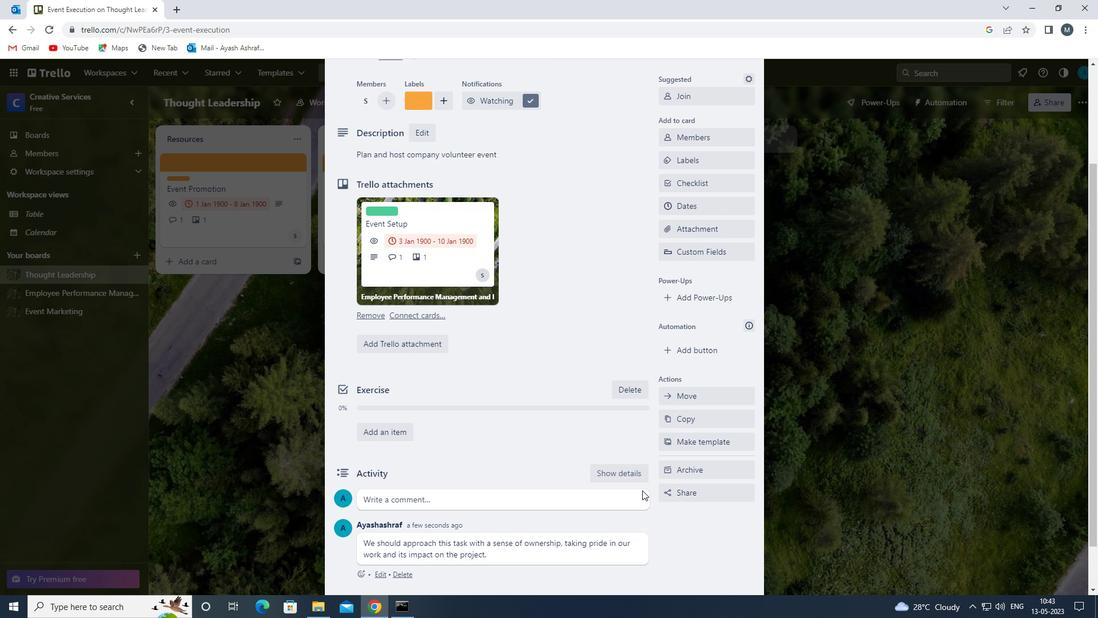 
Action: Mouse scrolled (642, 490) with delta (0, 0)
Screenshot: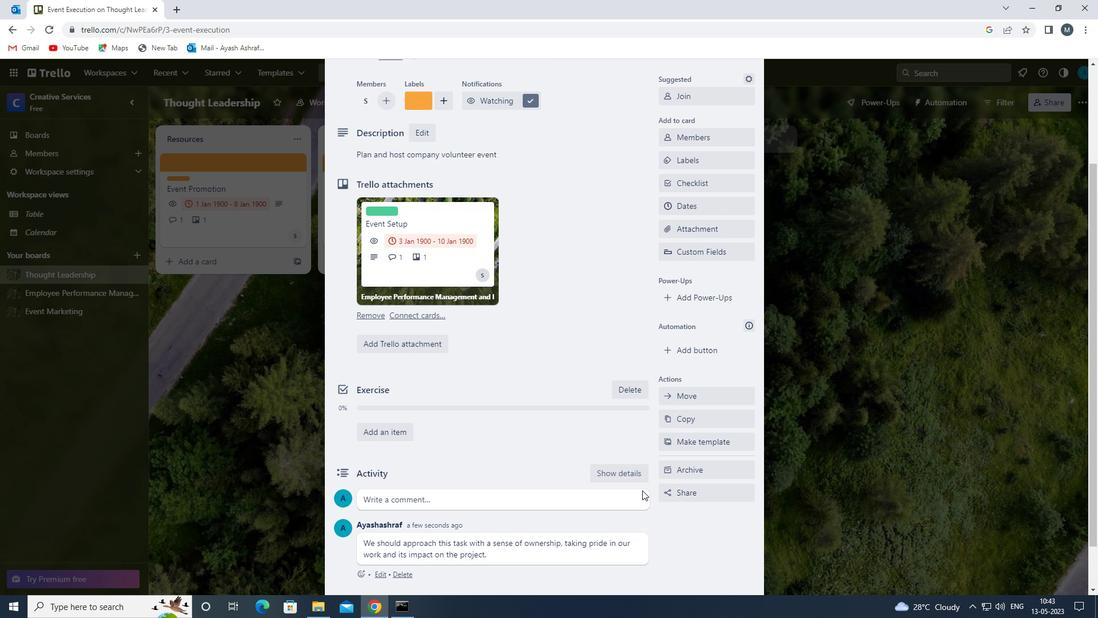 
Action: Mouse scrolled (642, 490) with delta (0, 0)
Screenshot: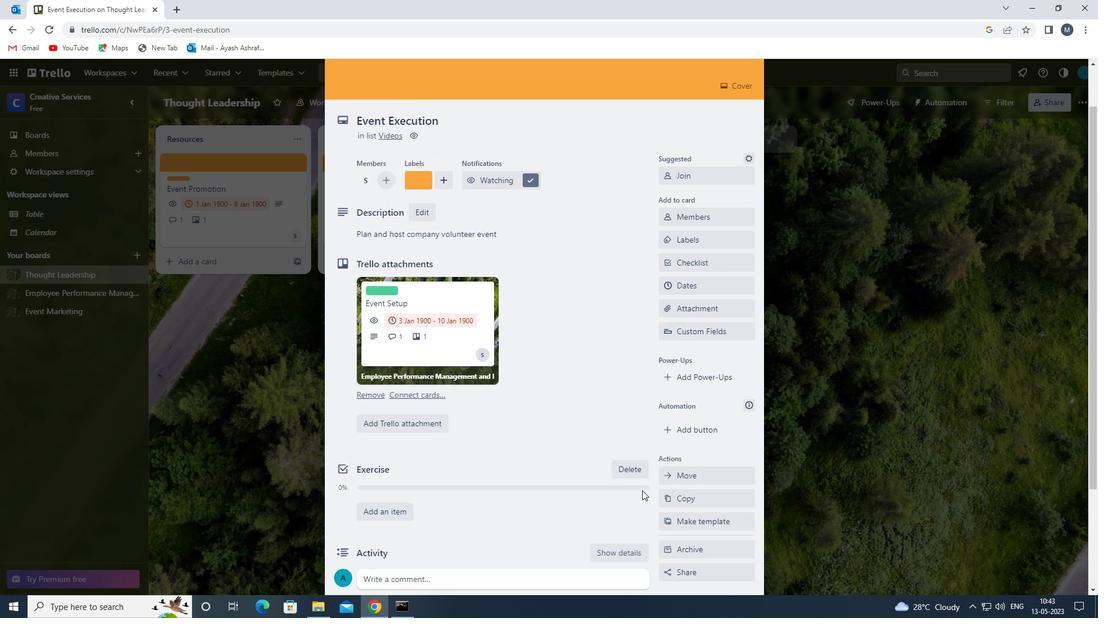 
Action: Mouse scrolled (642, 490) with delta (0, 0)
Screenshot: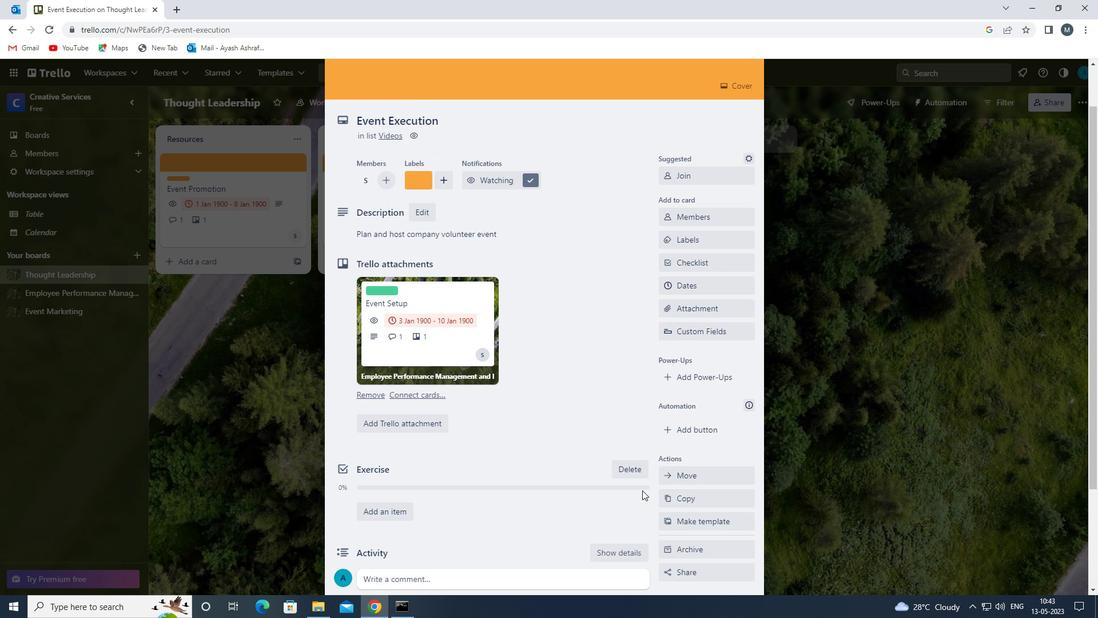 
Action: Mouse moved to (642, 490)
Screenshot: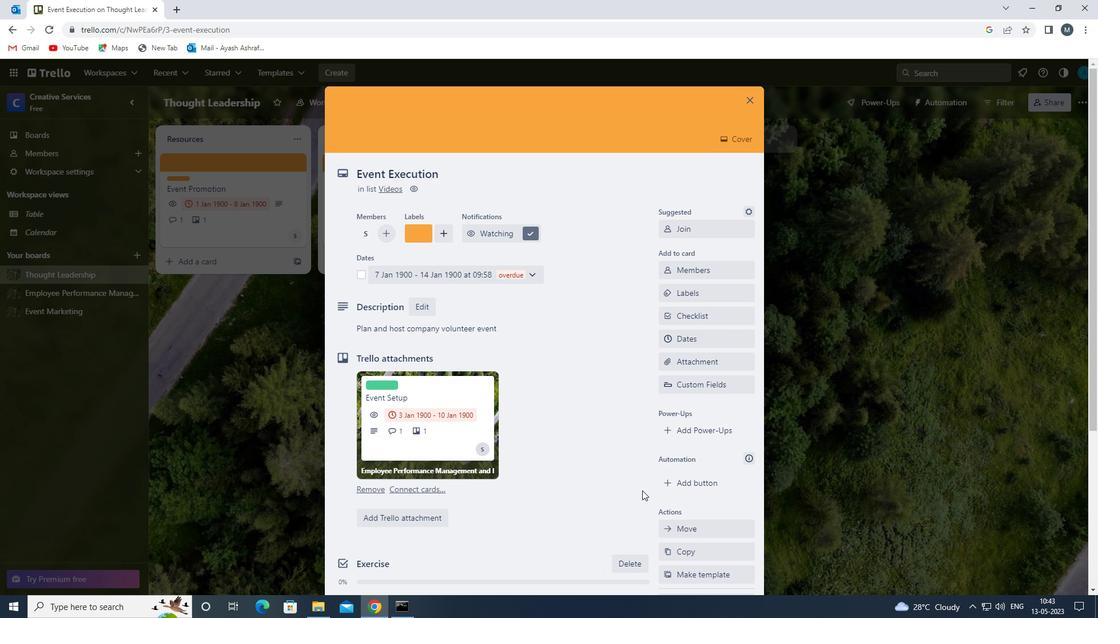 
